 Task: Look for space in Limoeiro, Brazil from 26th August, 2023 to 10th September, 2023 for 6 adults, 2 children in price range Rs.10000 to Rs.15000. Place can be entire place or shared room with 6 bedrooms having 6 beds and 6 bathrooms. Property type can be house, flat, guest house. Amenities needed are: wifi, TV, free parkinig on premises, gym, breakfast. Booking option can be shelf check-in. Required host language is English.
Action: Mouse moved to (438, 159)
Screenshot: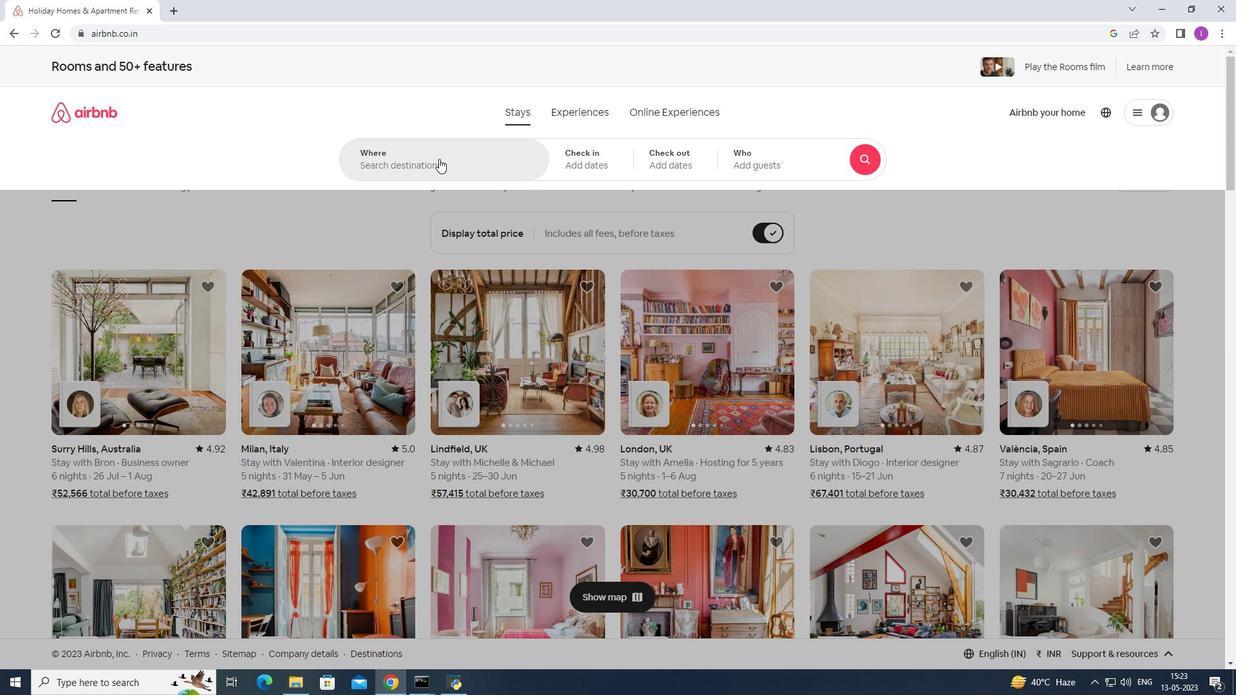 
Action: Mouse pressed left at (438, 159)
Screenshot: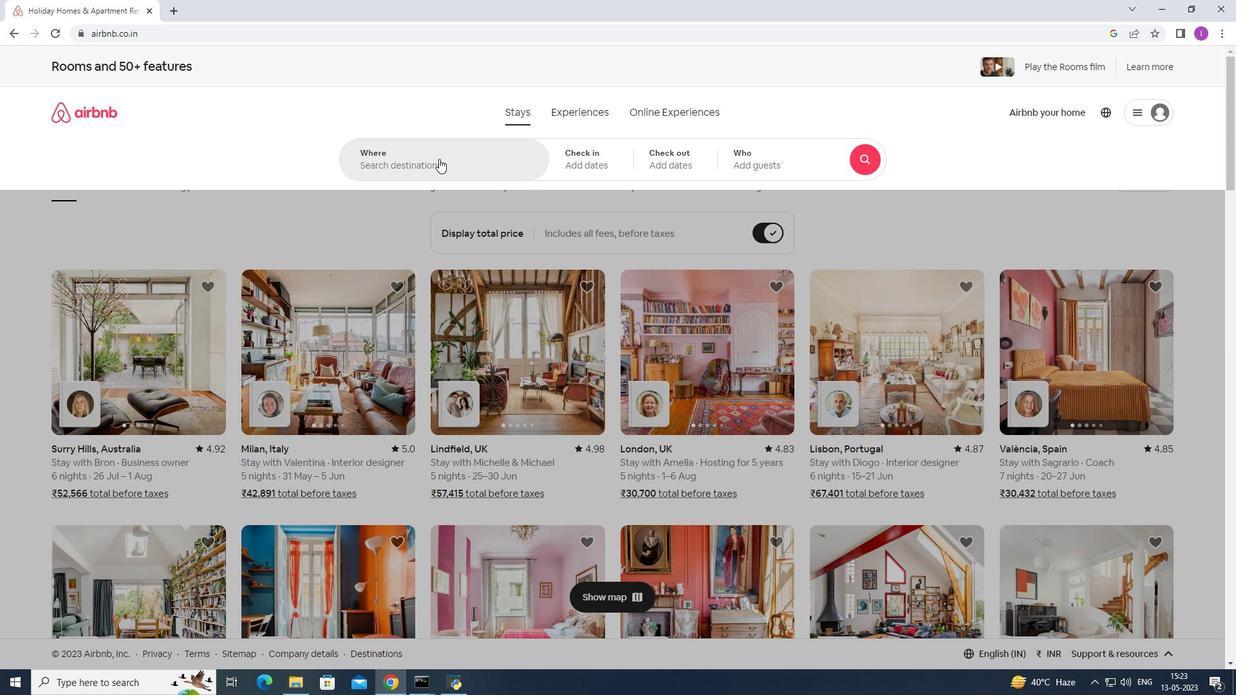 
Action: Mouse moved to (447, 147)
Screenshot: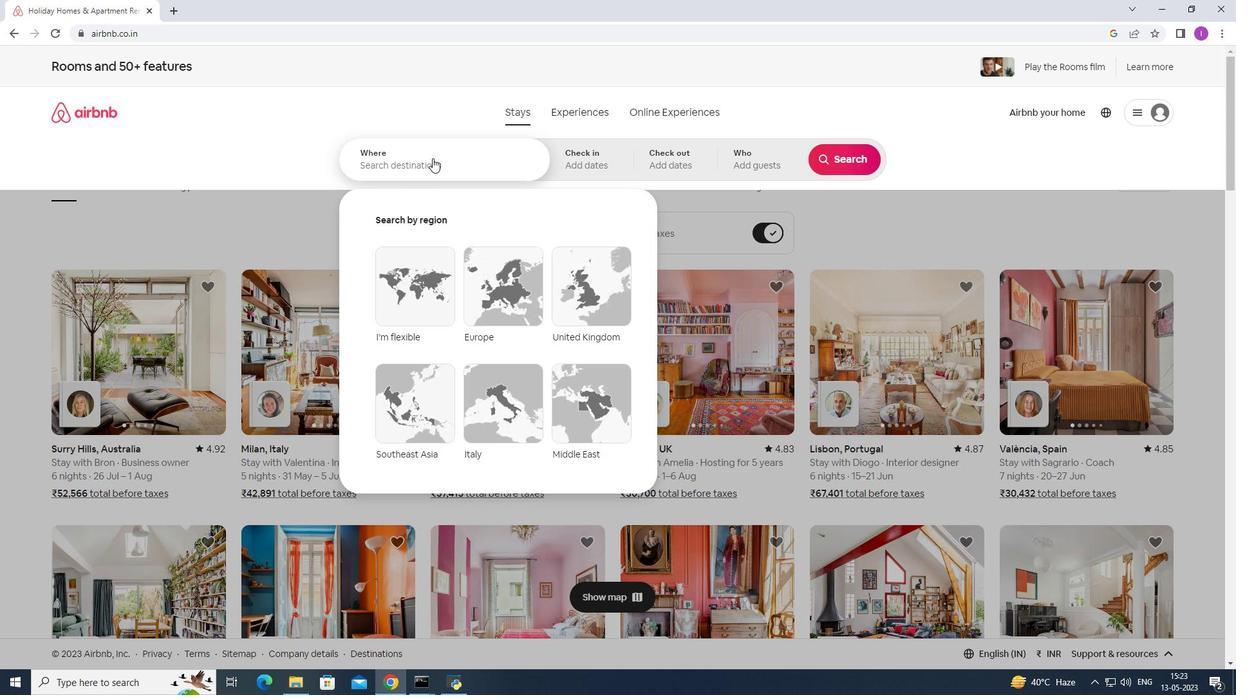 
Action: Key pressed <Key.shift><Key.shift><Key.shift><Key.shift><Key.shift><Key.shift><Key.shift><Key.shift><Key.shift><Key.shift><Key.shift><Key.shift><Key.shift><Key.shift><Key.shift><Key.shift><Key.shift><Key.shift><Key.shift><Key.shift><Key.shift><Key.shift><Key.shift><Key.shift><Key.shift><Key.shift><Key.shift><Key.shift><Key.shift>Limoeiro,<Key.shift><Key.shift><Key.shift>Brazil
Screenshot: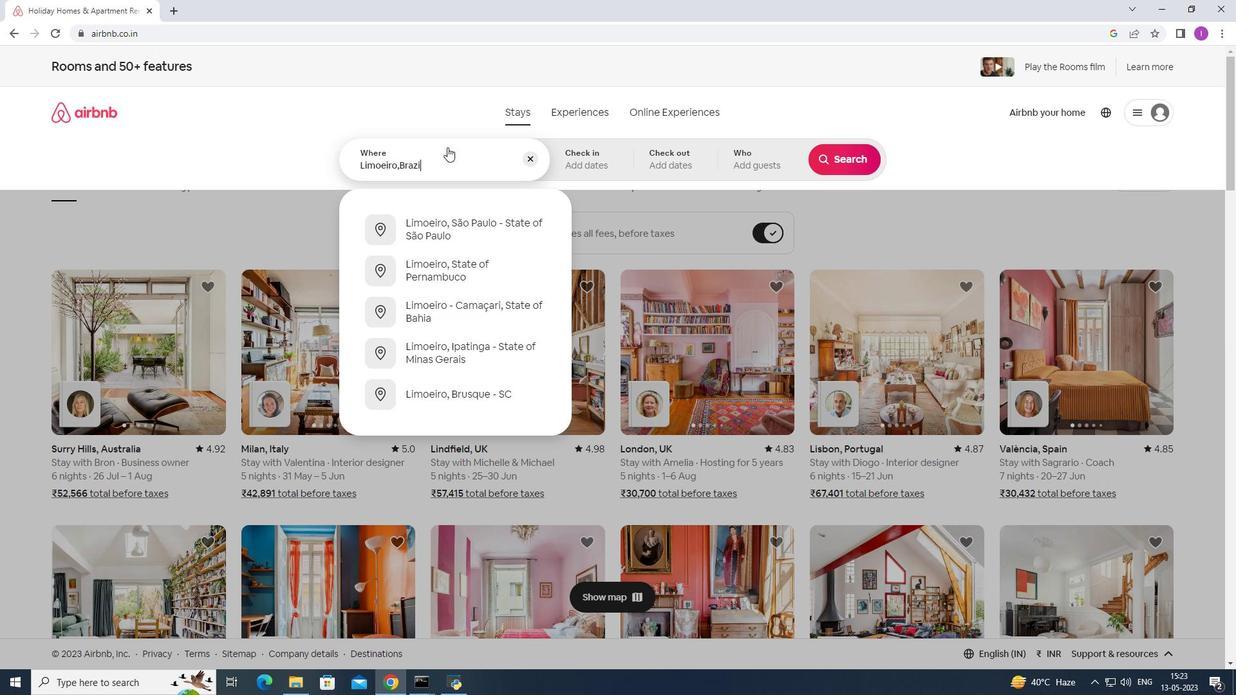 
Action: Mouse moved to (611, 153)
Screenshot: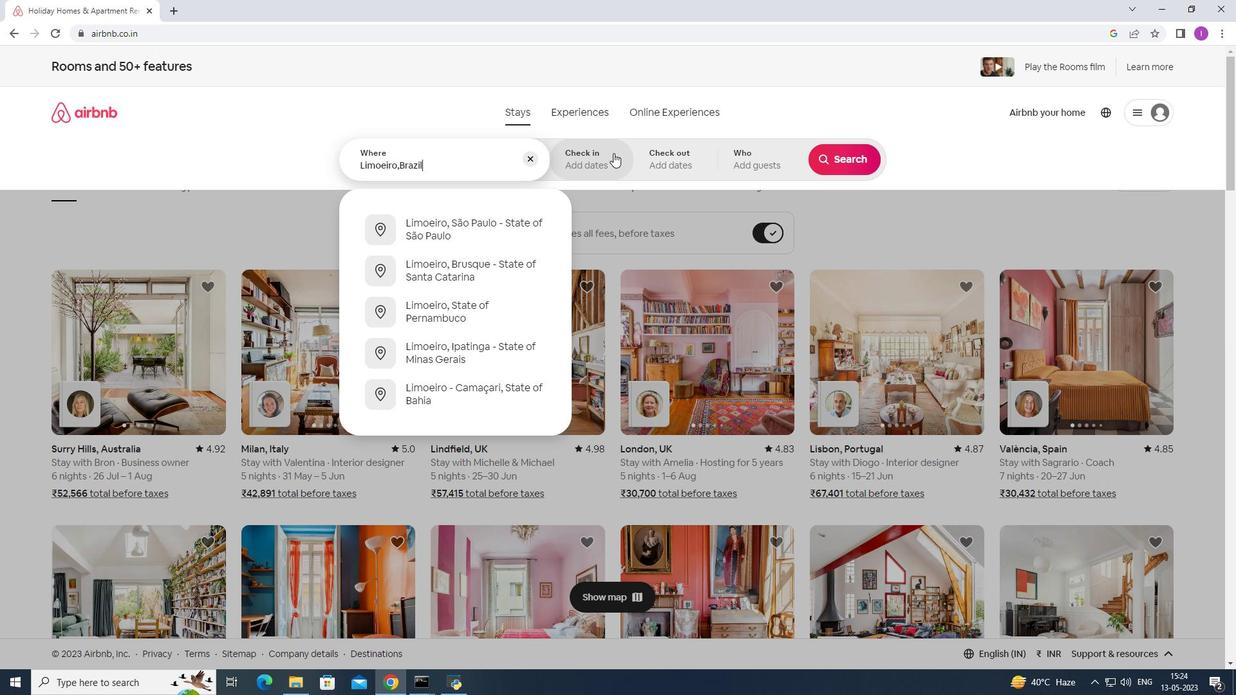 
Action: Mouse pressed left at (611, 153)
Screenshot: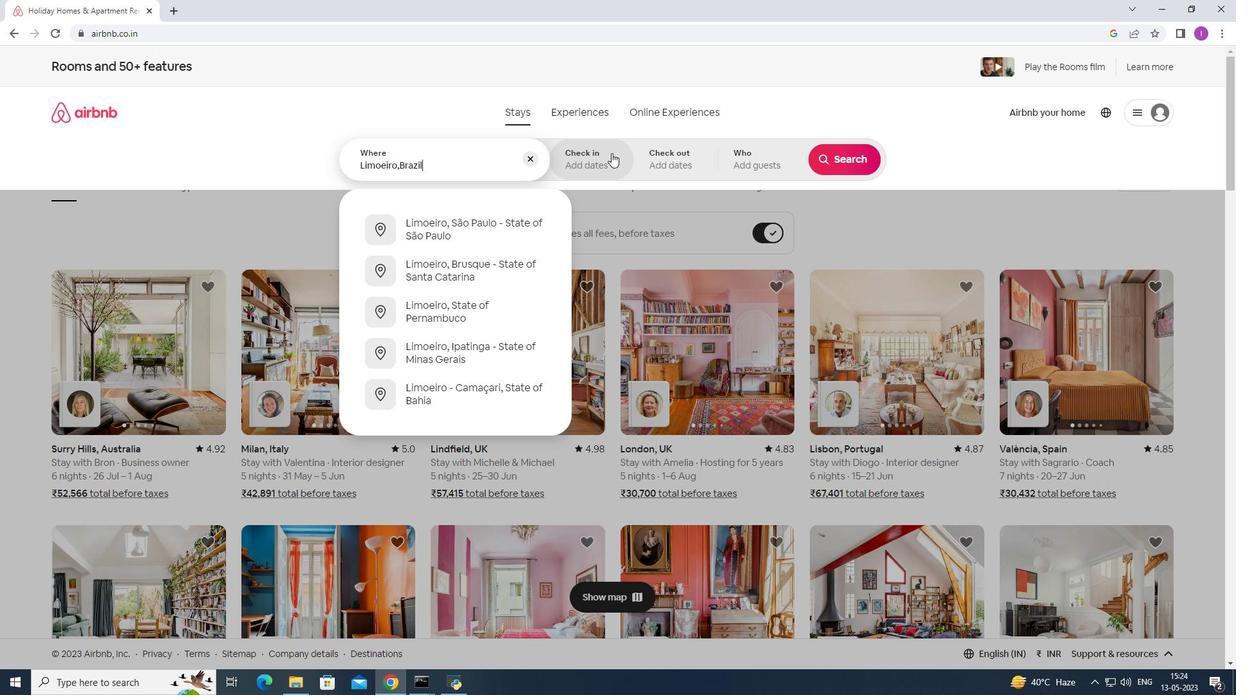 
Action: Mouse moved to (841, 267)
Screenshot: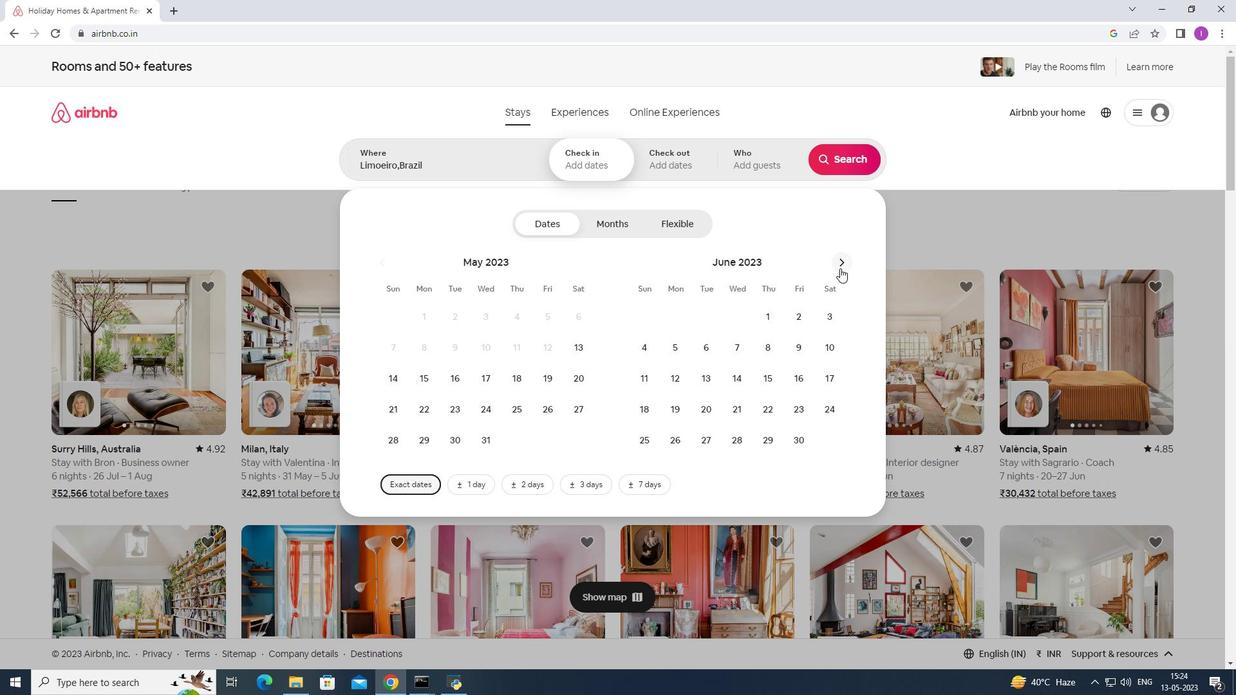 
Action: Mouse pressed left at (841, 267)
Screenshot: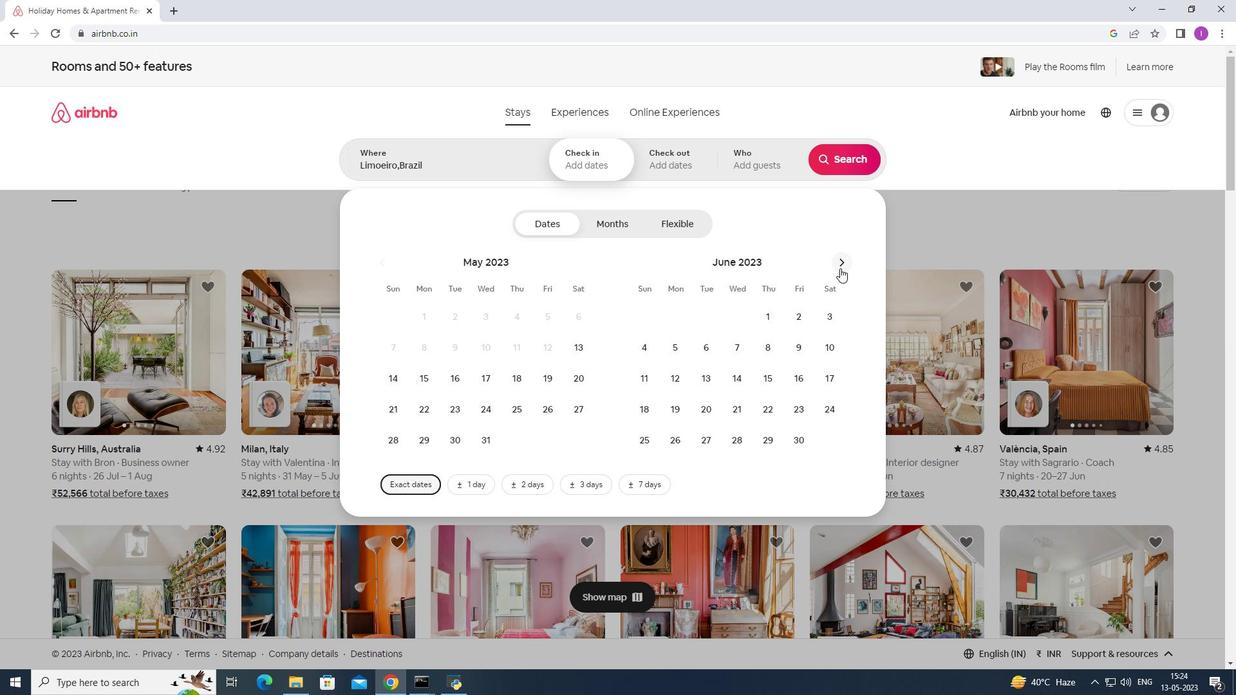 
Action: Mouse pressed left at (841, 267)
Screenshot: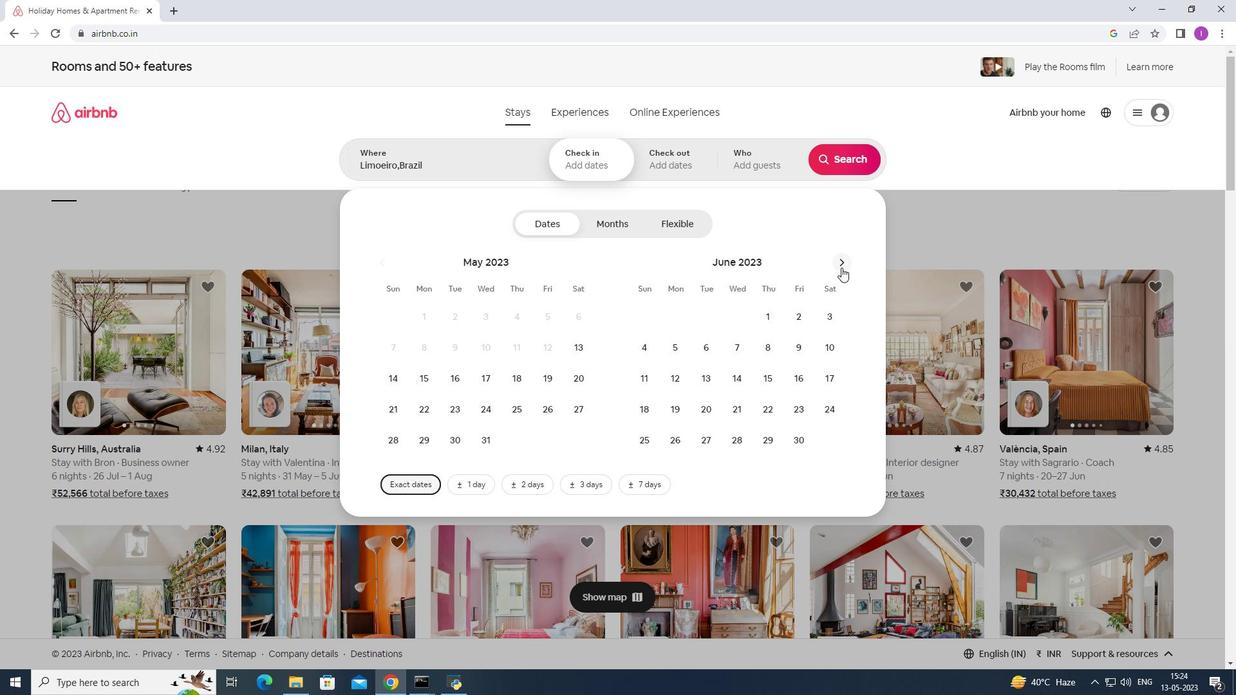 
Action: Mouse pressed left at (841, 267)
Screenshot: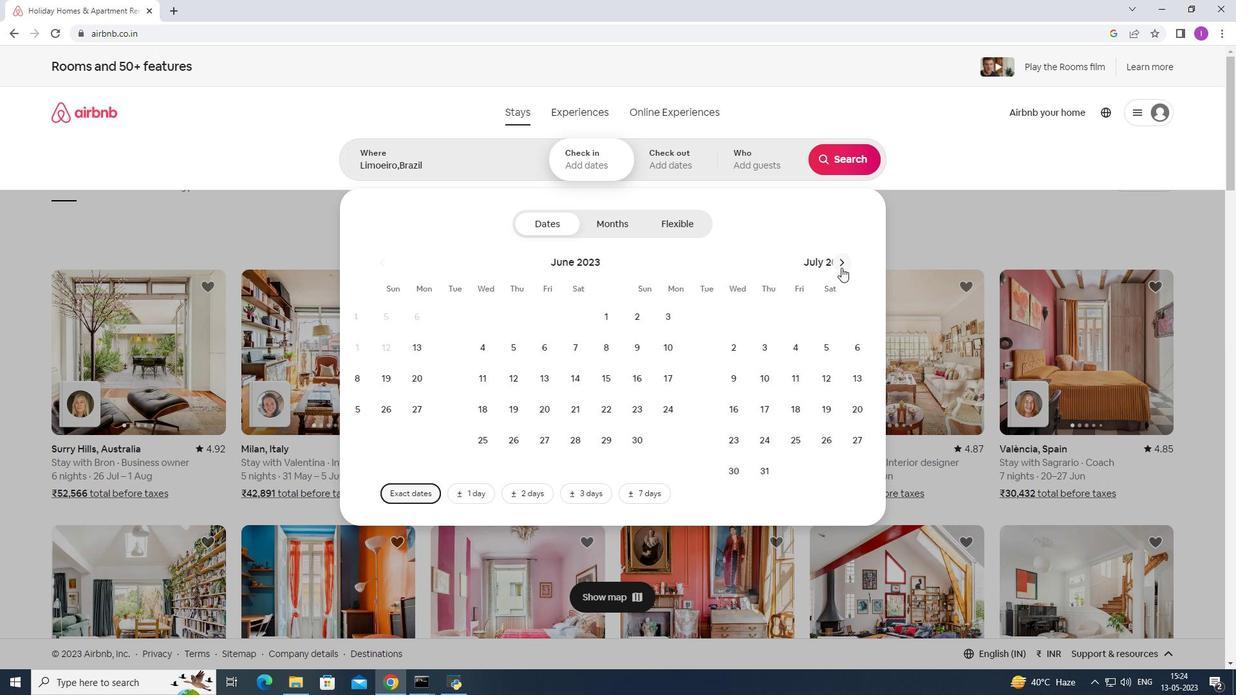 
Action: Mouse pressed left at (841, 267)
Screenshot: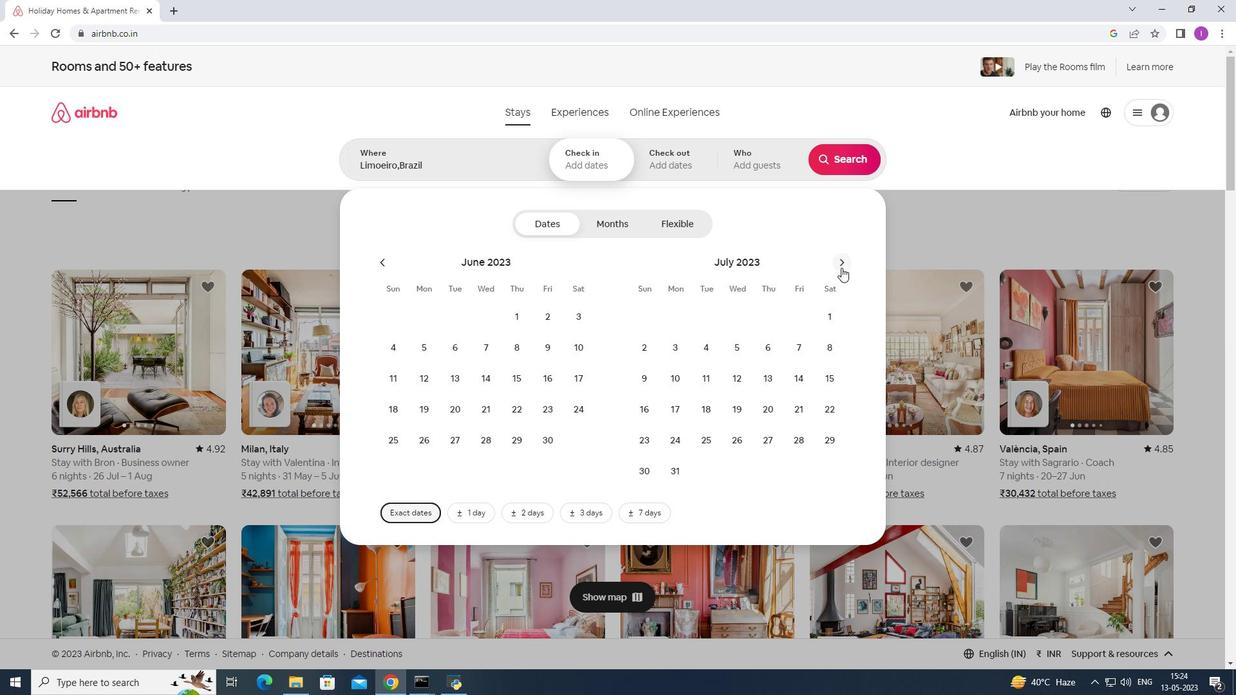 
Action: Mouse moved to (584, 410)
Screenshot: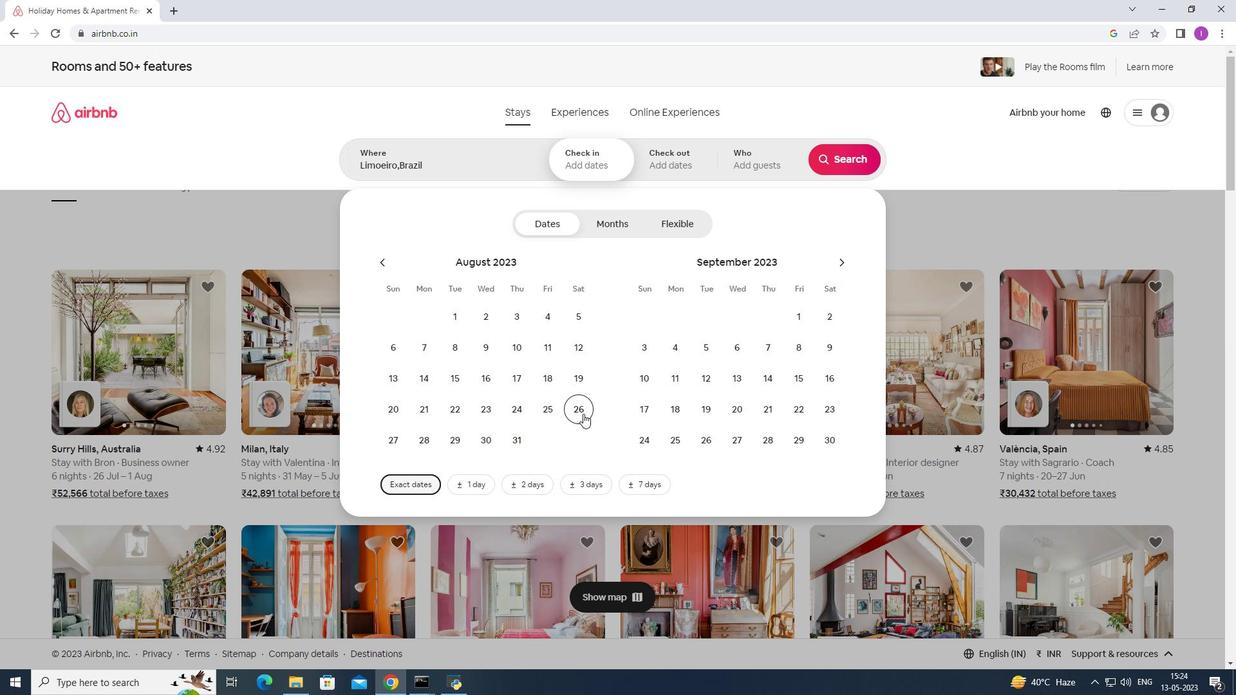 
Action: Mouse pressed left at (584, 410)
Screenshot: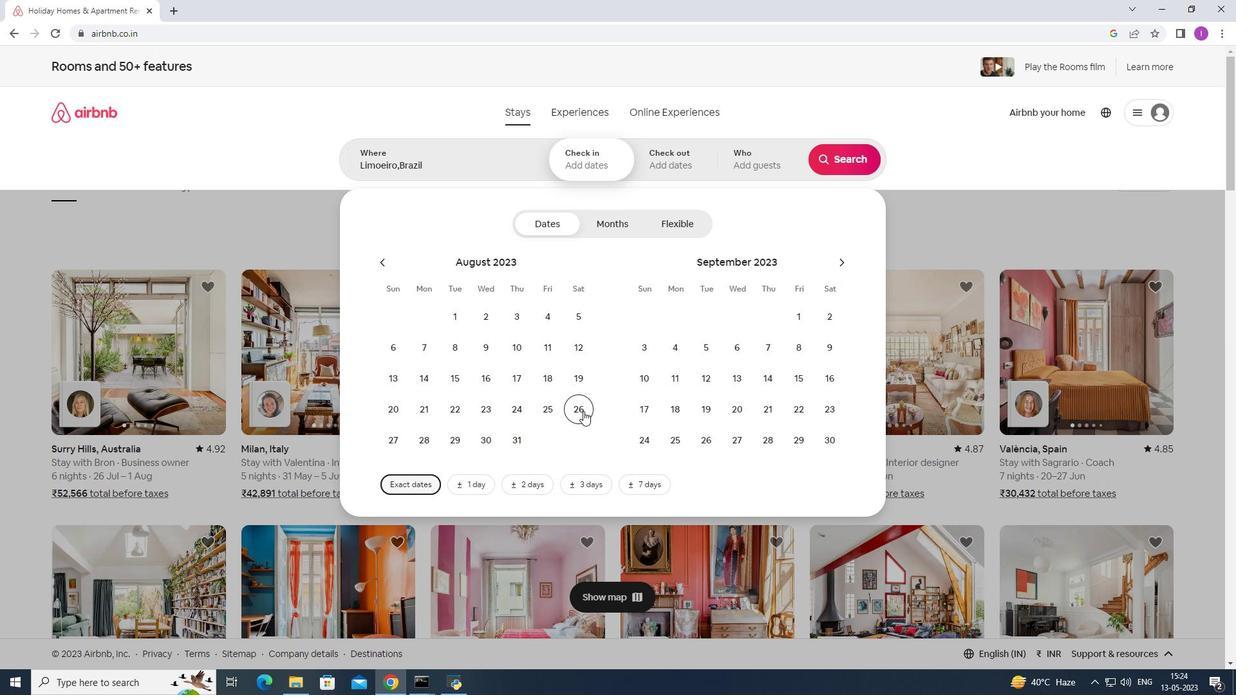 
Action: Mouse moved to (639, 385)
Screenshot: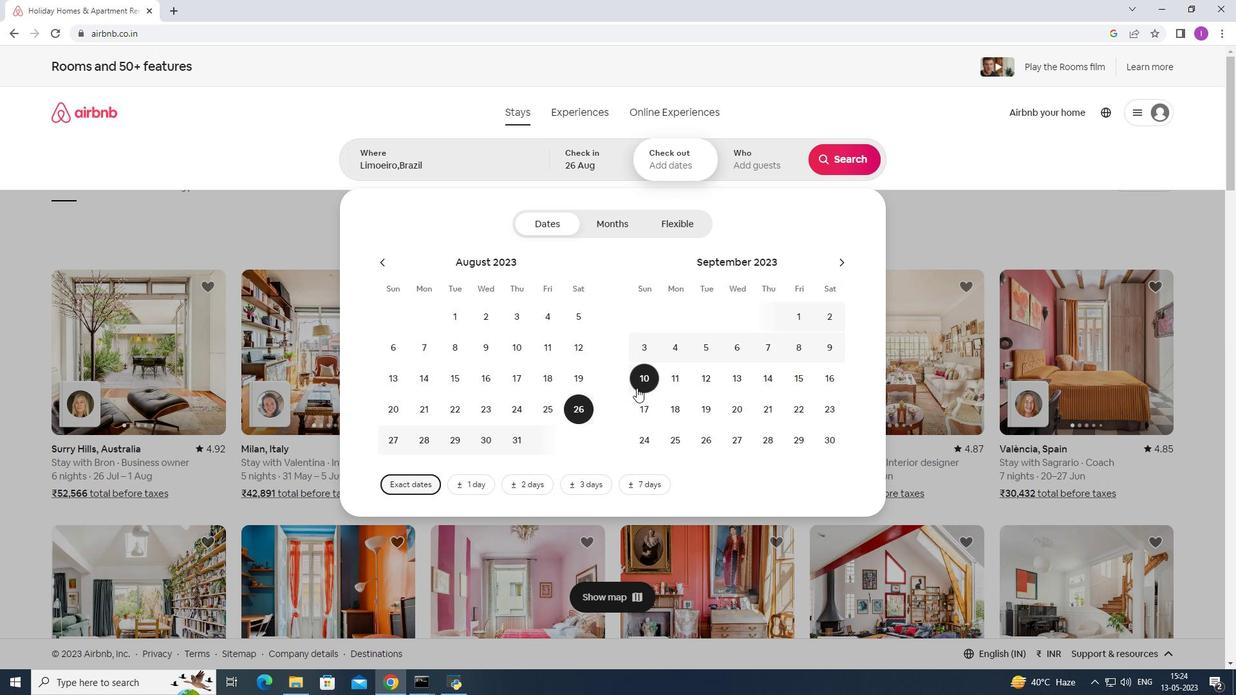 
Action: Mouse pressed left at (639, 385)
Screenshot: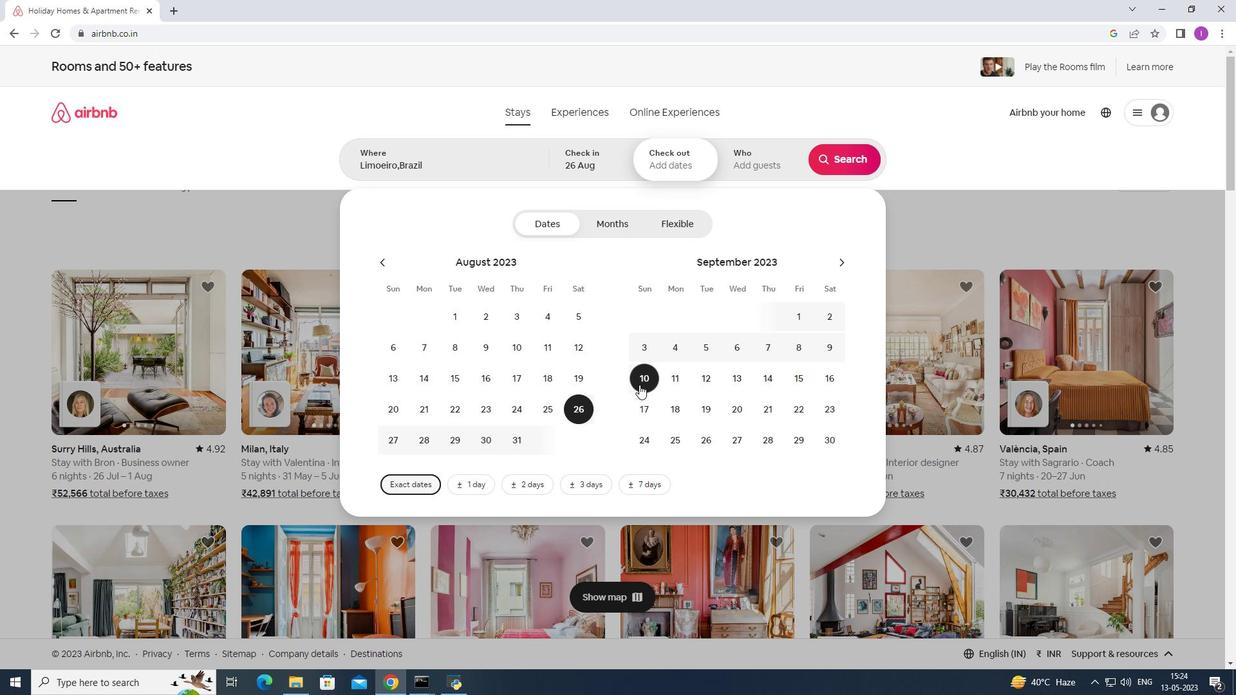 
Action: Mouse moved to (774, 169)
Screenshot: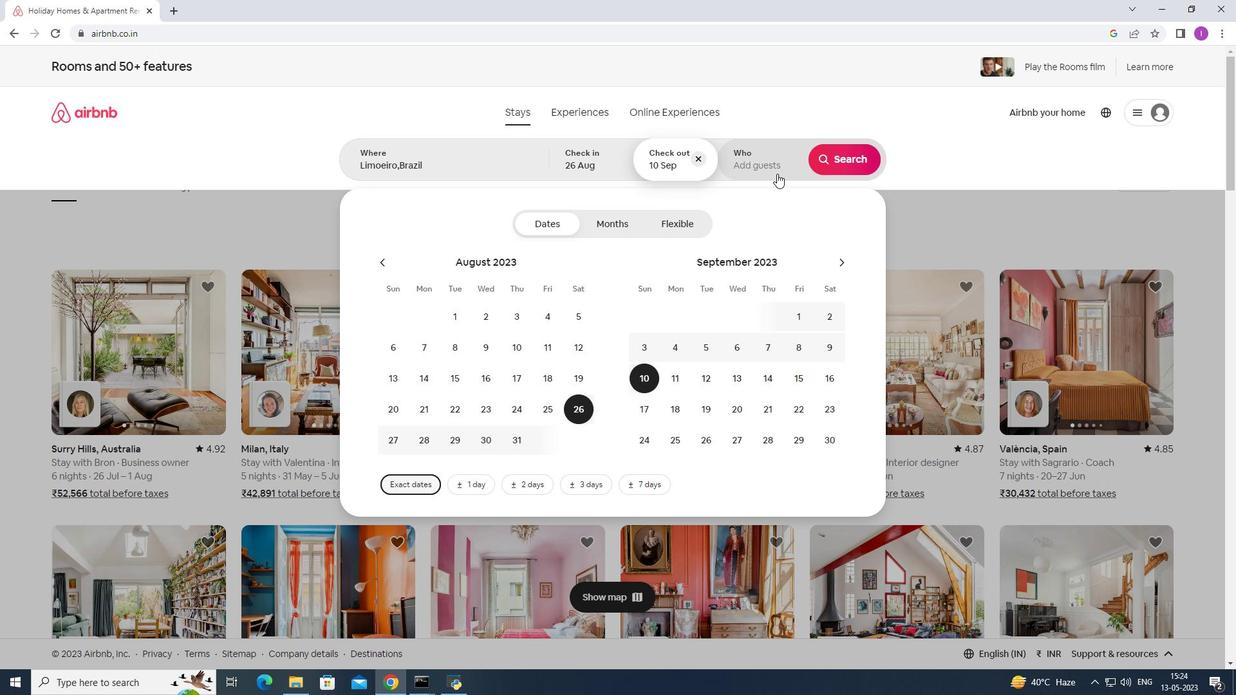 
Action: Mouse pressed left at (774, 169)
Screenshot: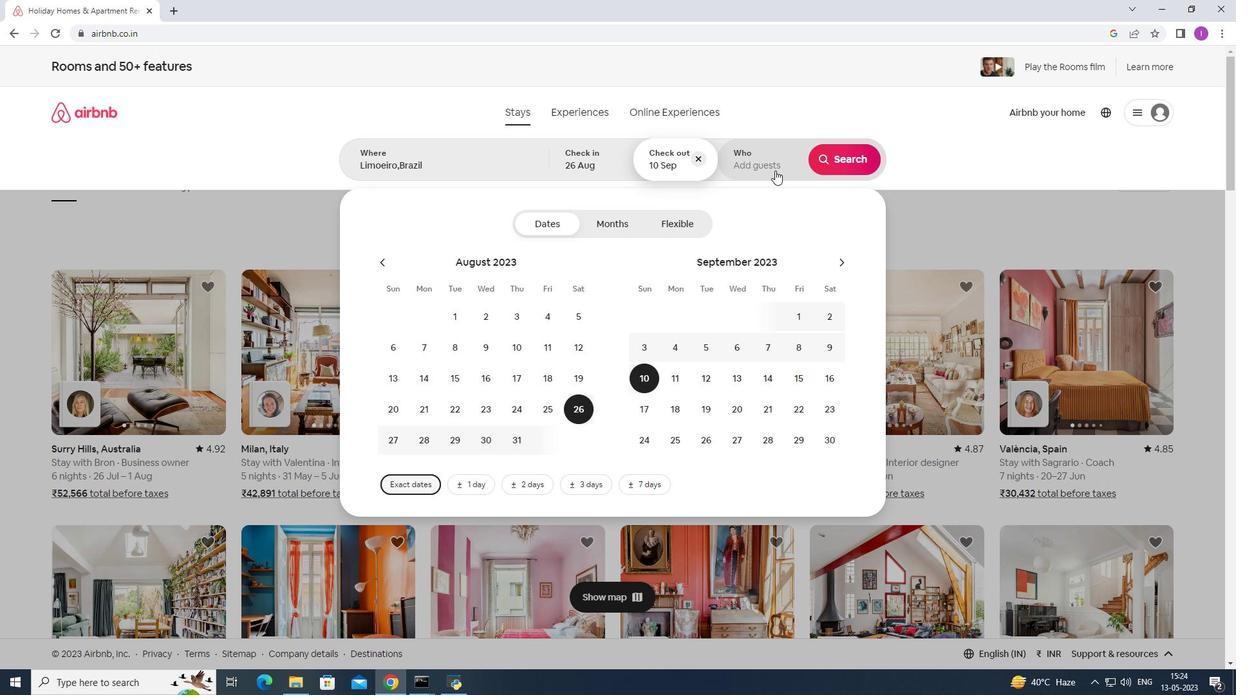 
Action: Mouse moved to (845, 228)
Screenshot: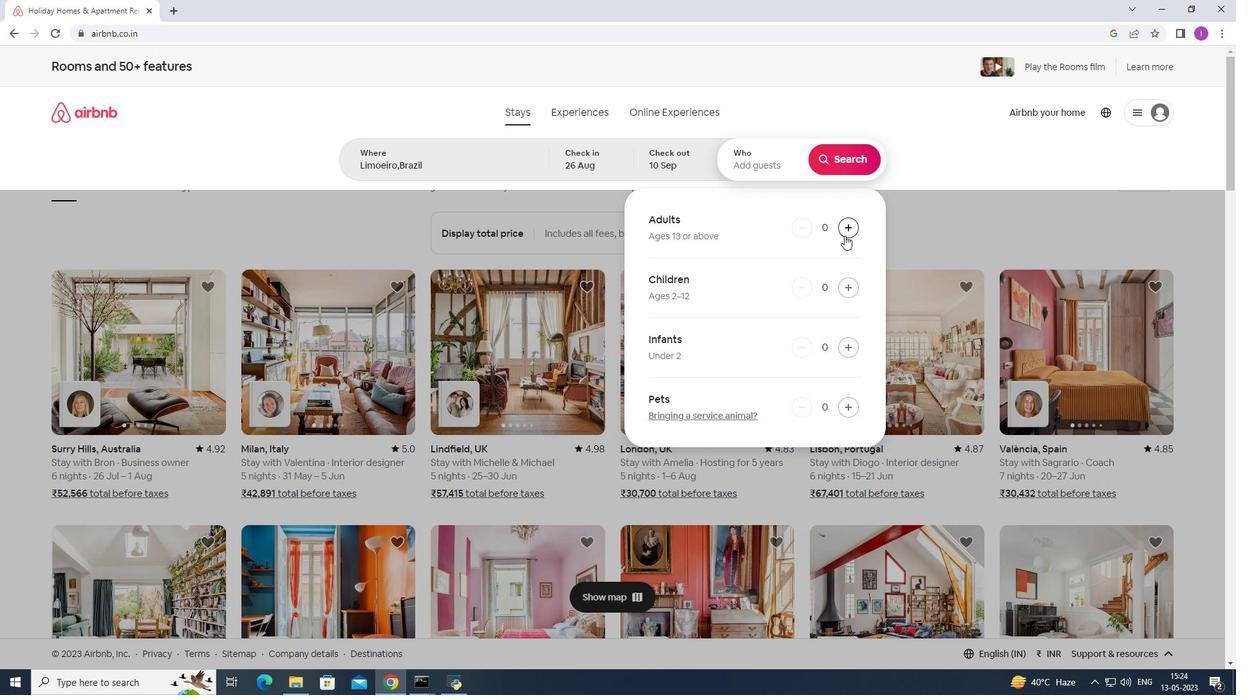 
Action: Mouse pressed left at (845, 228)
Screenshot: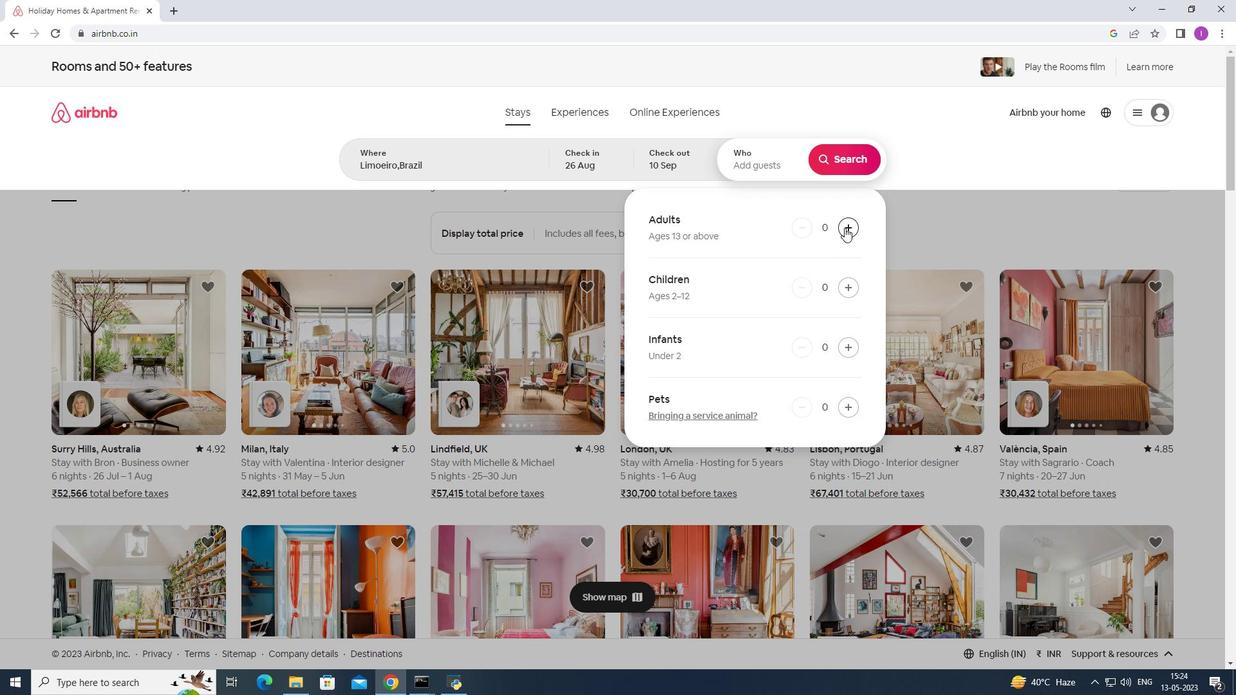
Action: Mouse pressed left at (845, 228)
Screenshot: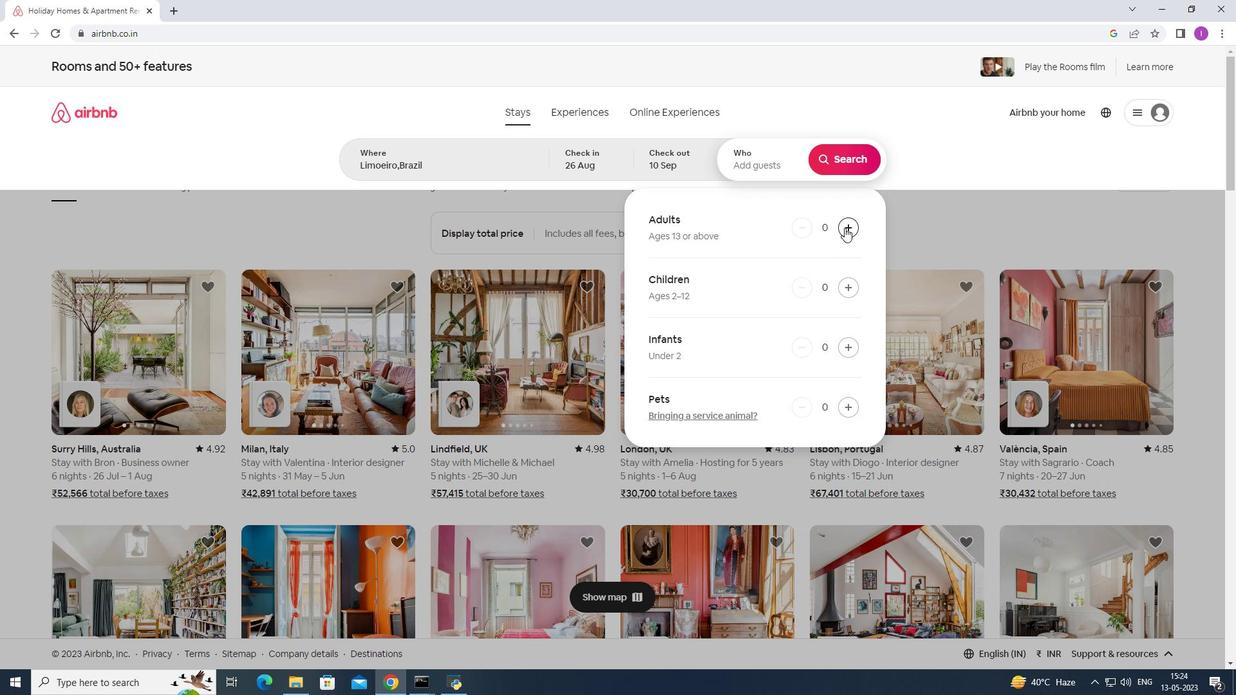 
Action: Mouse moved to (845, 228)
Screenshot: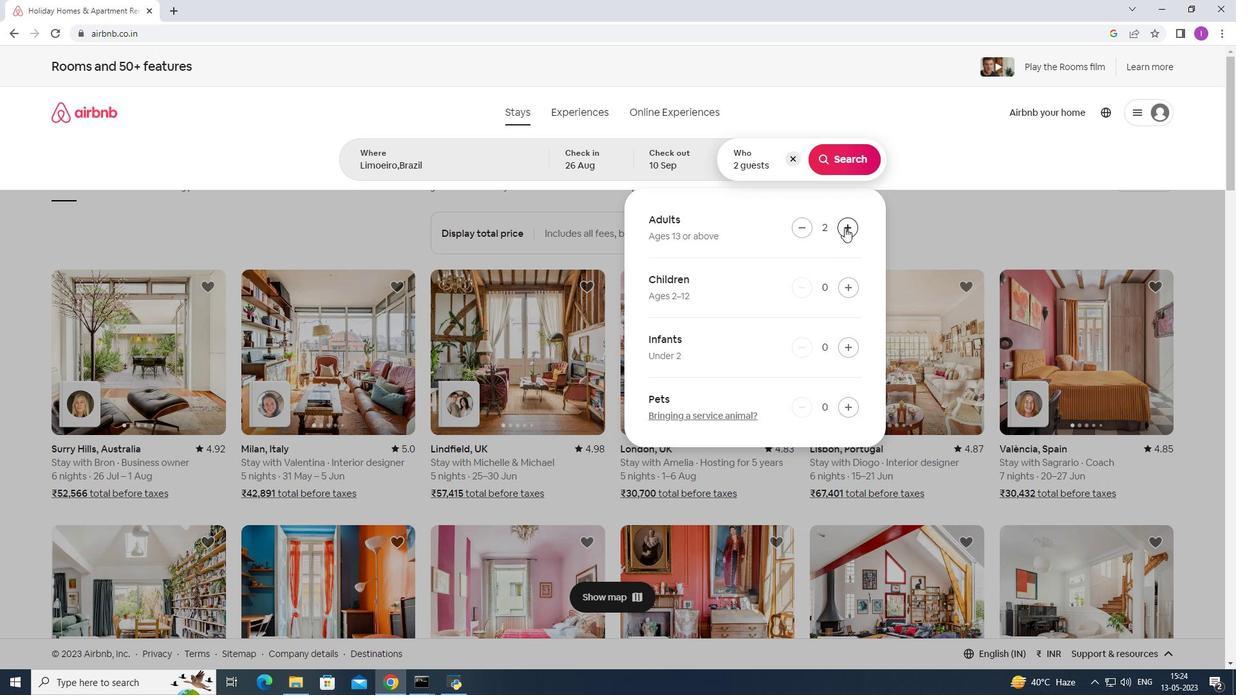 
Action: Mouse pressed left at (845, 228)
Screenshot: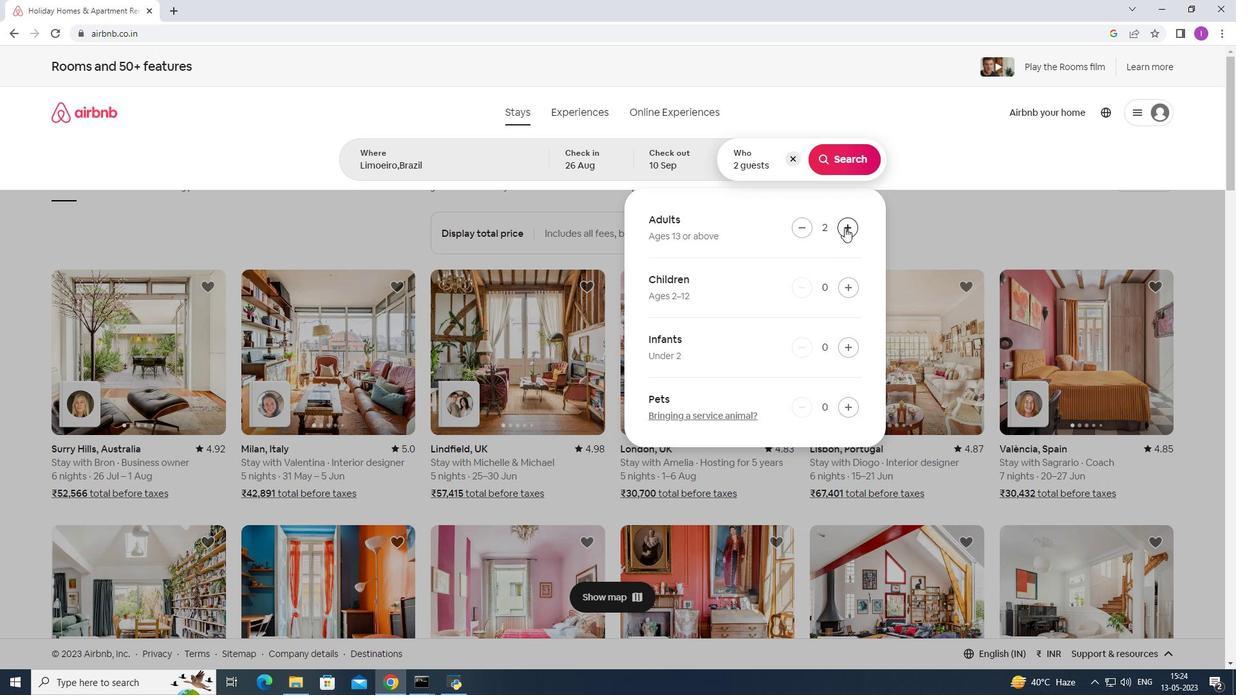
Action: Mouse pressed left at (845, 228)
Screenshot: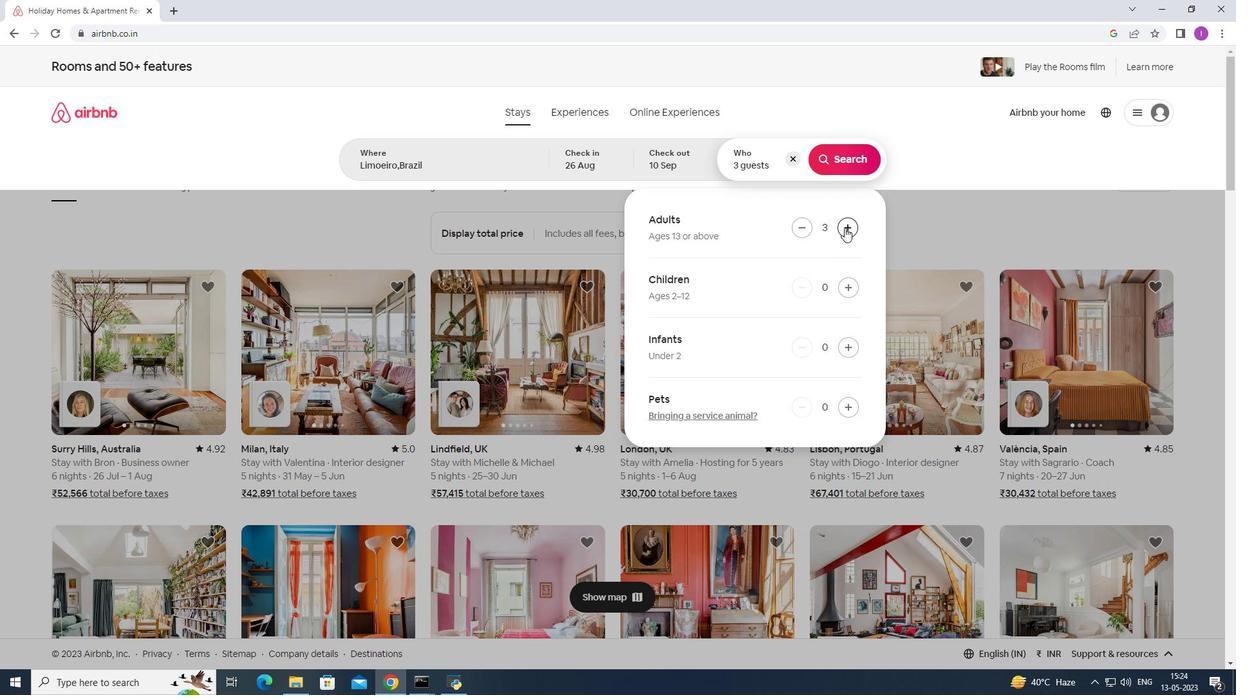 
Action: Mouse pressed left at (845, 228)
Screenshot: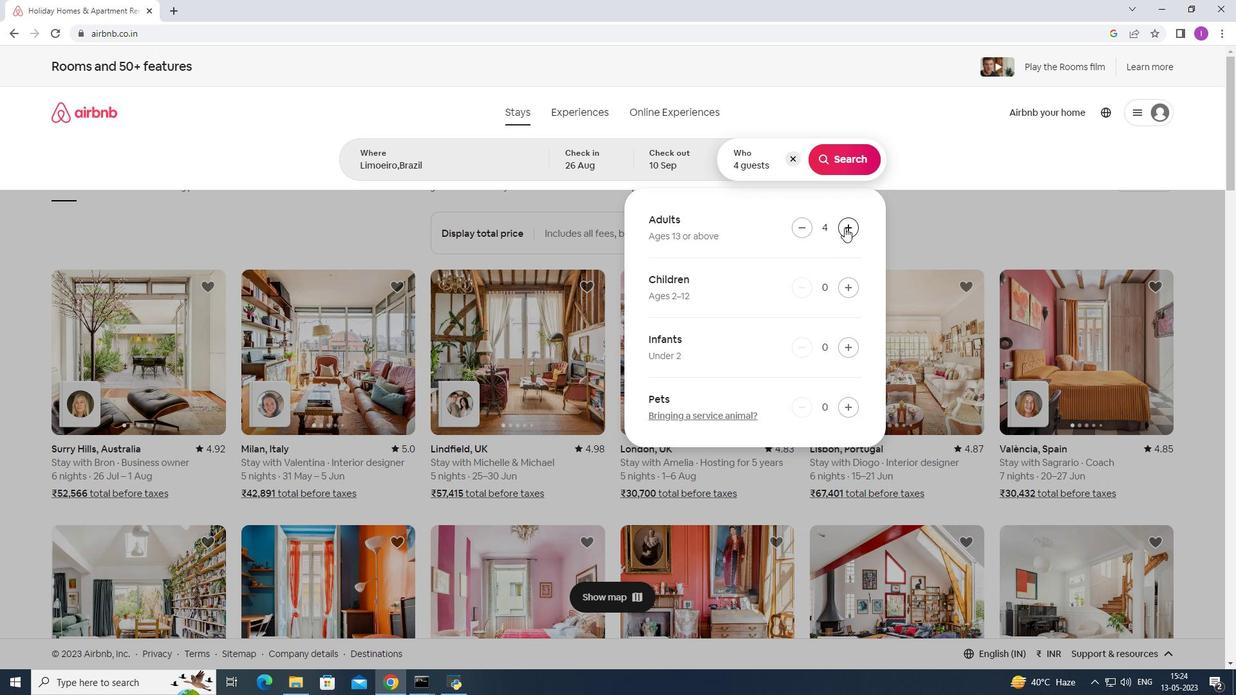 
Action: Mouse pressed left at (845, 228)
Screenshot: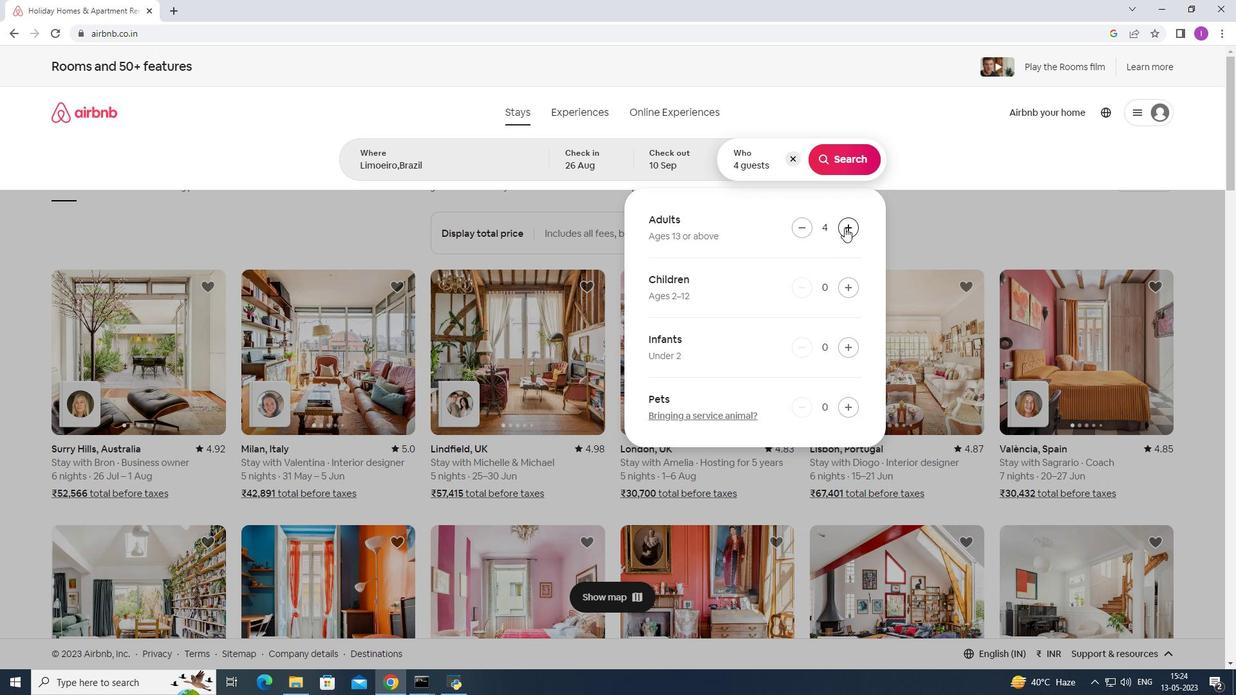 
Action: Mouse moved to (848, 294)
Screenshot: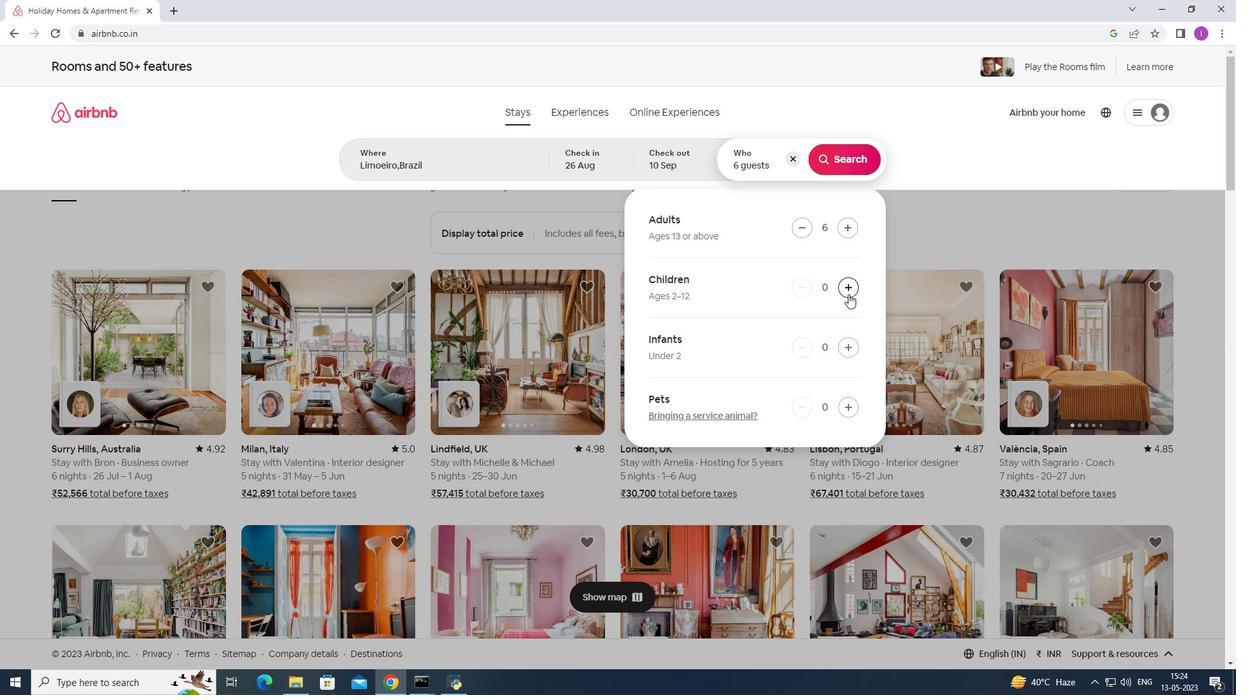 
Action: Mouse pressed left at (848, 294)
Screenshot: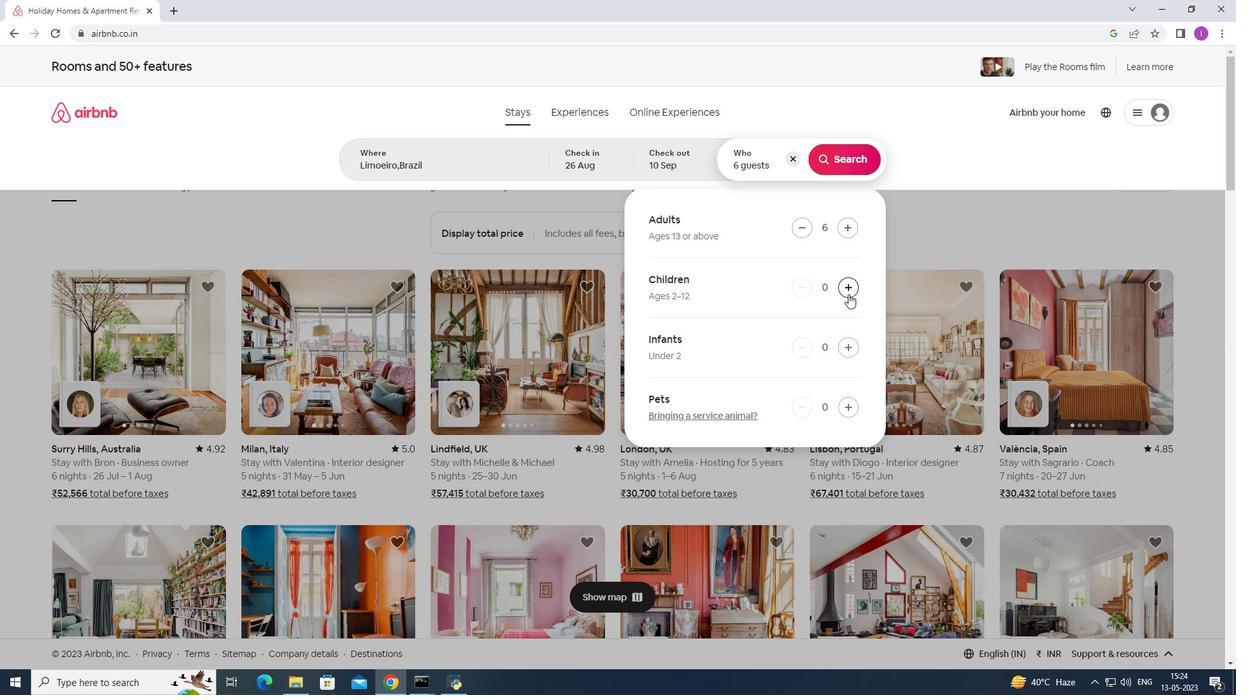 
Action: Mouse moved to (848, 293)
Screenshot: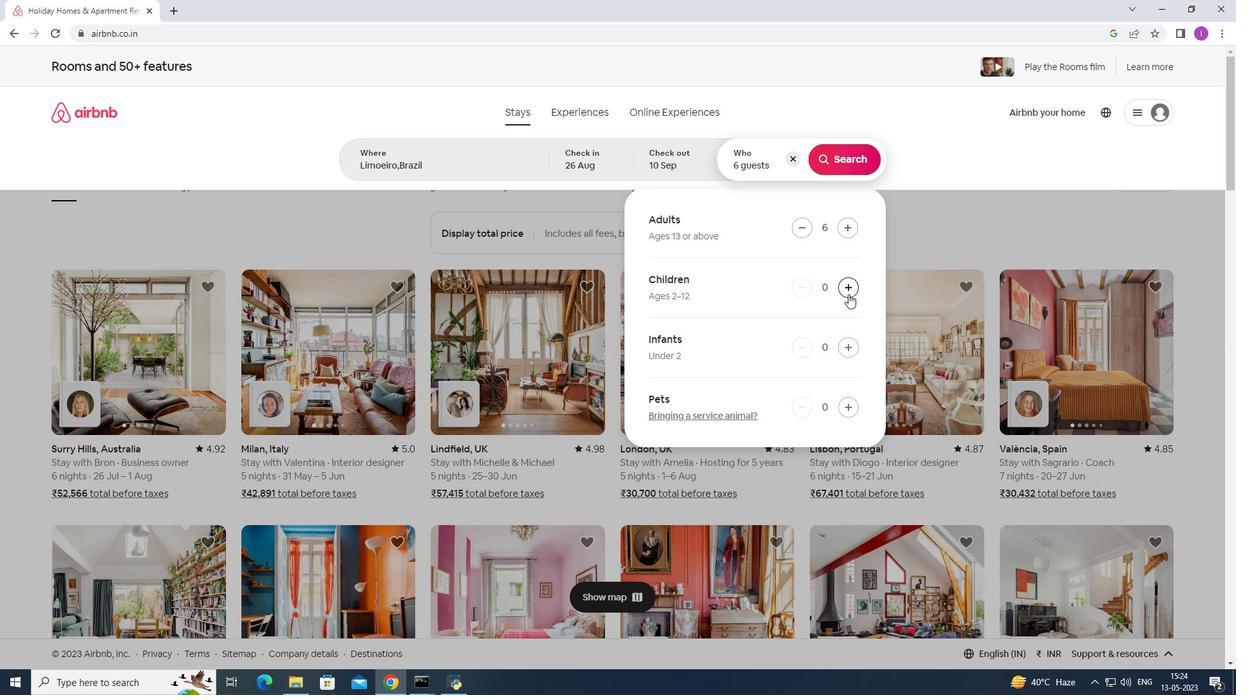 
Action: Mouse pressed left at (848, 293)
Screenshot: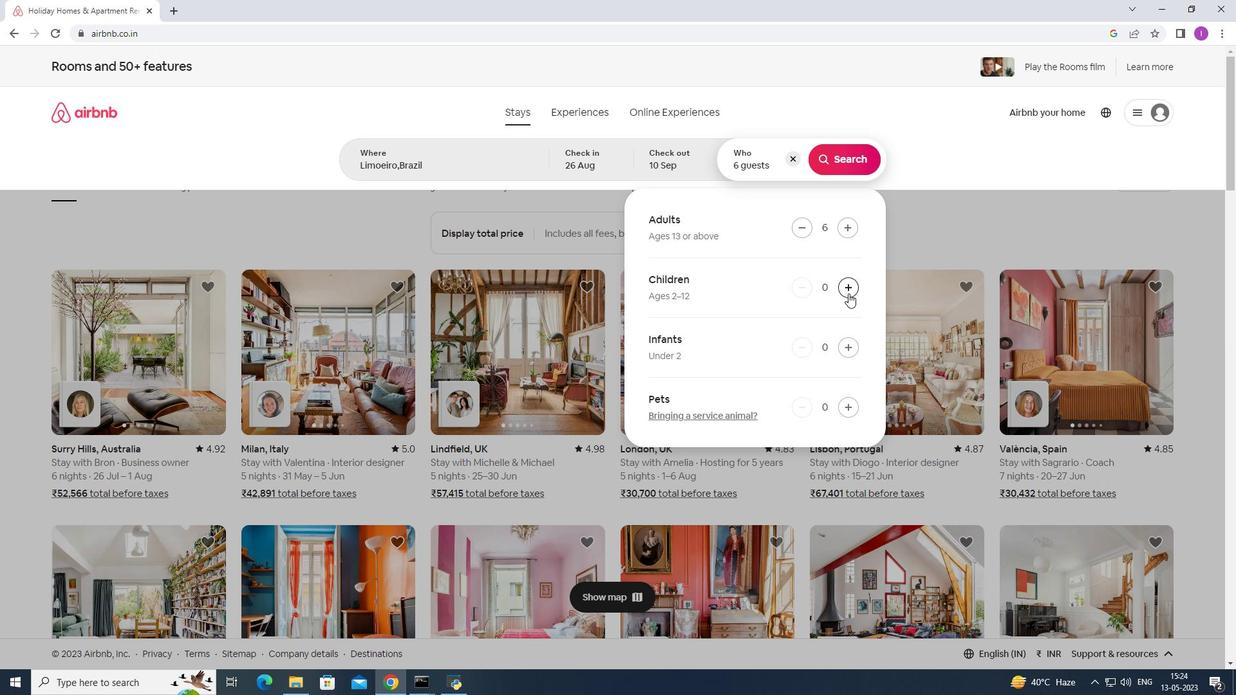
Action: Mouse moved to (836, 161)
Screenshot: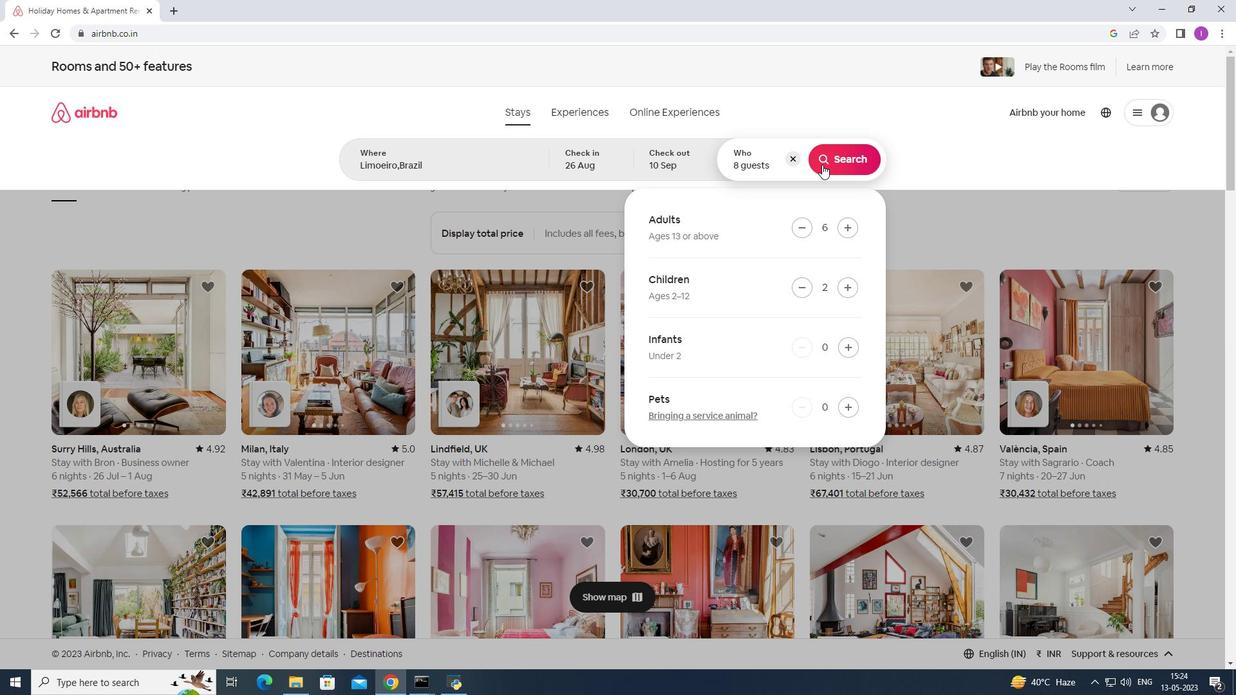 
Action: Mouse pressed left at (836, 161)
Screenshot: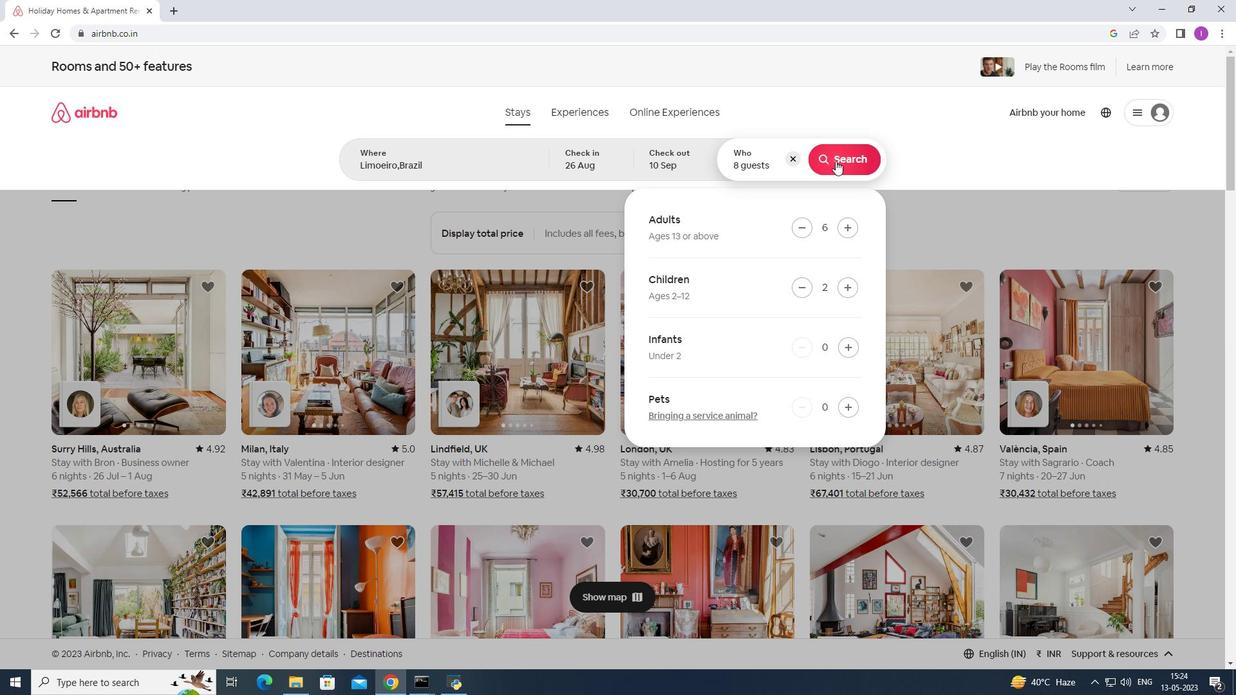 
Action: Mouse moved to (1177, 120)
Screenshot: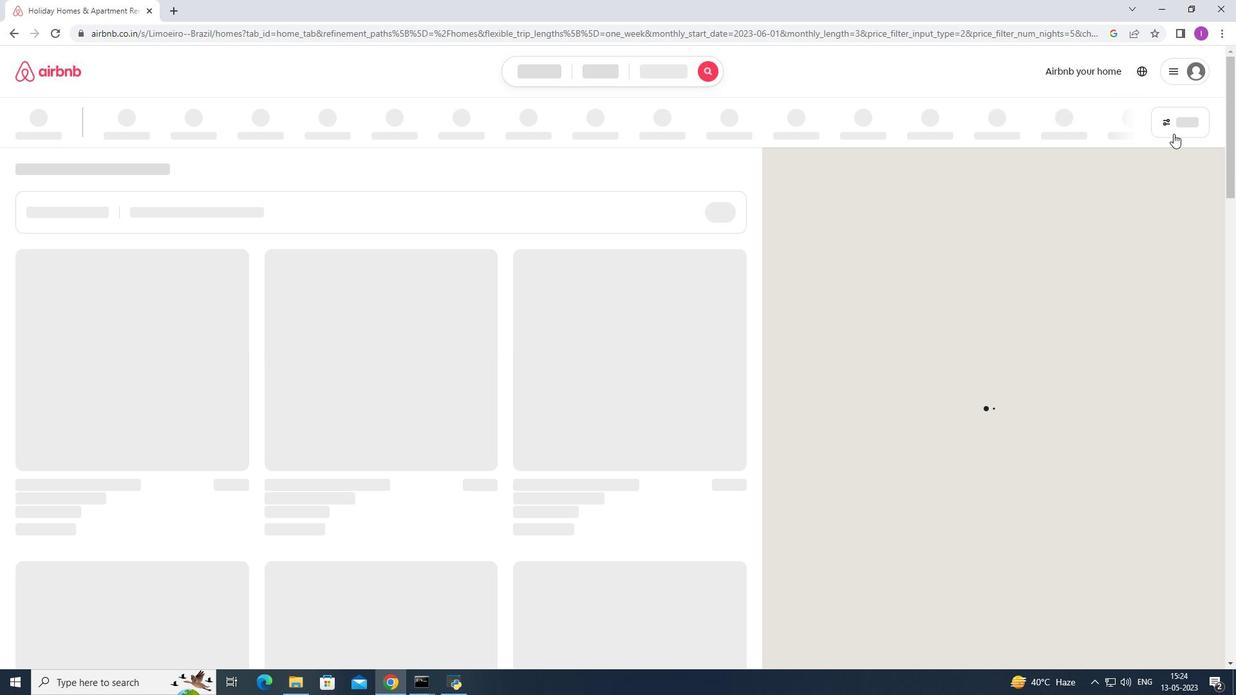 
Action: Mouse pressed left at (1177, 120)
Screenshot: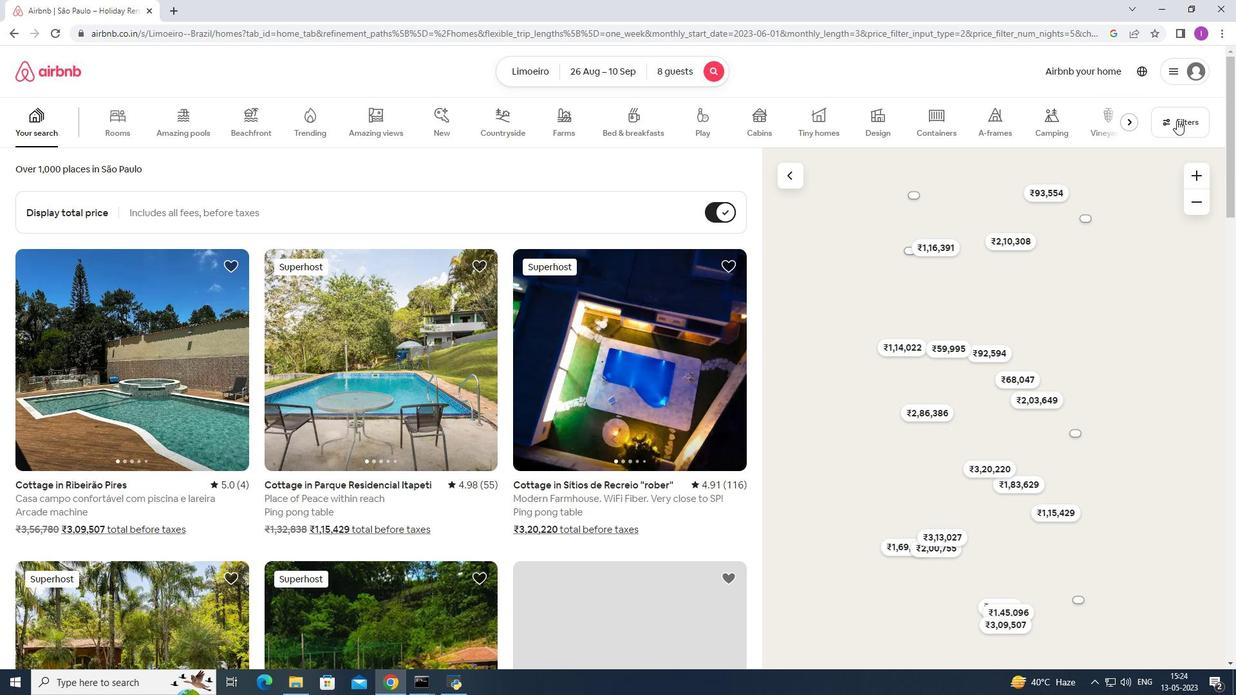 
Action: Mouse moved to (704, 434)
Screenshot: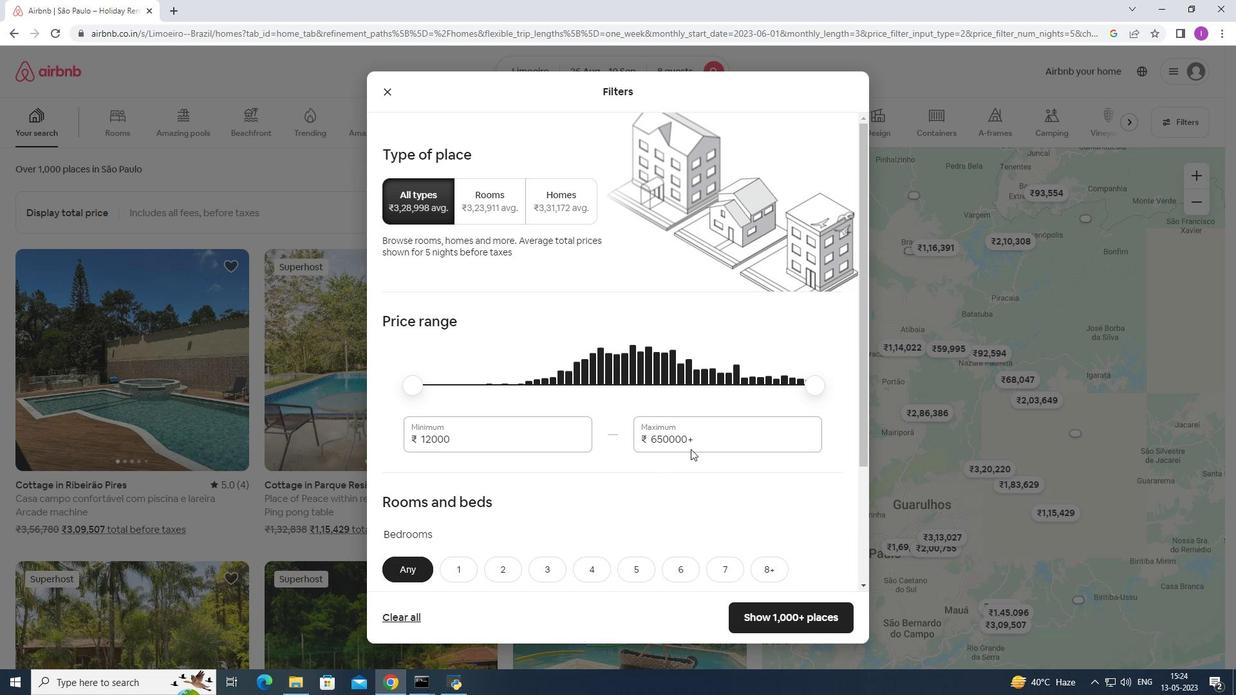 
Action: Mouse pressed left at (704, 434)
Screenshot: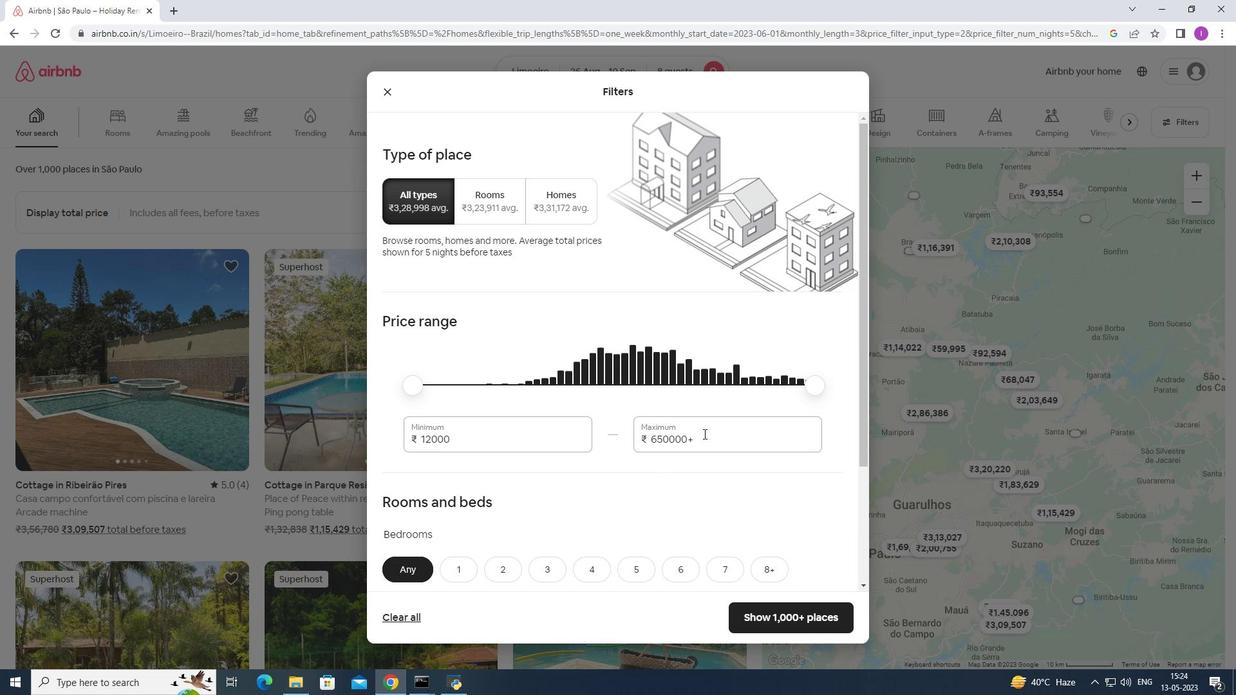 
Action: Mouse moved to (728, 444)
Screenshot: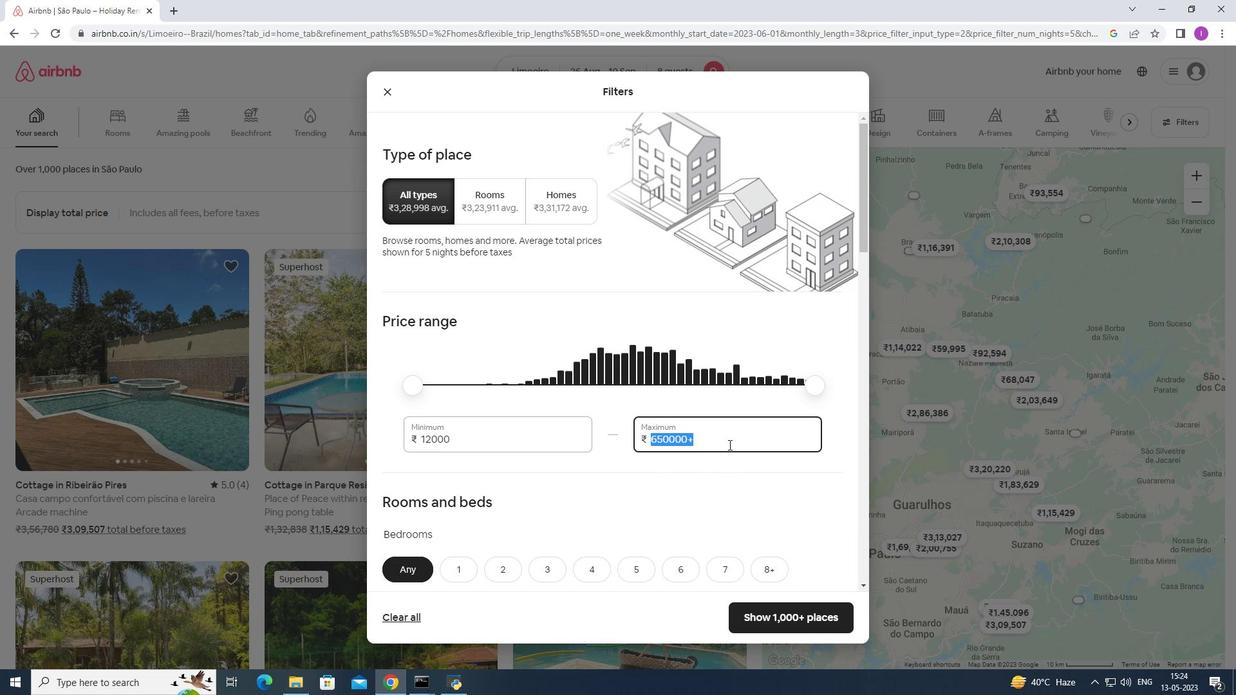 
Action: Key pressed 1
Screenshot: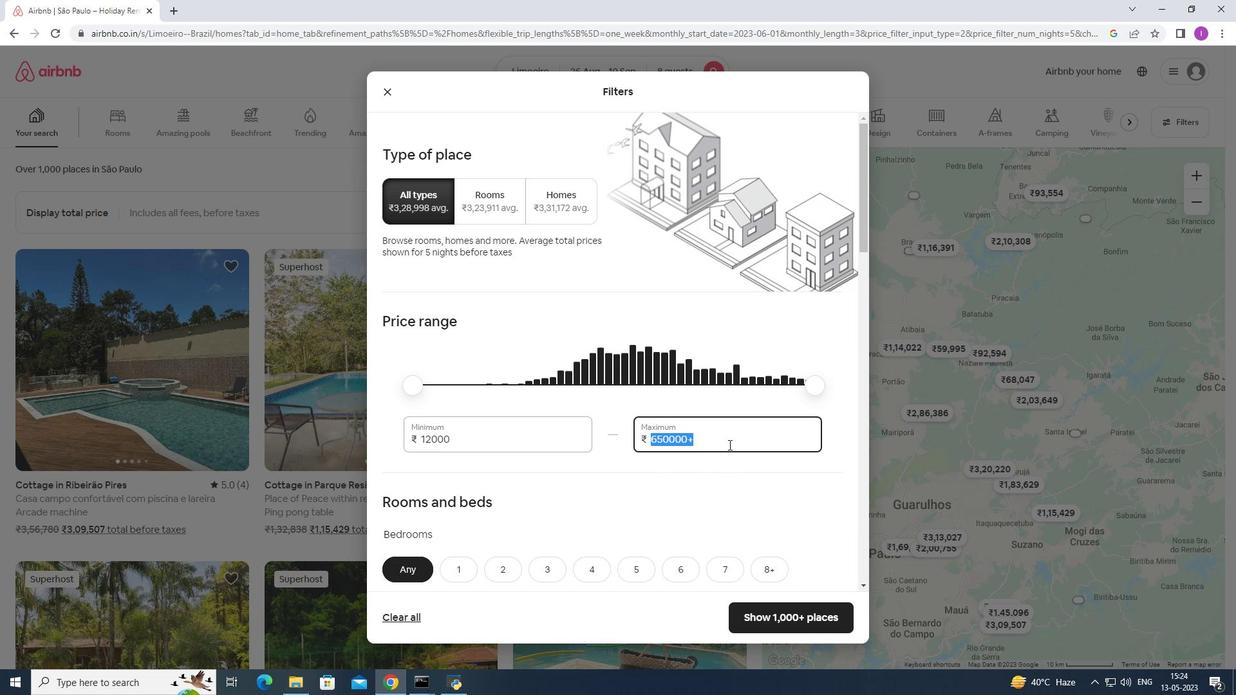 
Action: Mouse moved to (728, 441)
Screenshot: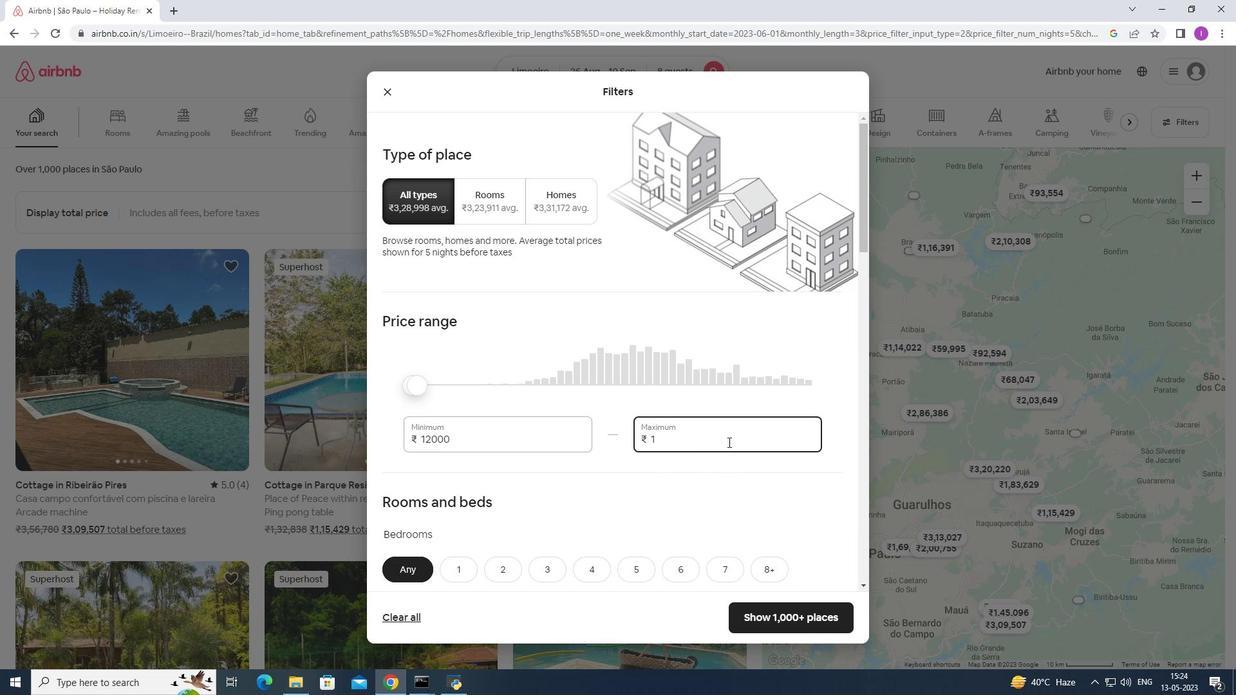 
Action: Key pressed 5
Screenshot: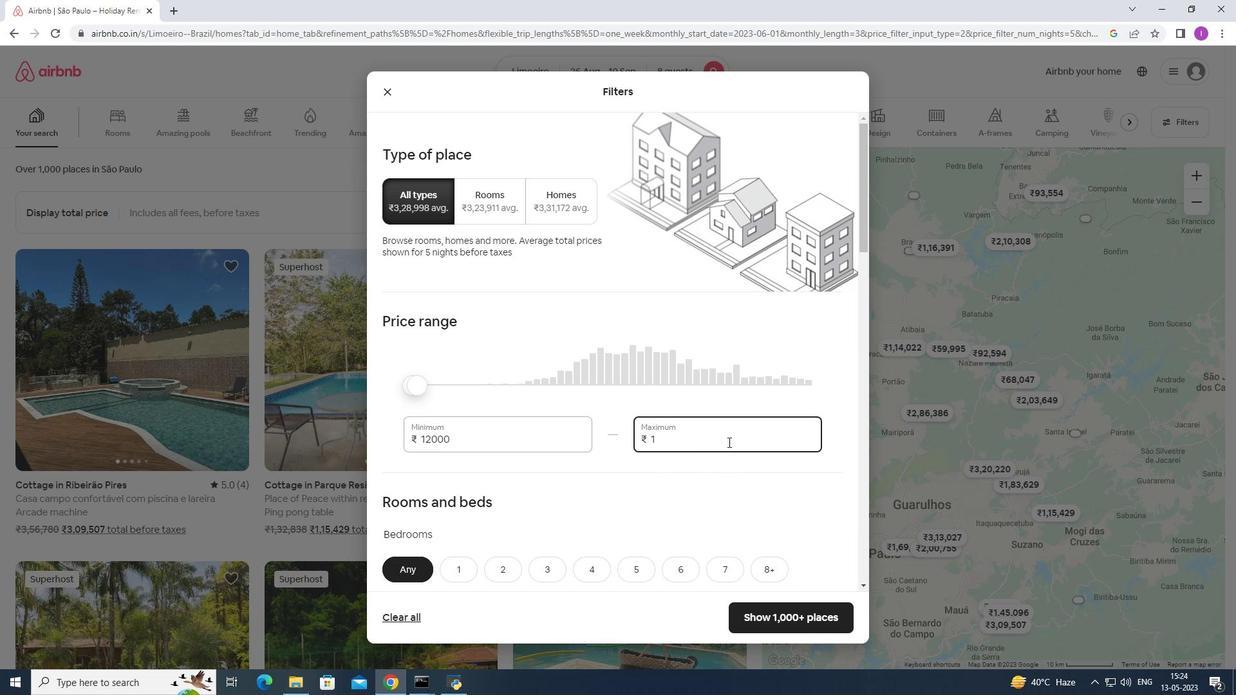 
Action: Mouse moved to (728, 440)
Screenshot: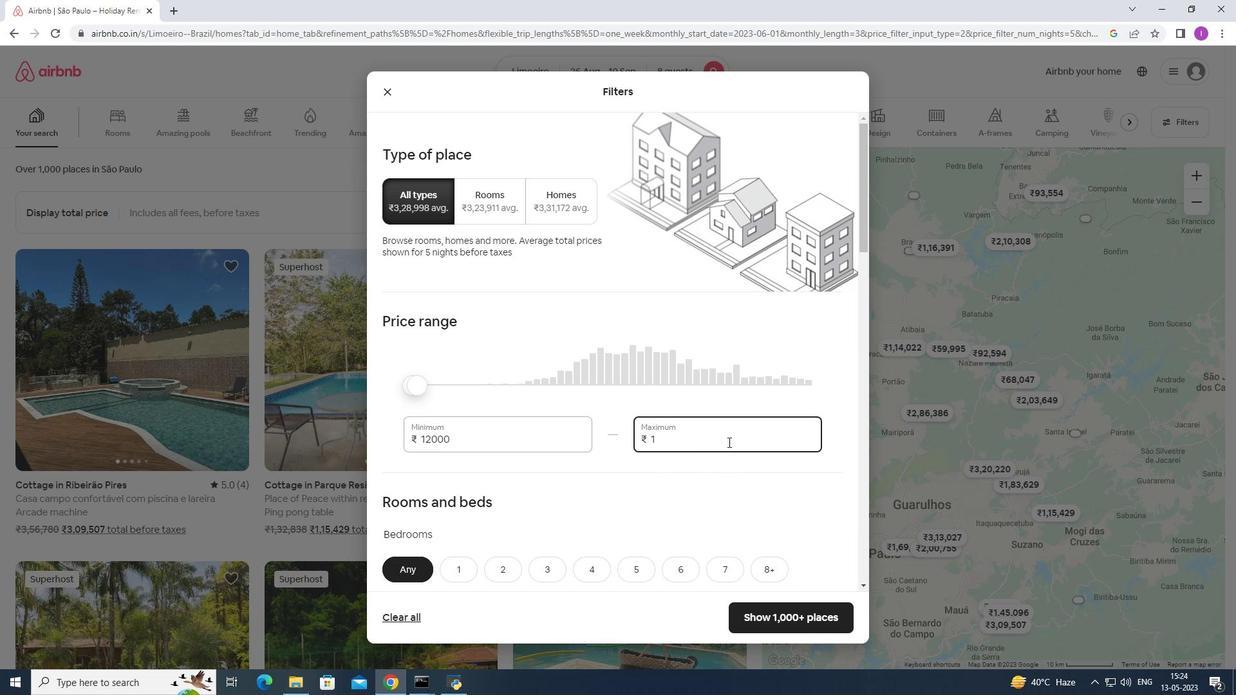 
Action: Key pressed 000
Screenshot: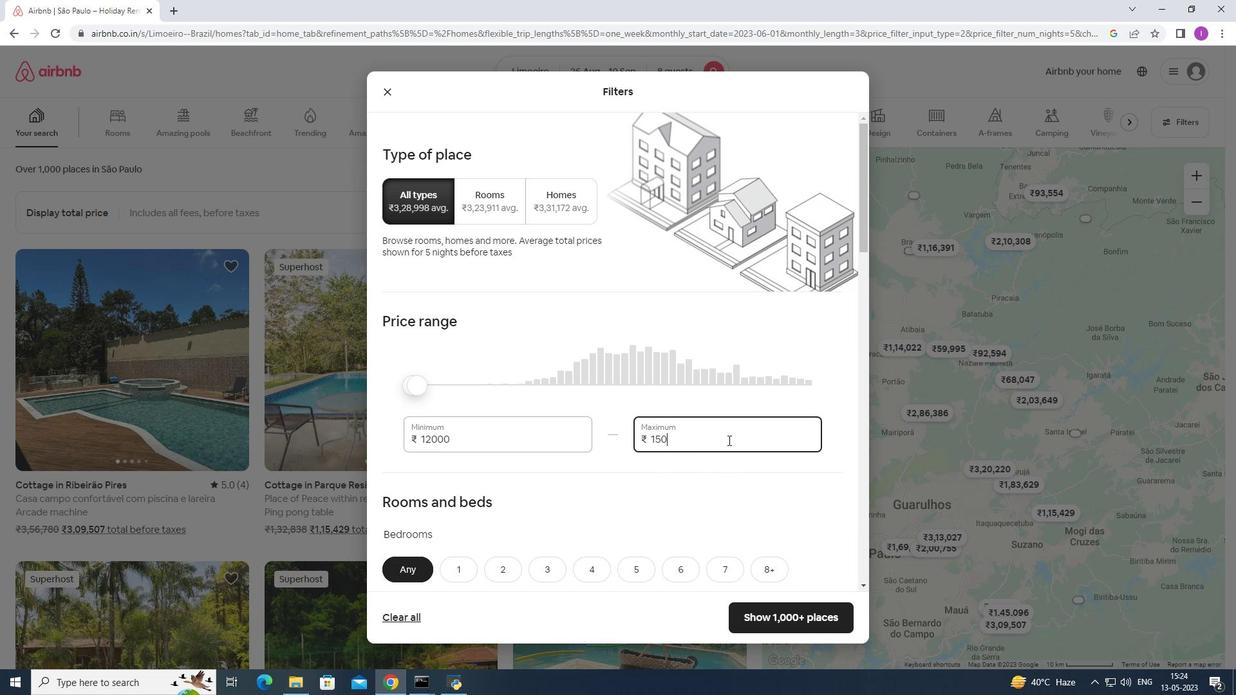 
Action: Mouse moved to (470, 439)
Screenshot: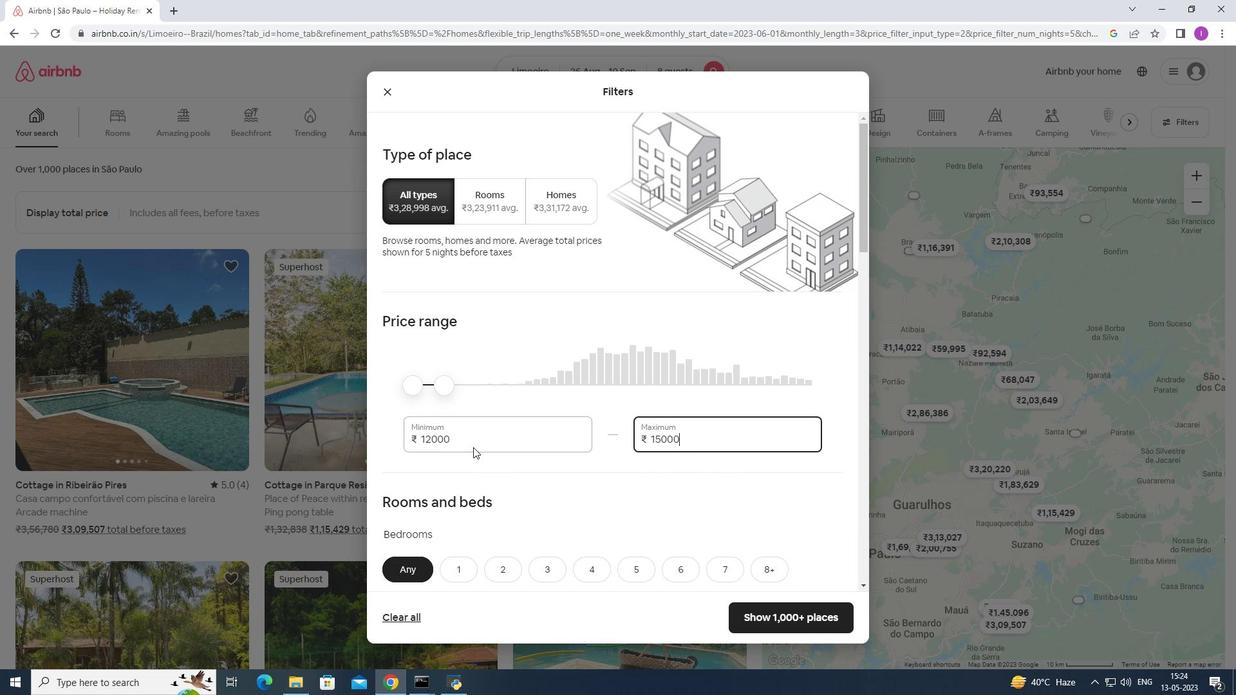 
Action: Mouse pressed left at (470, 439)
Screenshot: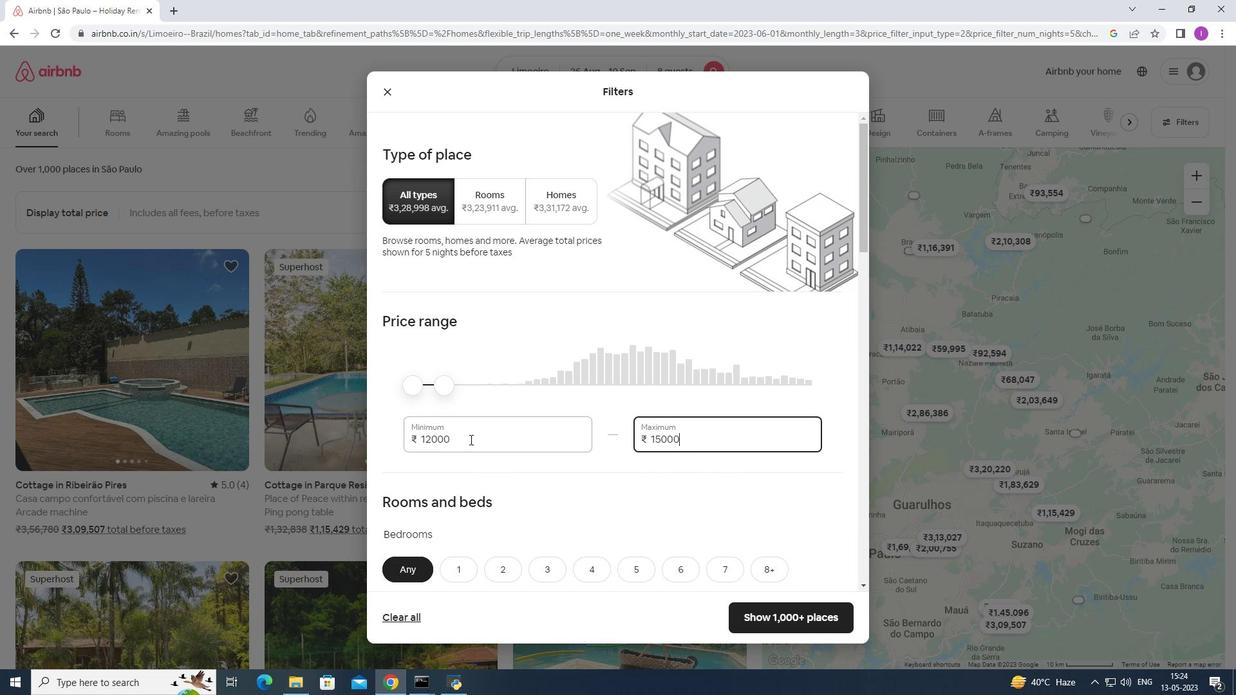
Action: Mouse moved to (507, 463)
Screenshot: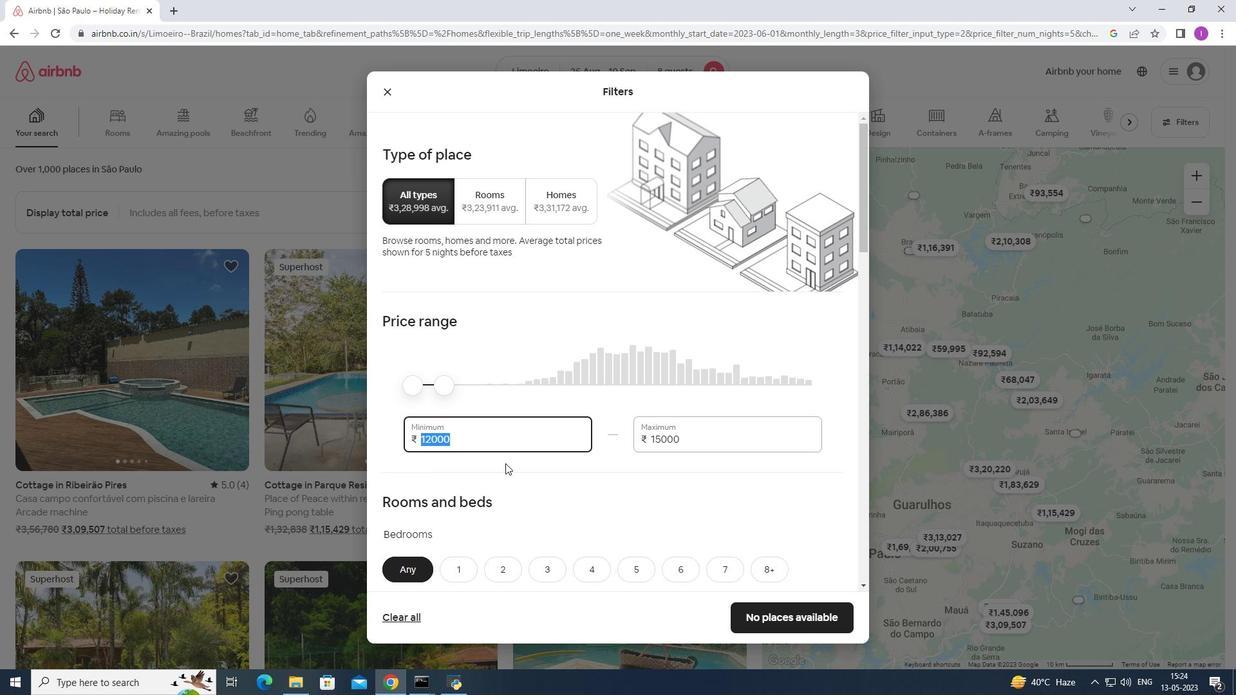 
Action: Key pressed 1
Screenshot: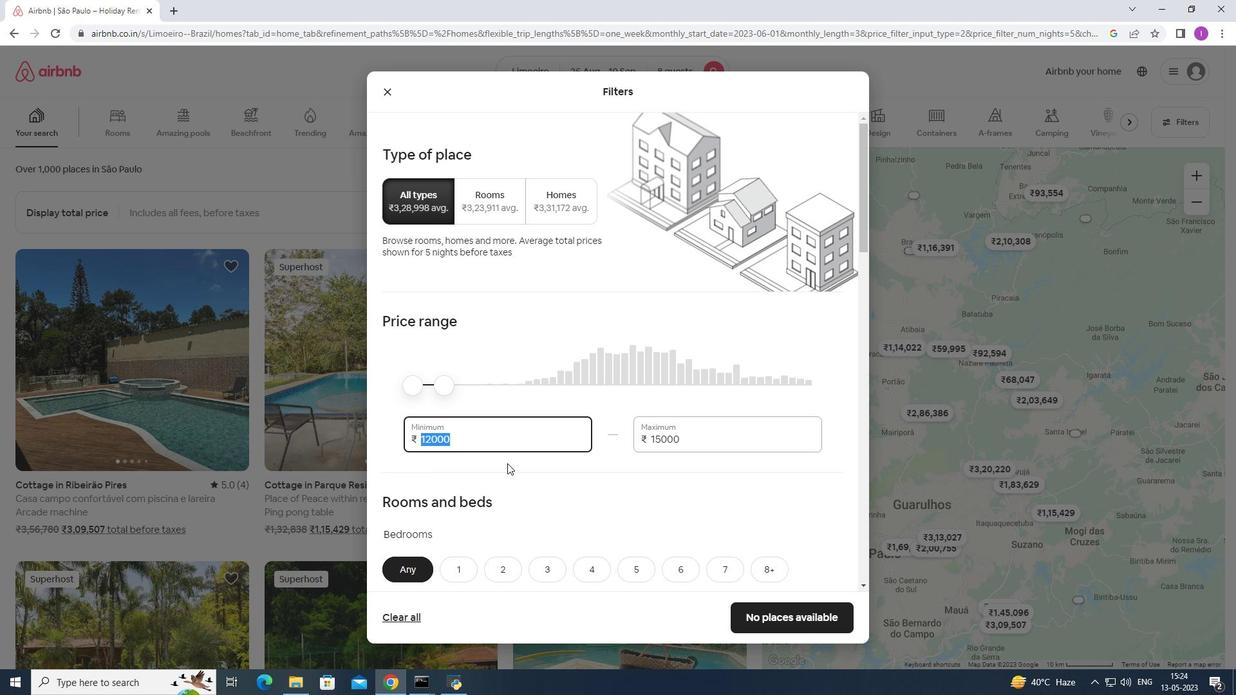
Action: Mouse moved to (507, 463)
Screenshot: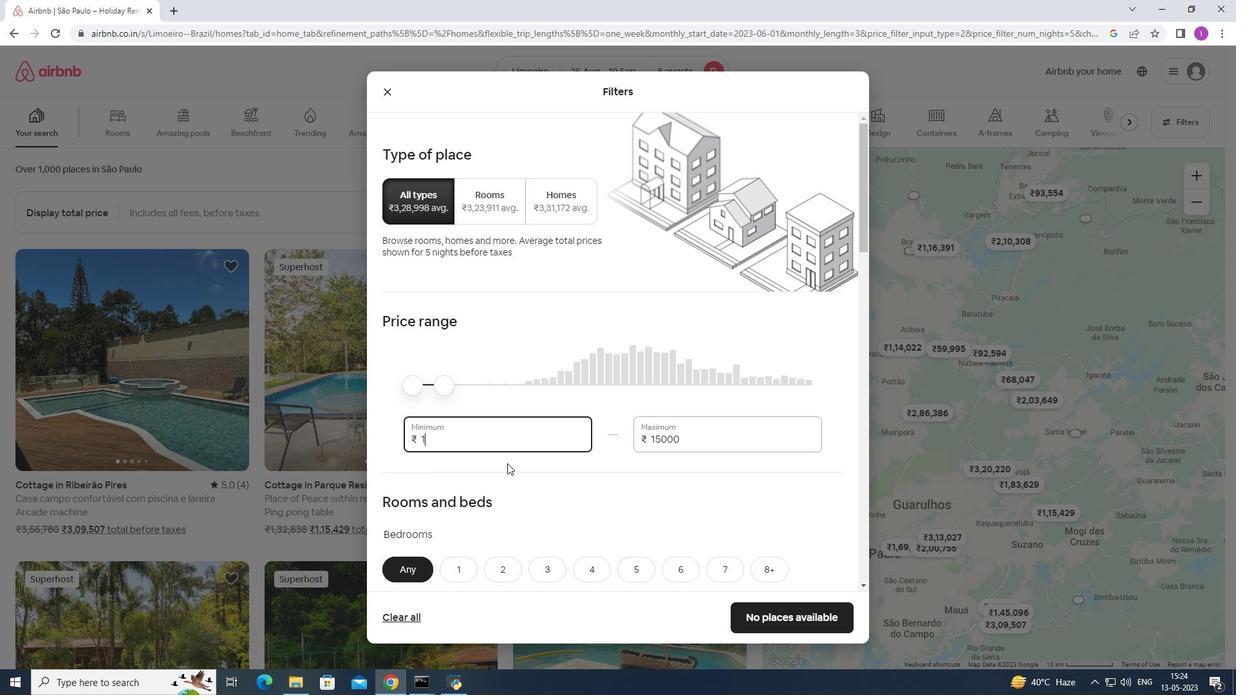 
Action: Key pressed 0
Screenshot: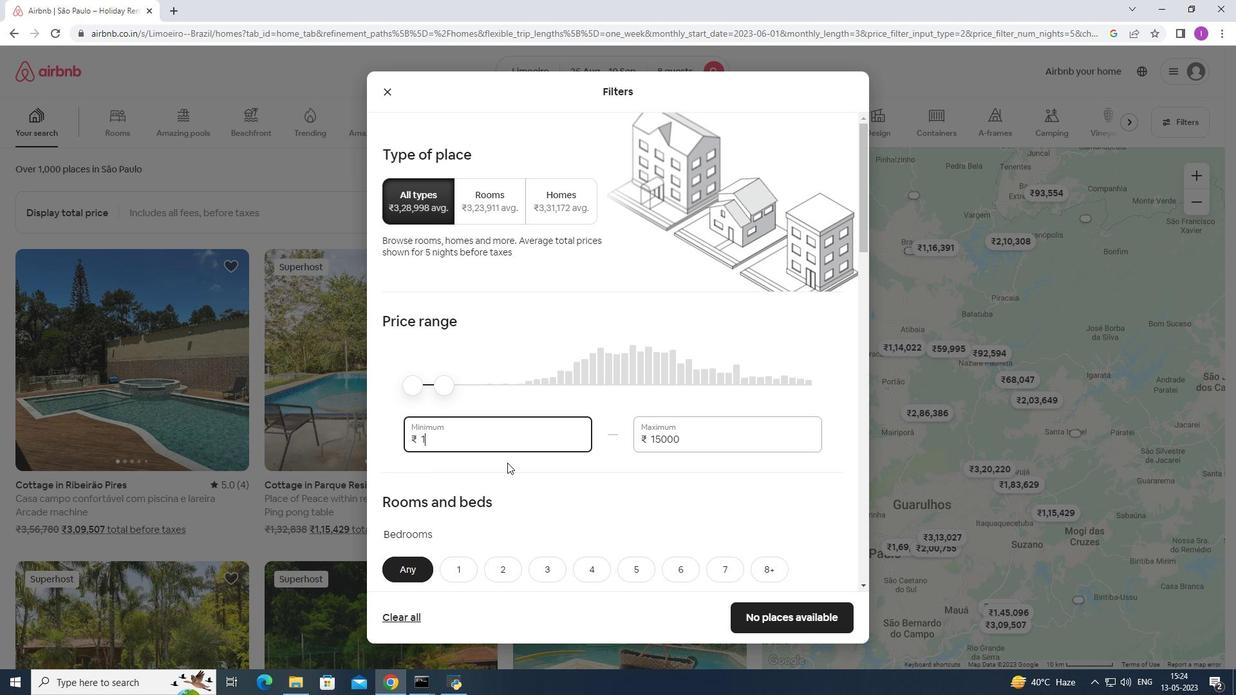 
Action: Mouse moved to (508, 463)
Screenshot: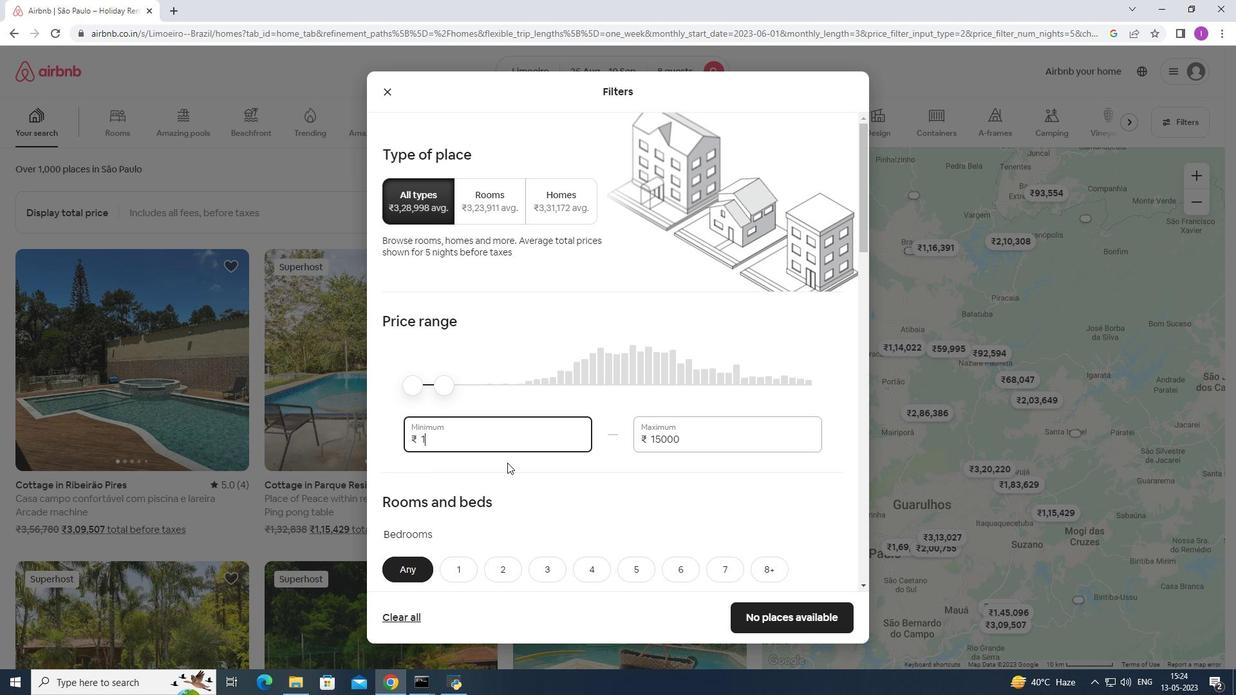 
Action: Key pressed 00
Screenshot: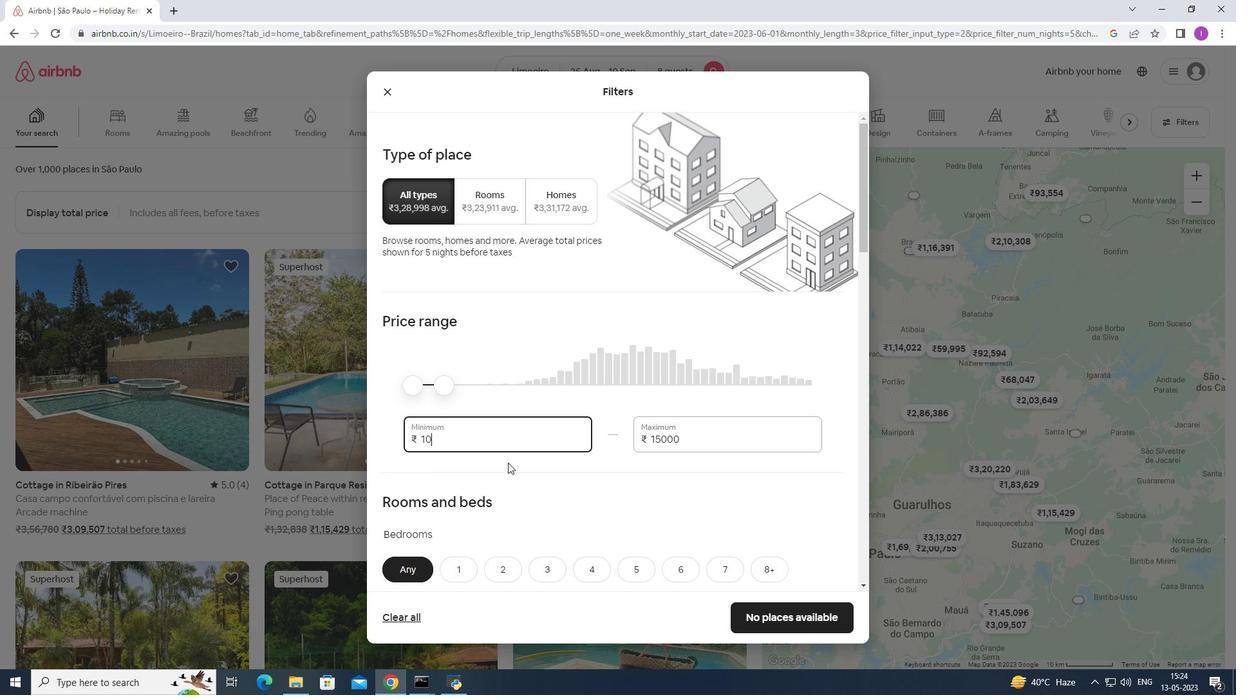 
Action: Mouse moved to (508, 461)
Screenshot: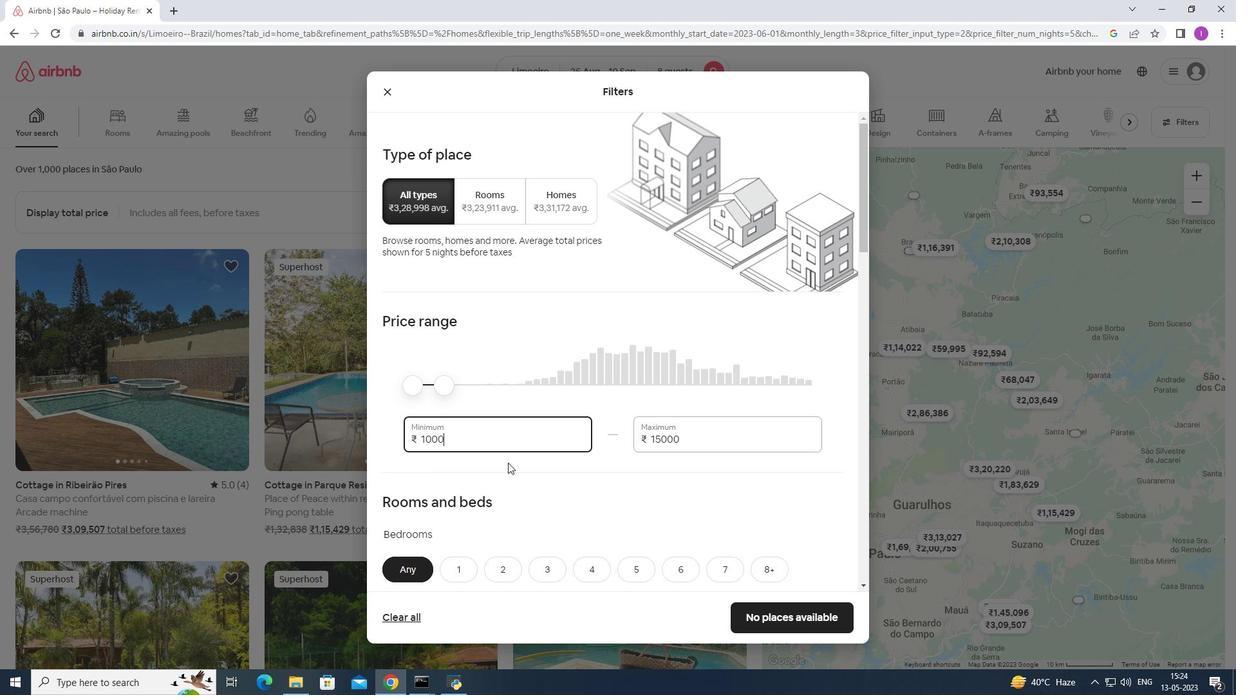 
Action: Key pressed 0
Screenshot: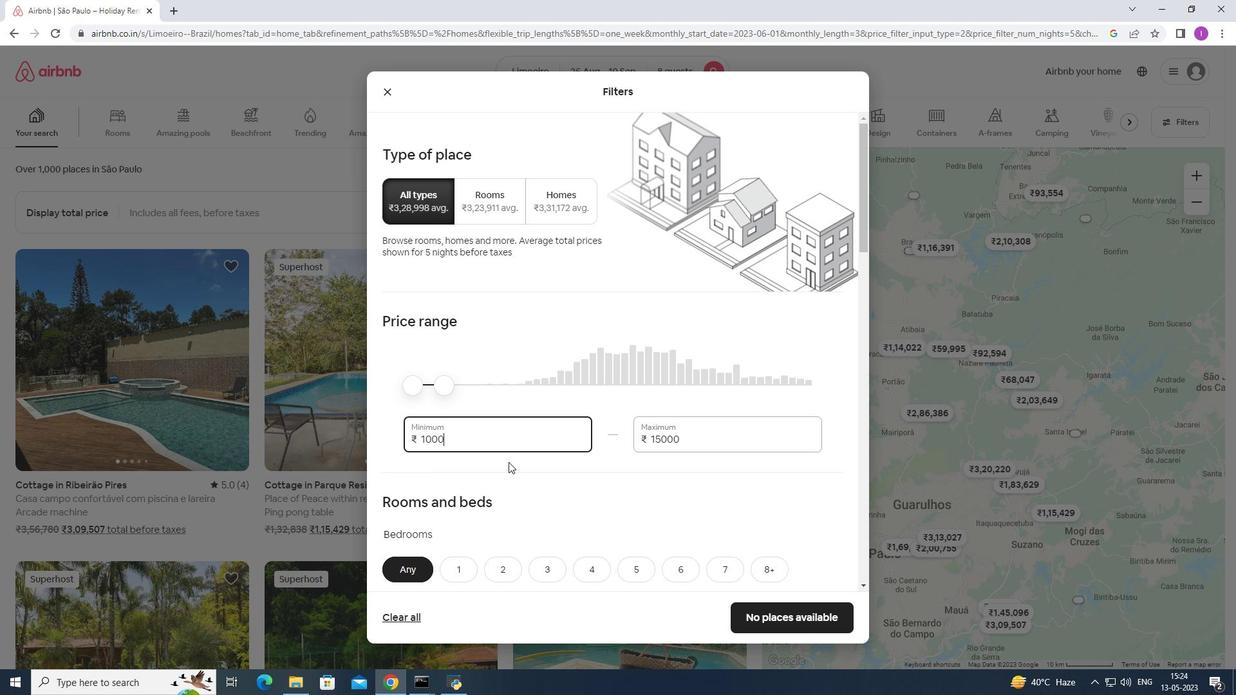 
Action: Mouse moved to (544, 509)
Screenshot: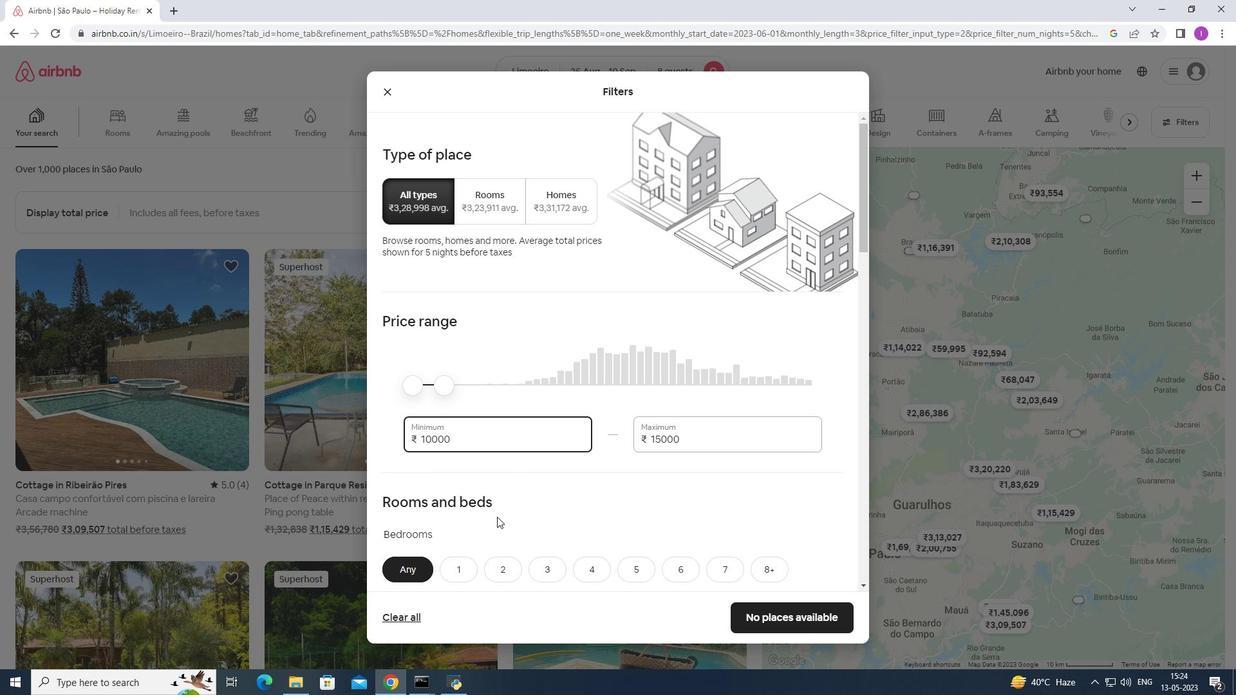 
Action: Mouse scrolled (544, 508) with delta (0, 0)
Screenshot: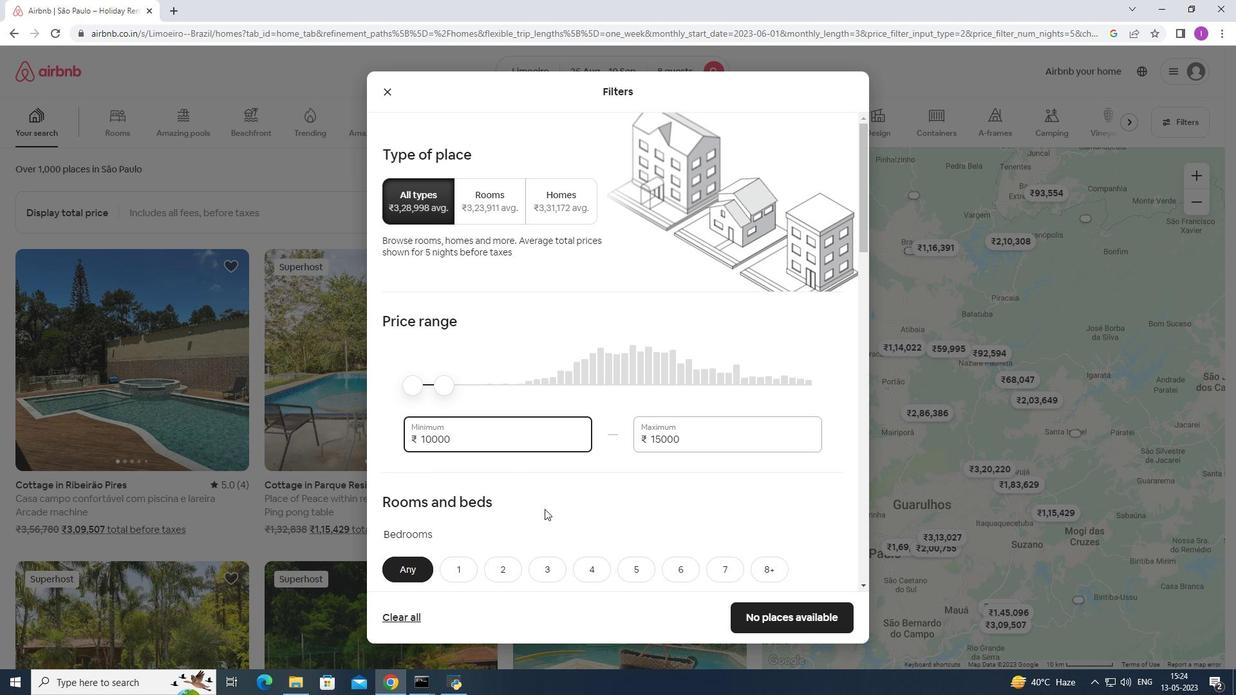 
Action: Mouse scrolled (544, 508) with delta (0, 0)
Screenshot: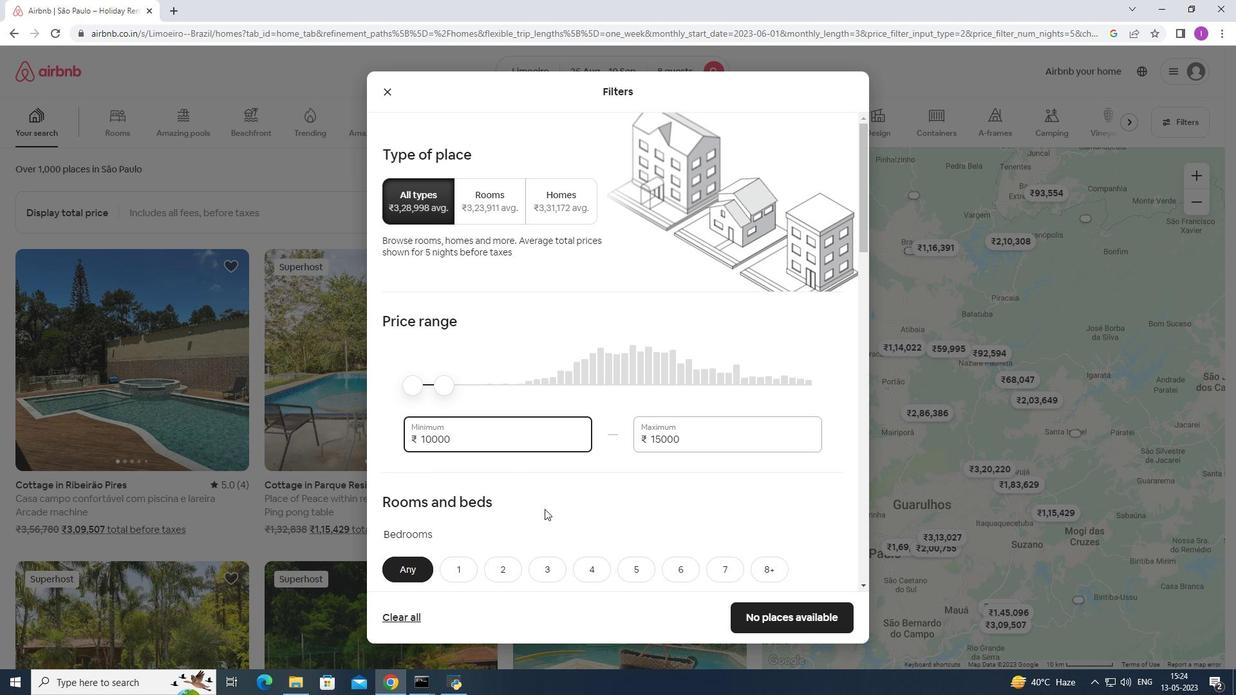 
Action: Mouse scrolled (544, 508) with delta (0, 0)
Screenshot: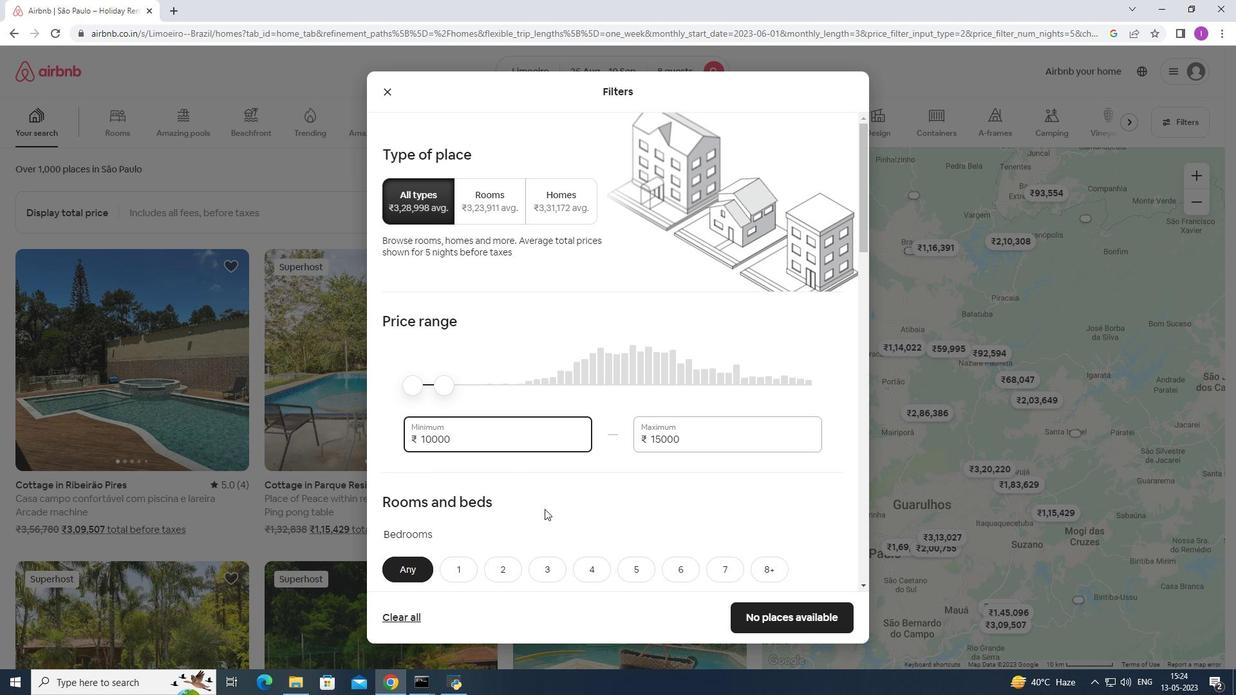 
Action: Mouse moved to (673, 379)
Screenshot: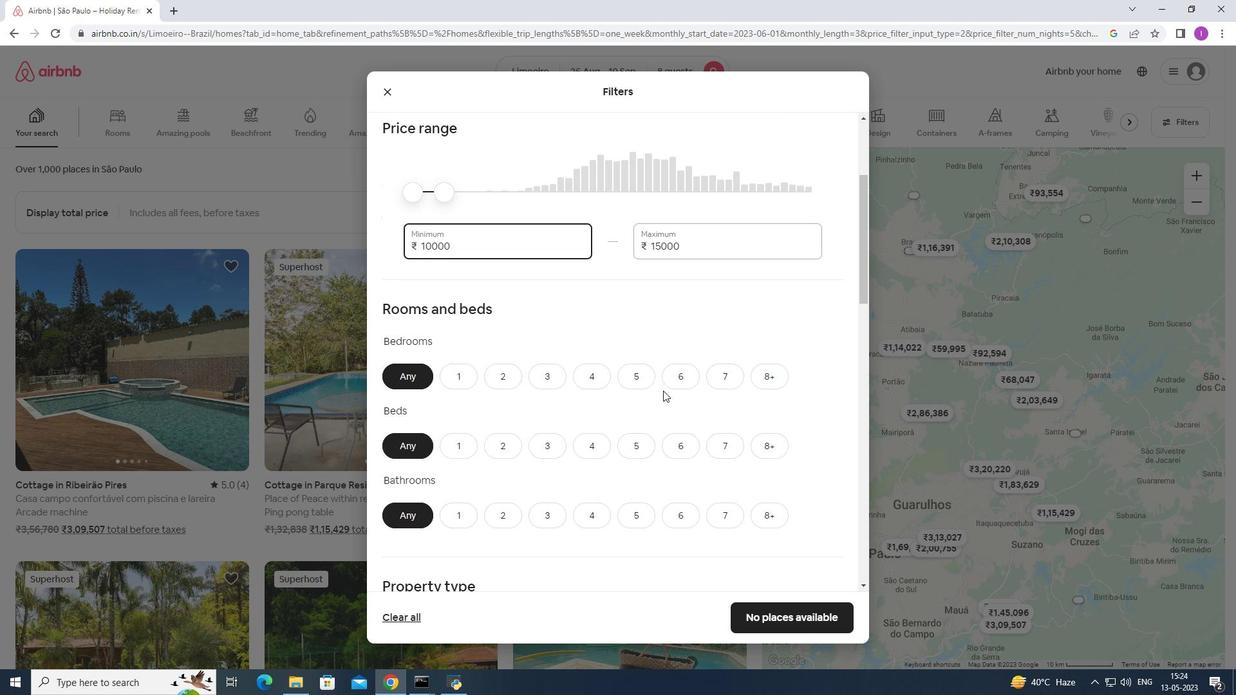 
Action: Mouse pressed left at (673, 379)
Screenshot: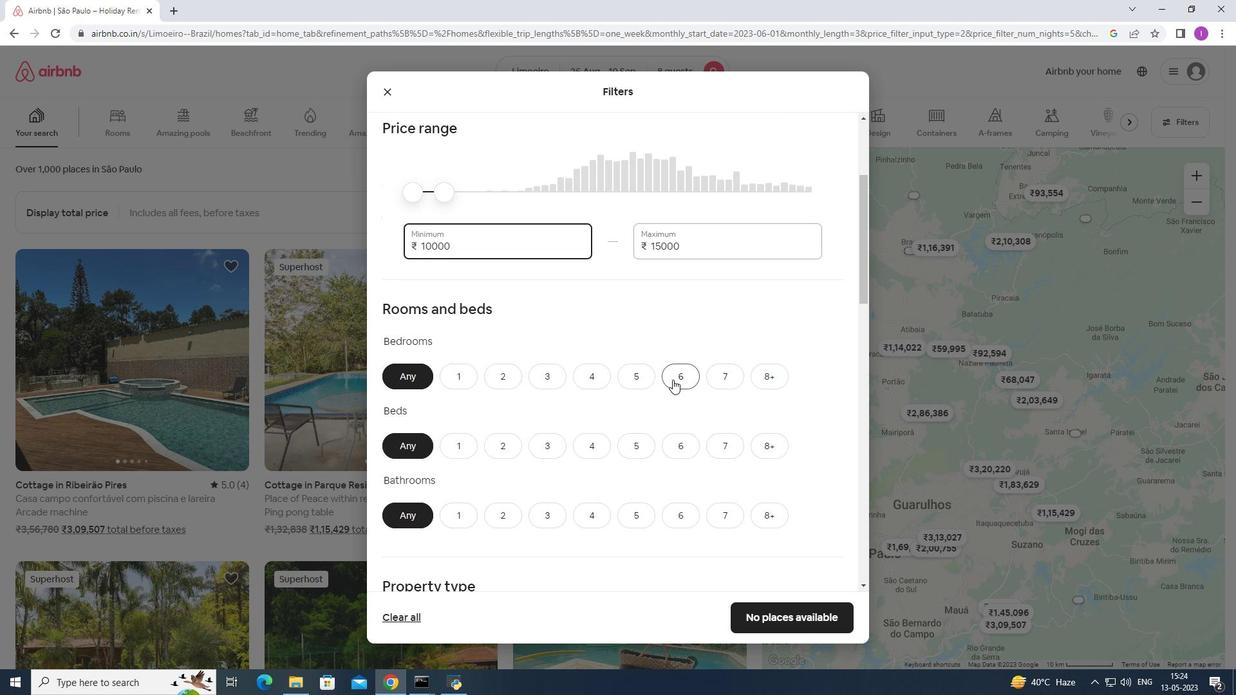 
Action: Mouse moved to (675, 443)
Screenshot: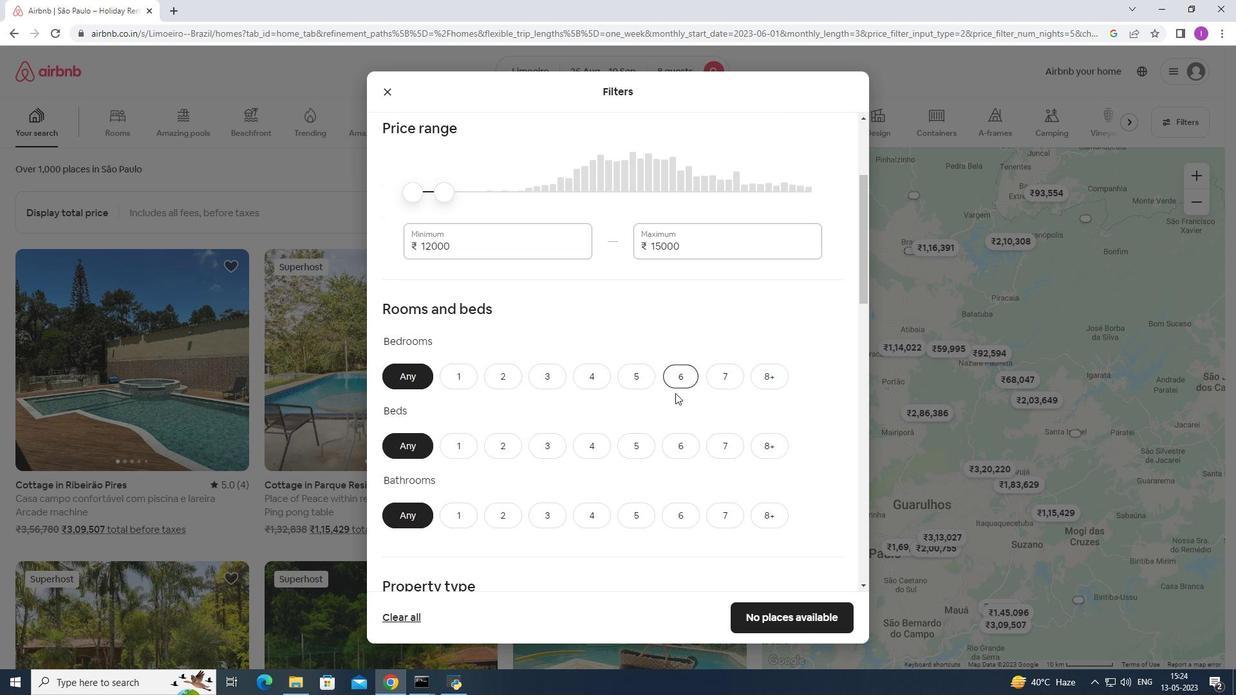 
Action: Mouse pressed left at (675, 443)
Screenshot: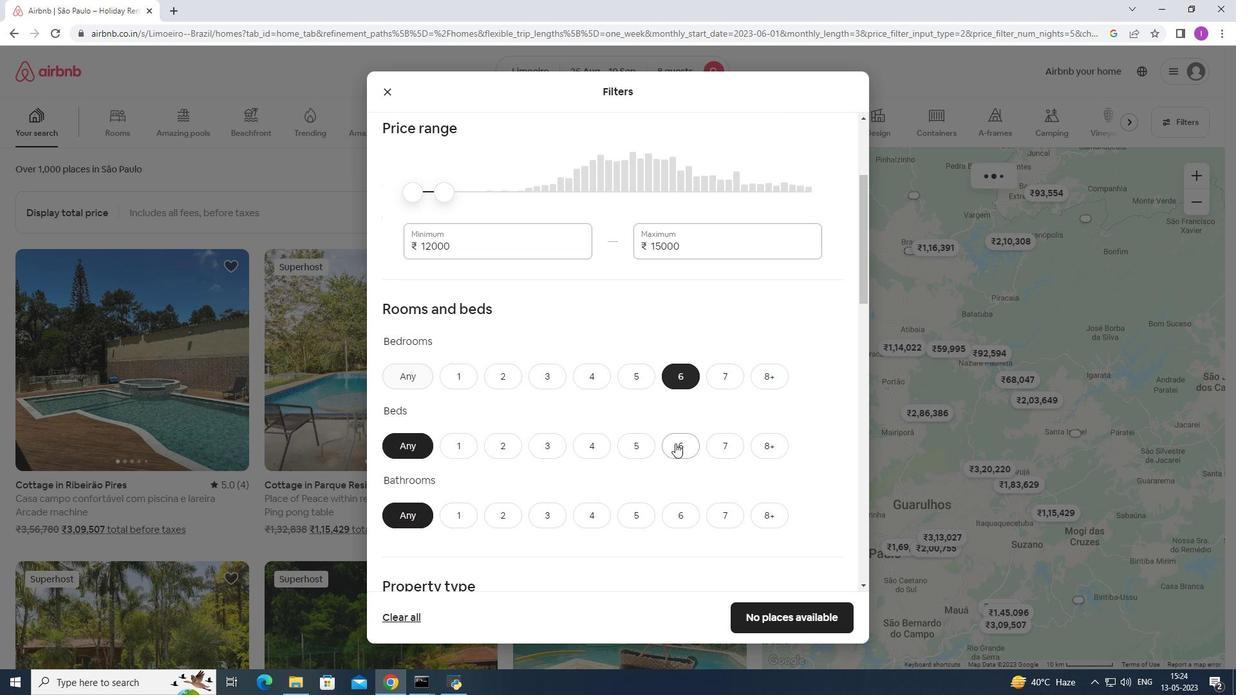 
Action: Mouse moved to (670, 506)
Screenshot: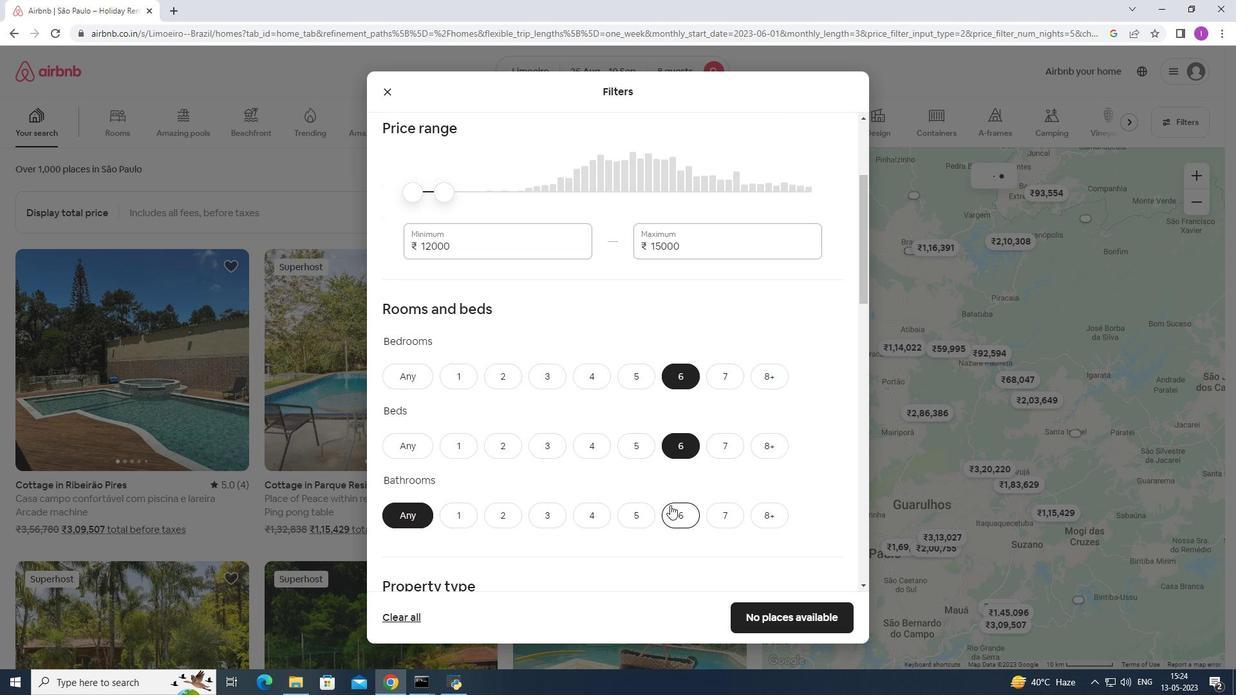 
Action: Mouse pressed left at (670, 506)
Screenshot: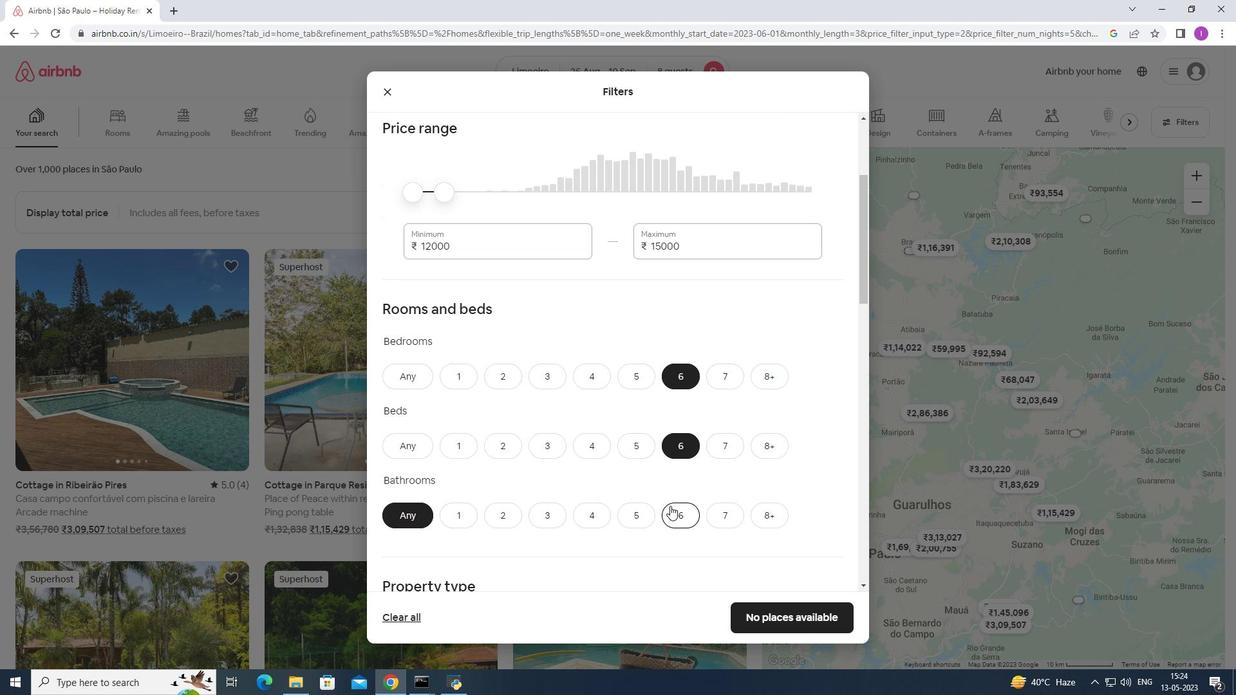 
Action: Mouse moved to (578, 432)
Screenshot: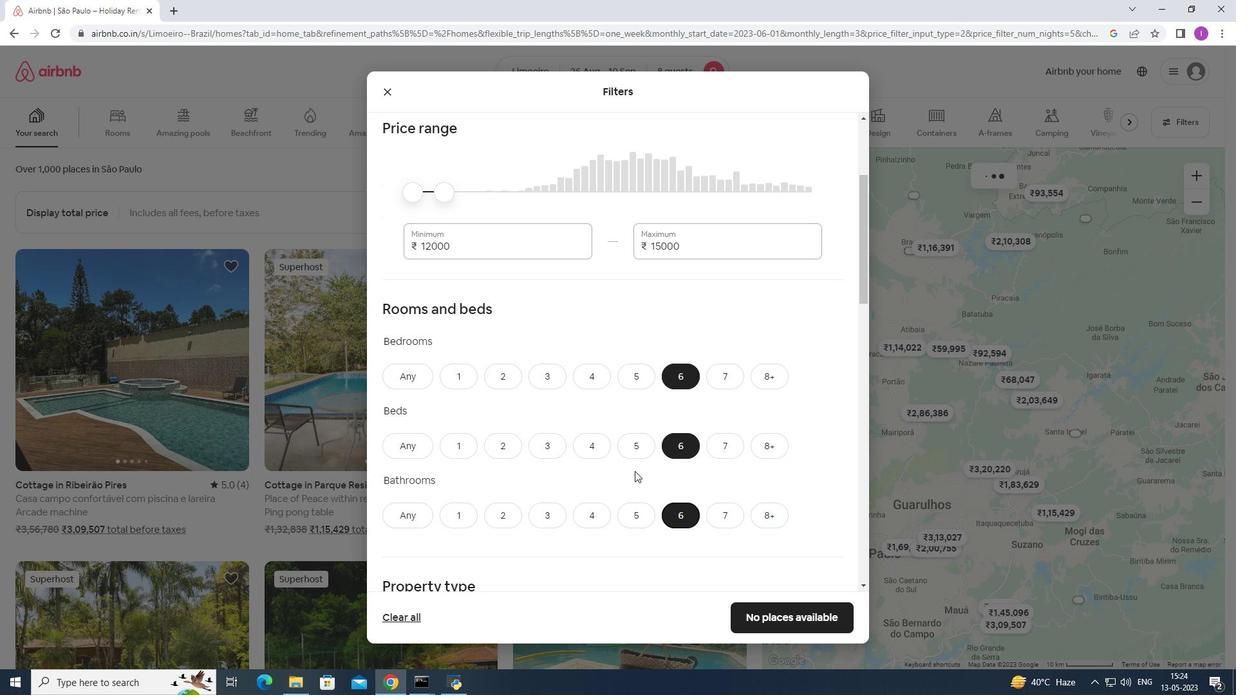 
Action: Mouse scrolled (578, 431) with delta (0, 0)
Screenshot: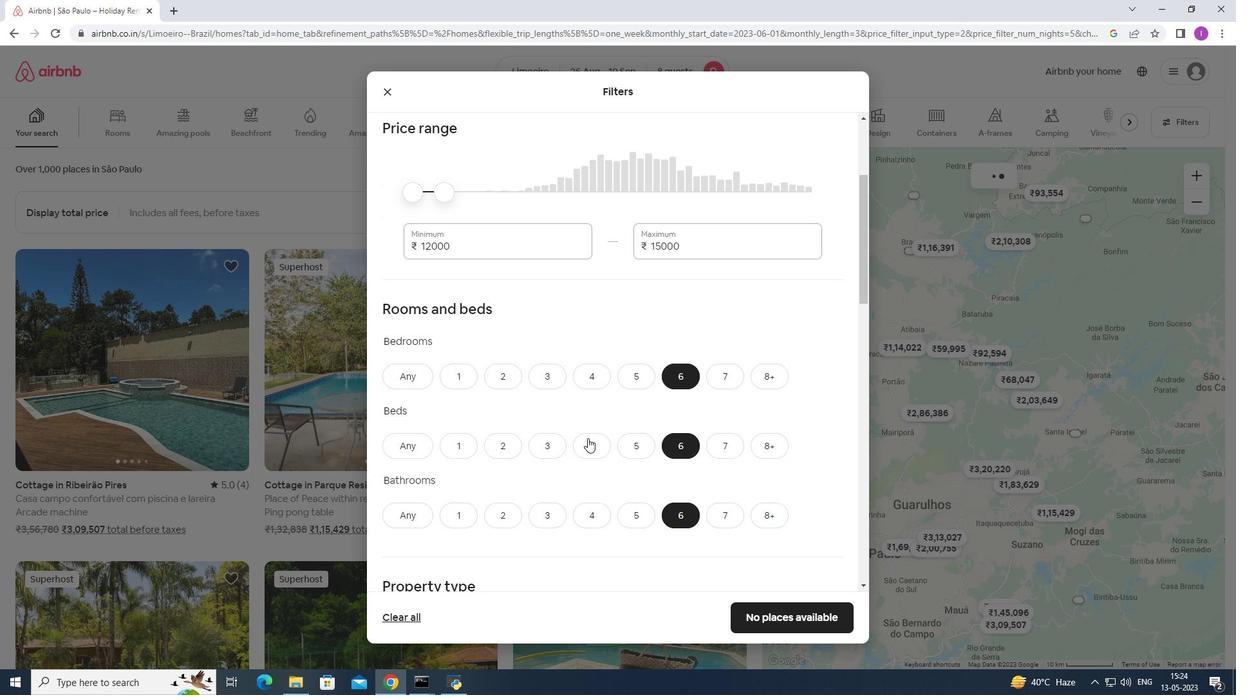 
Action: Mouse scrolled (578, 431) with delta (0, 0)
Screenshot: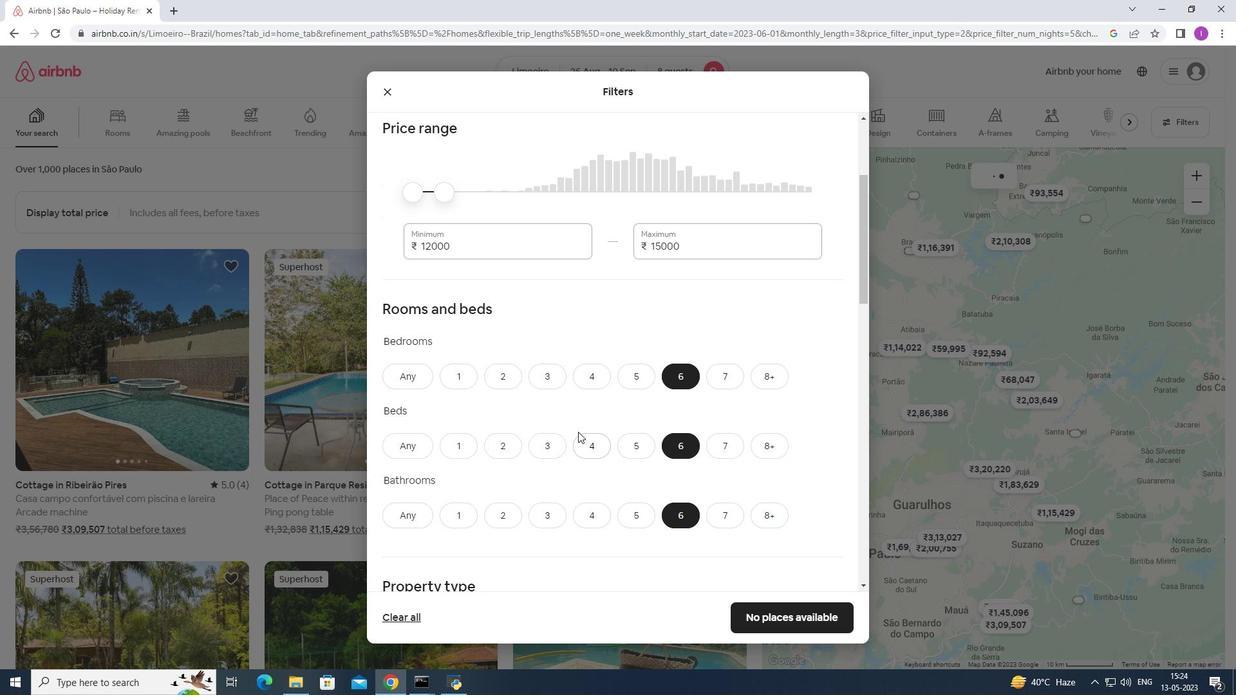 
Action: Mouse moved to (577, 432)
Screenshot: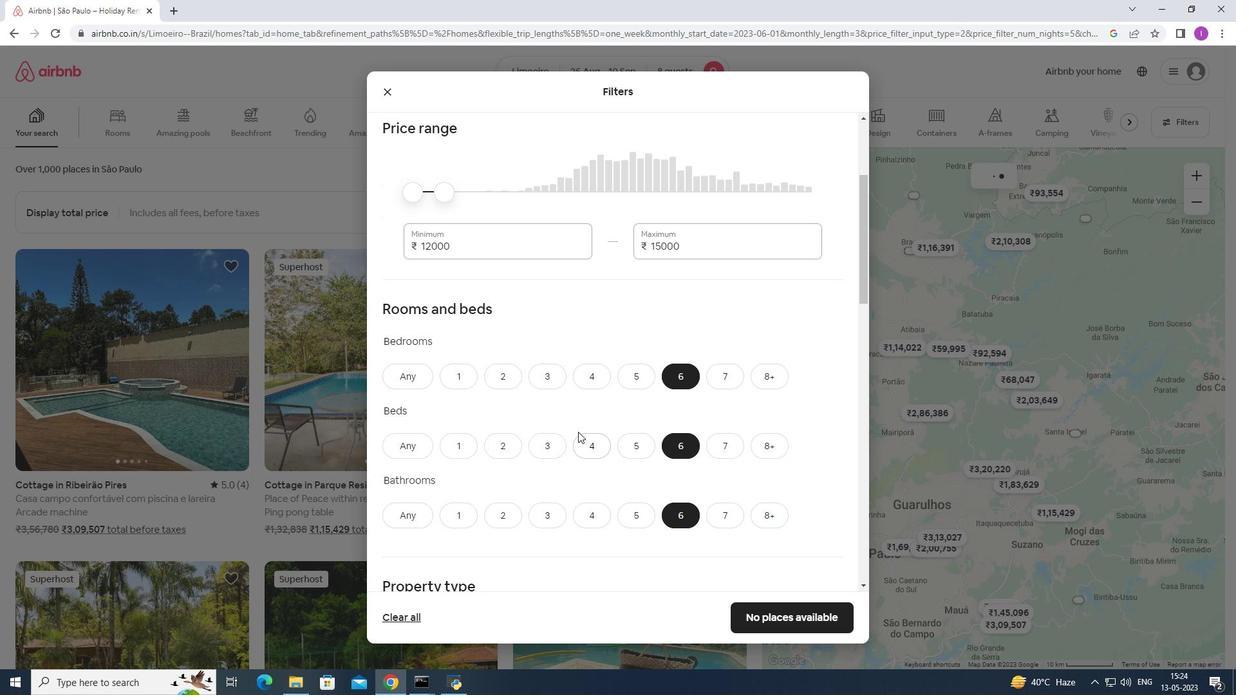 
Action: Mouse scrolled (577, 431) with delta (0, 0)
Screenshot: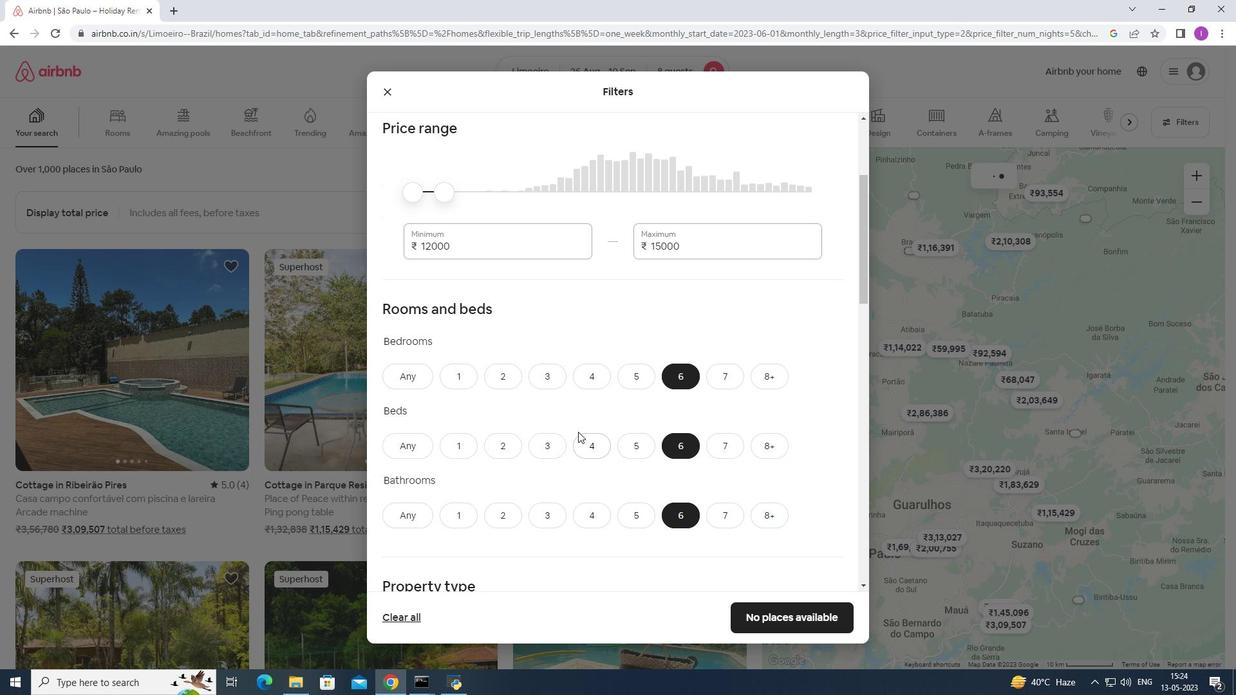 
Action: Mouse moved to (488, 448)
Screenshot: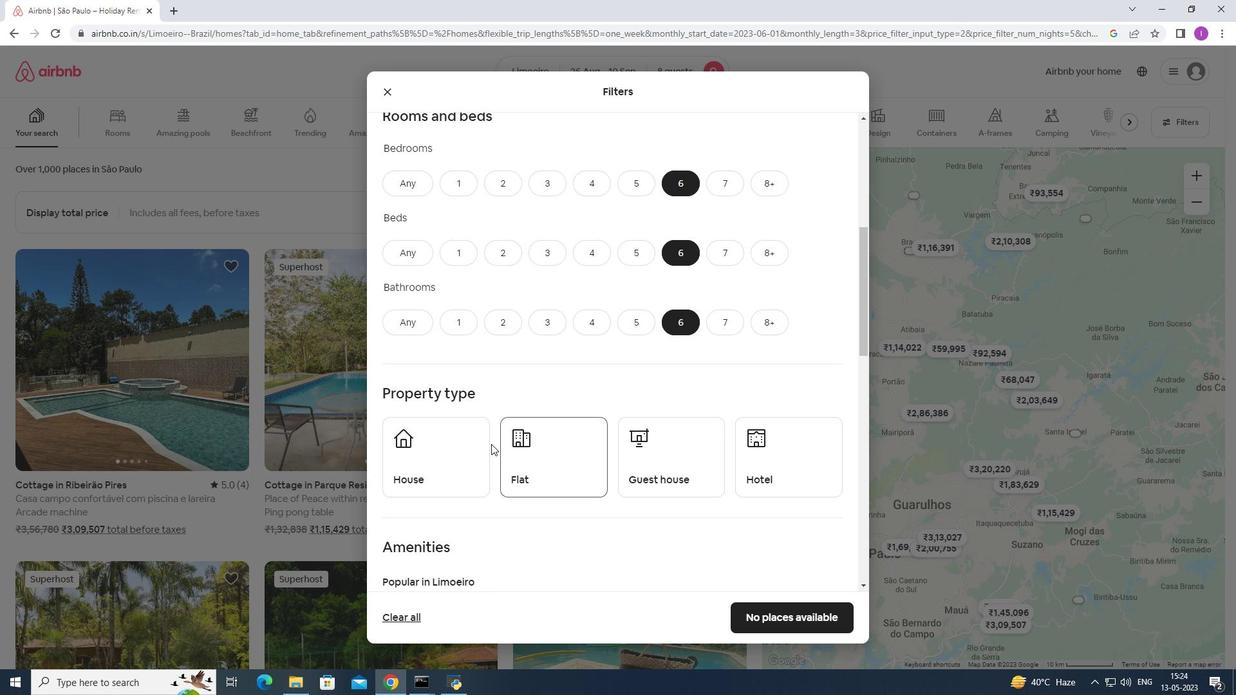 
Action: Mouse pressed left at (488, 448)
Screenshot: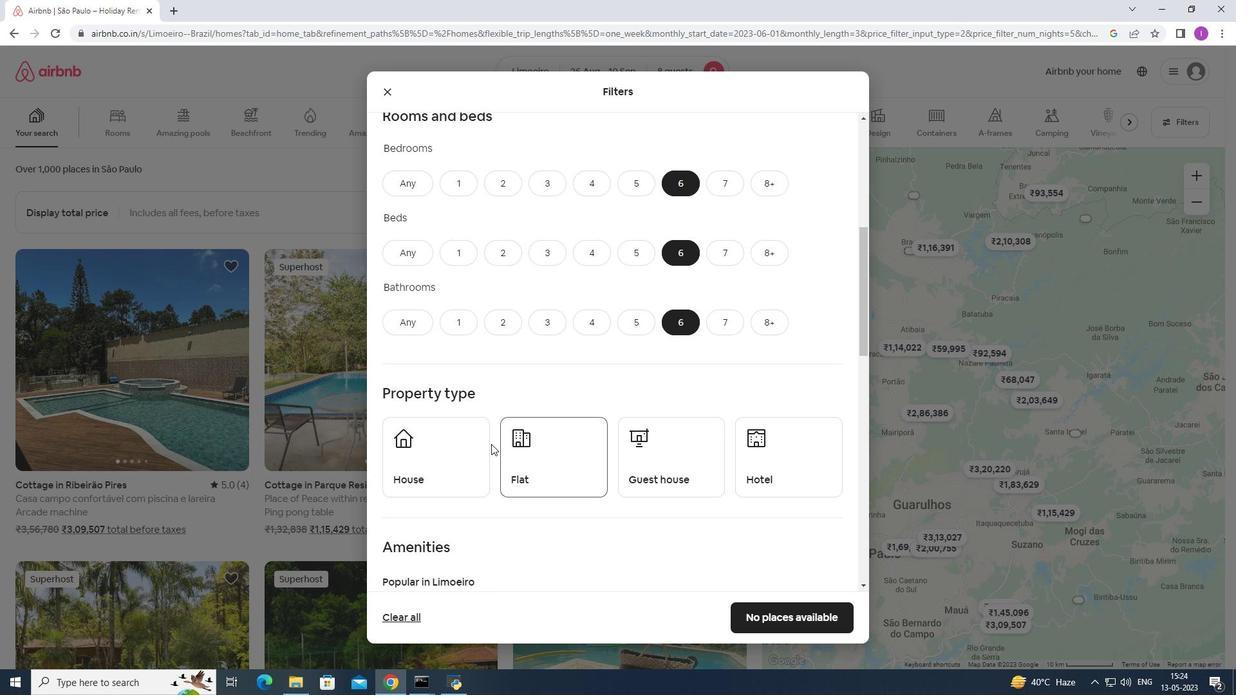 
Action: Mouse moved to (551, 448)
Screenshot: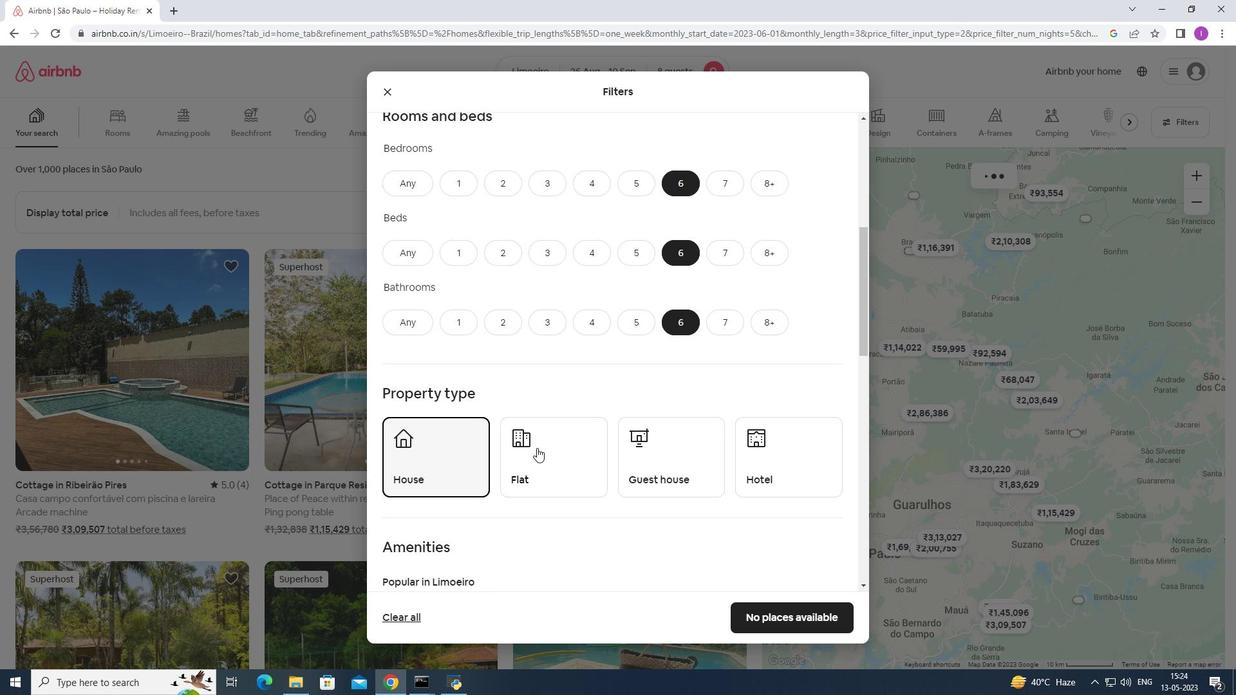 
Action: Mouse pressed left at (551, 448)
Screenshot: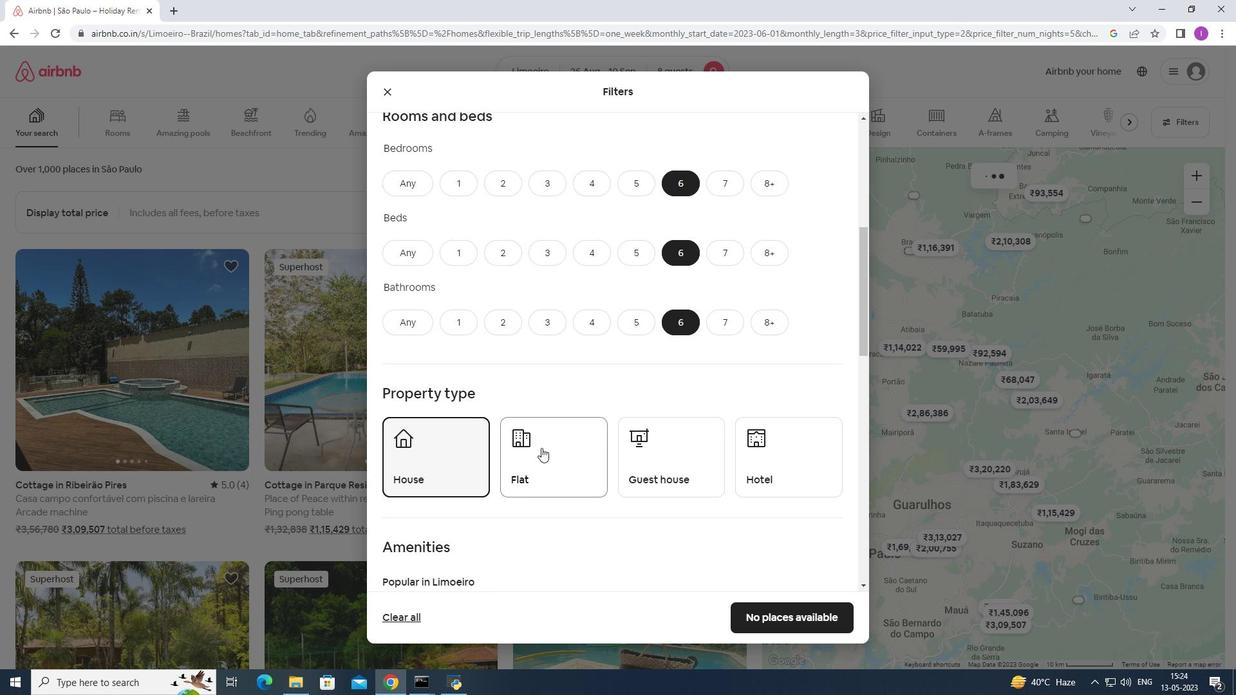 
Action: Mouse moved to (653, 461)
Screenshot: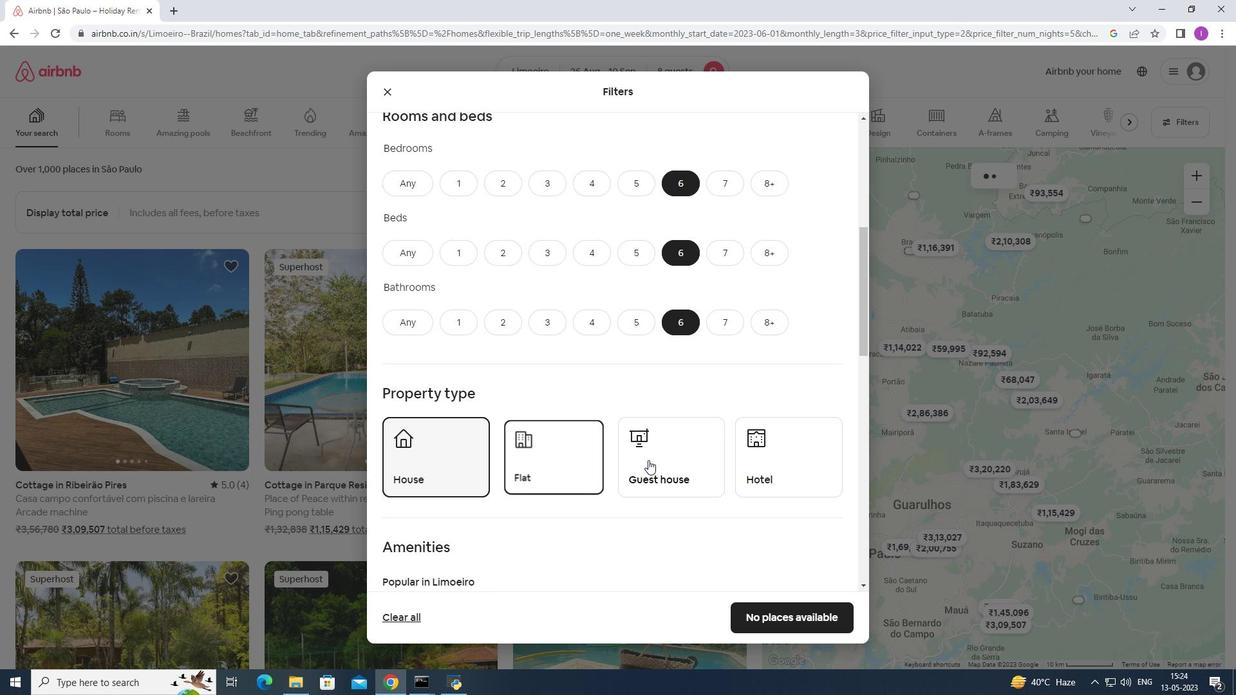 
Action: Mouse pressed left at (653, 461)
Screenshot: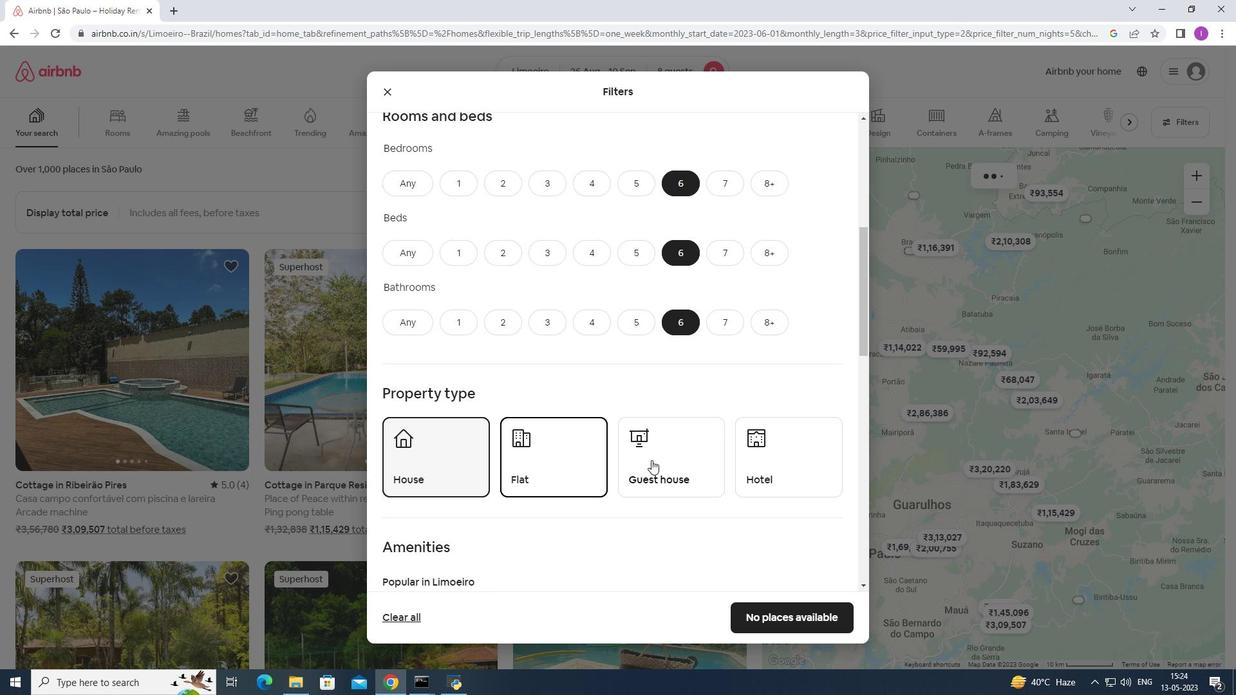 
Action: Mouse moved to (732, 470)
Screenshot: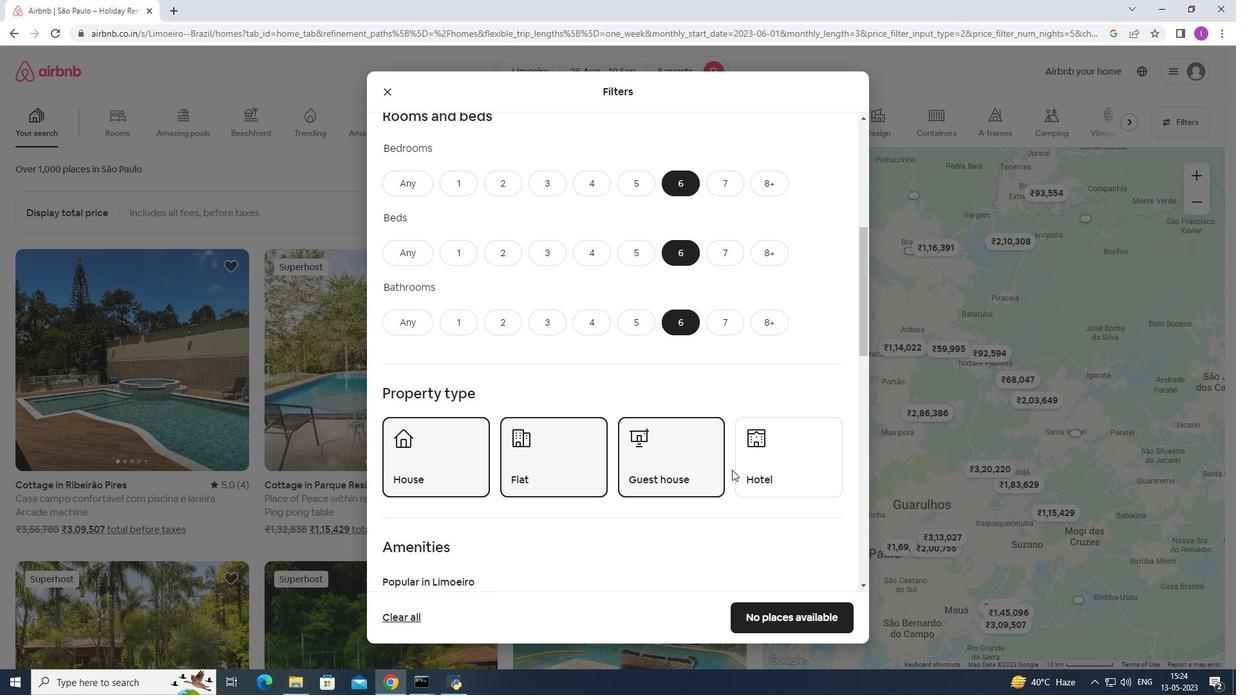 
Action: Mouse scrolled (732, 469) with delta (0, 0)
Screenshot: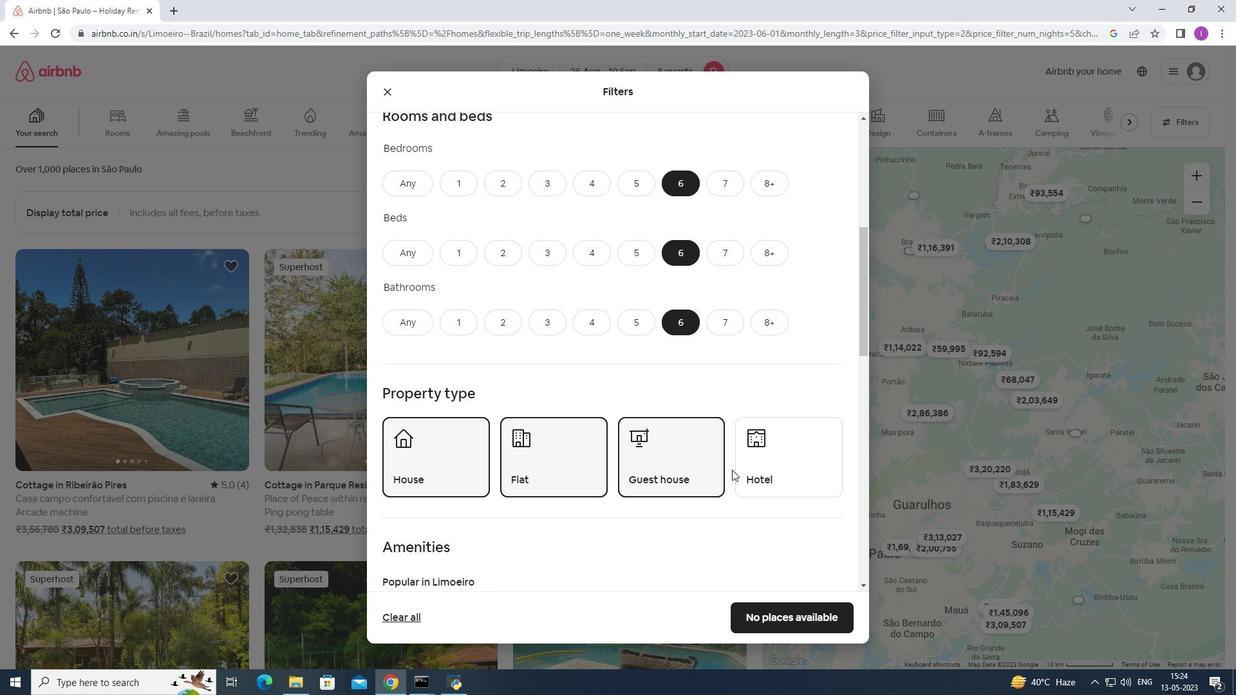 
Action: Mouse moved to (732, 472)
Screenshot: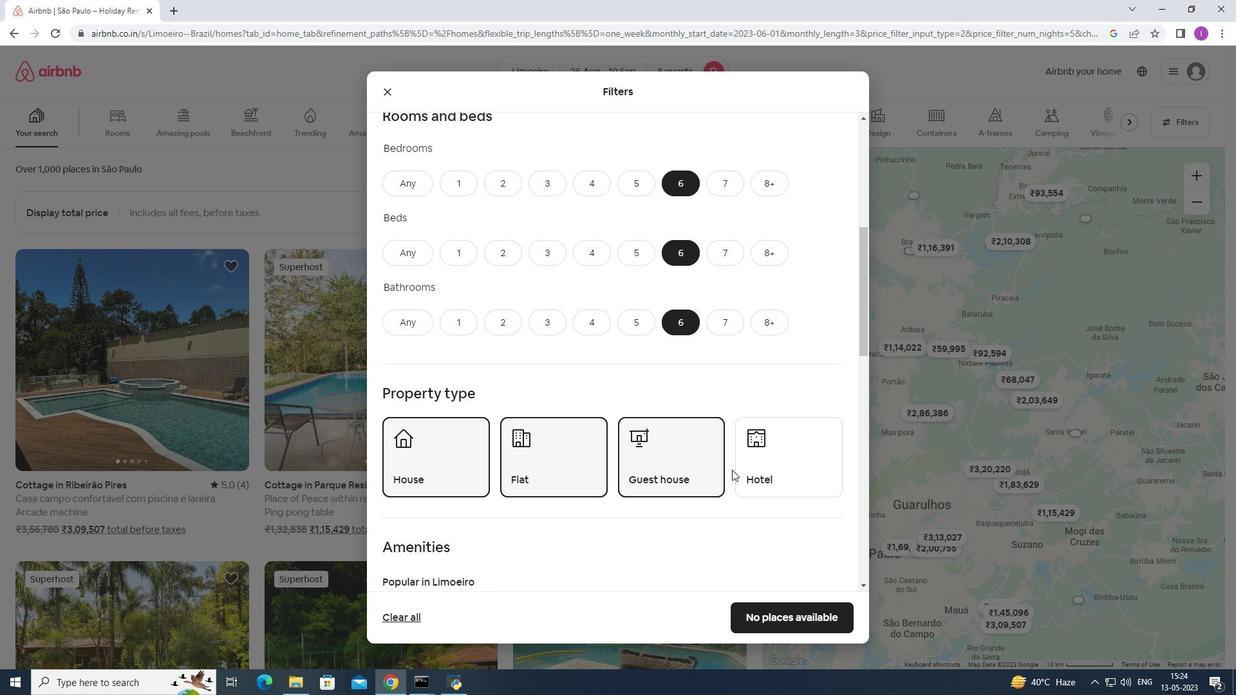 
Action: Mouse scrolled (732, 471) with delta (0, 0)
Screenshot: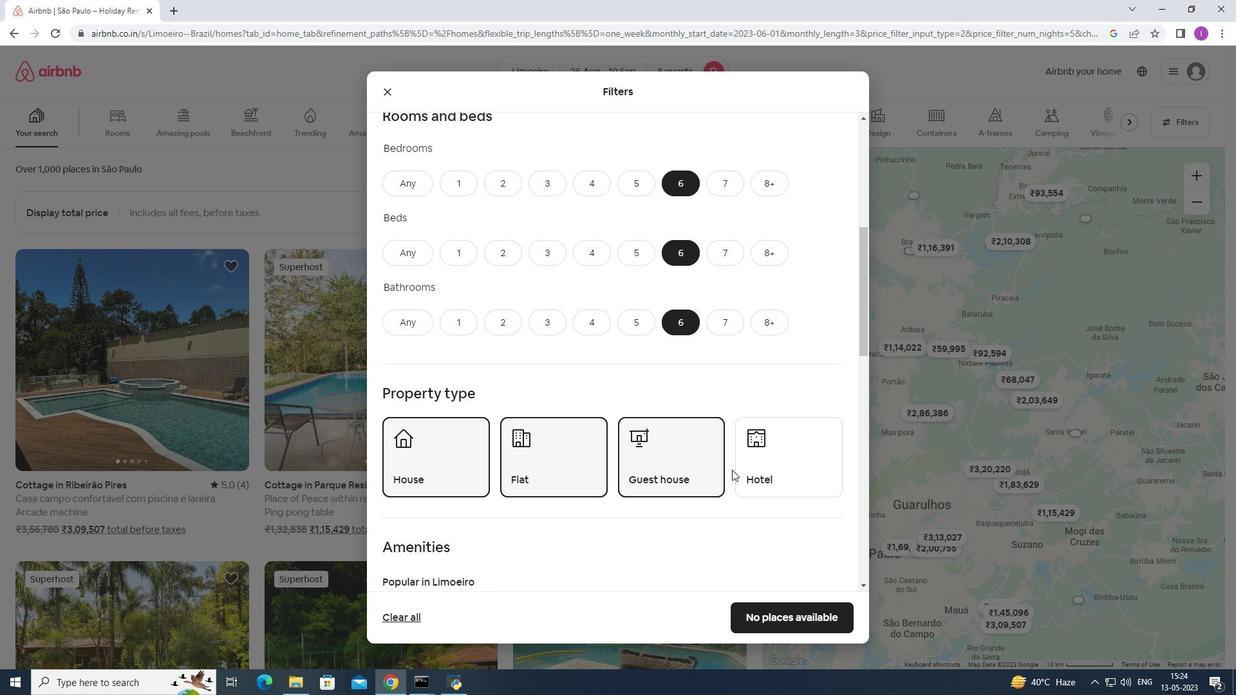 
Action: Mouse moved to (728, 478)
Screenshot: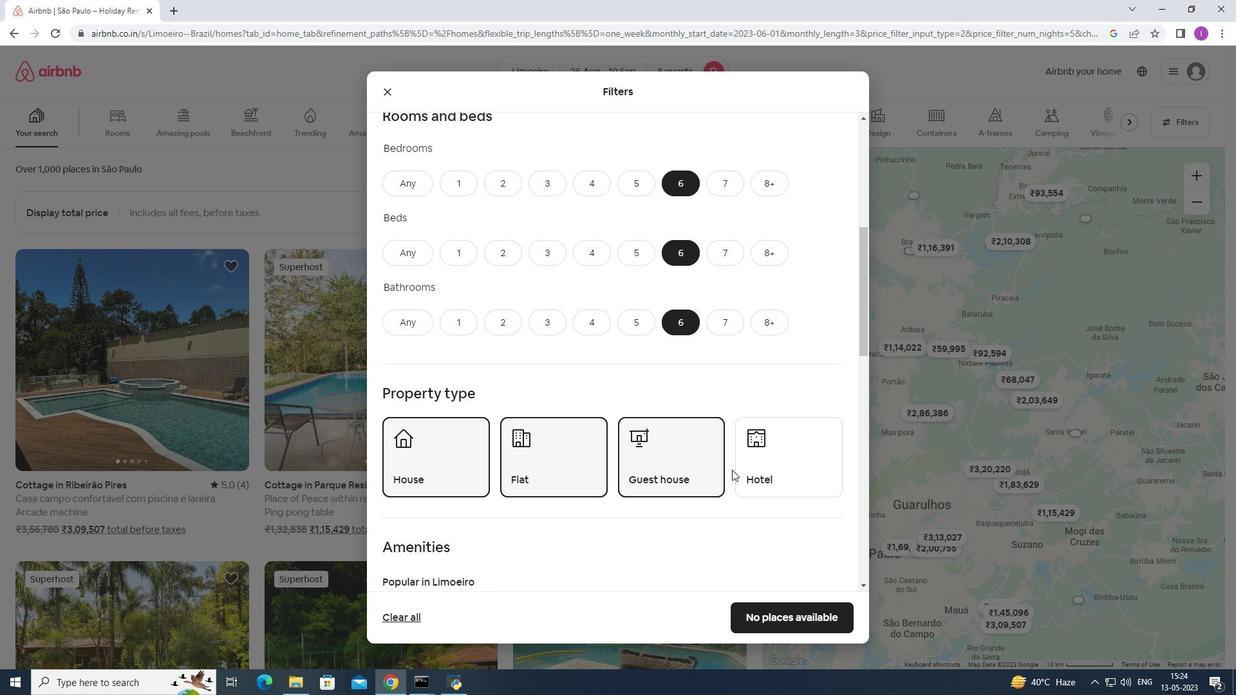
Action: Mouse scrolled (729, 477) with delta (0, 0)
Screenshot: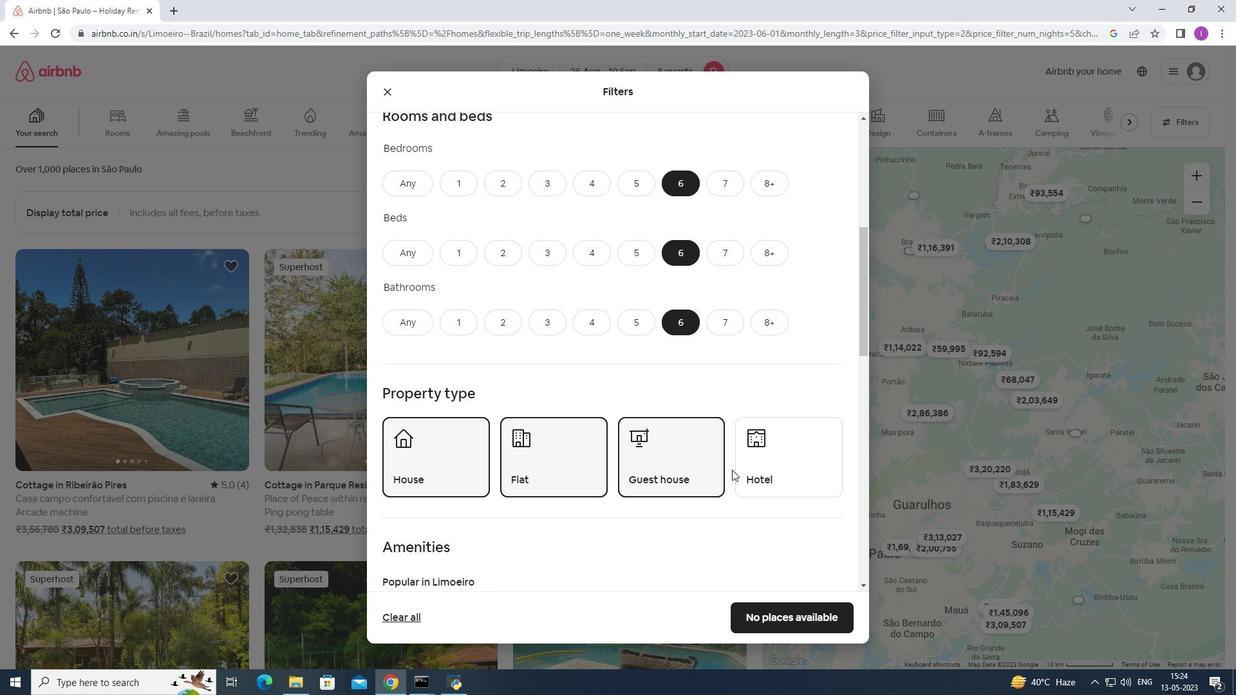 
Action: Mouse moved to (622, 462)
Screenshot: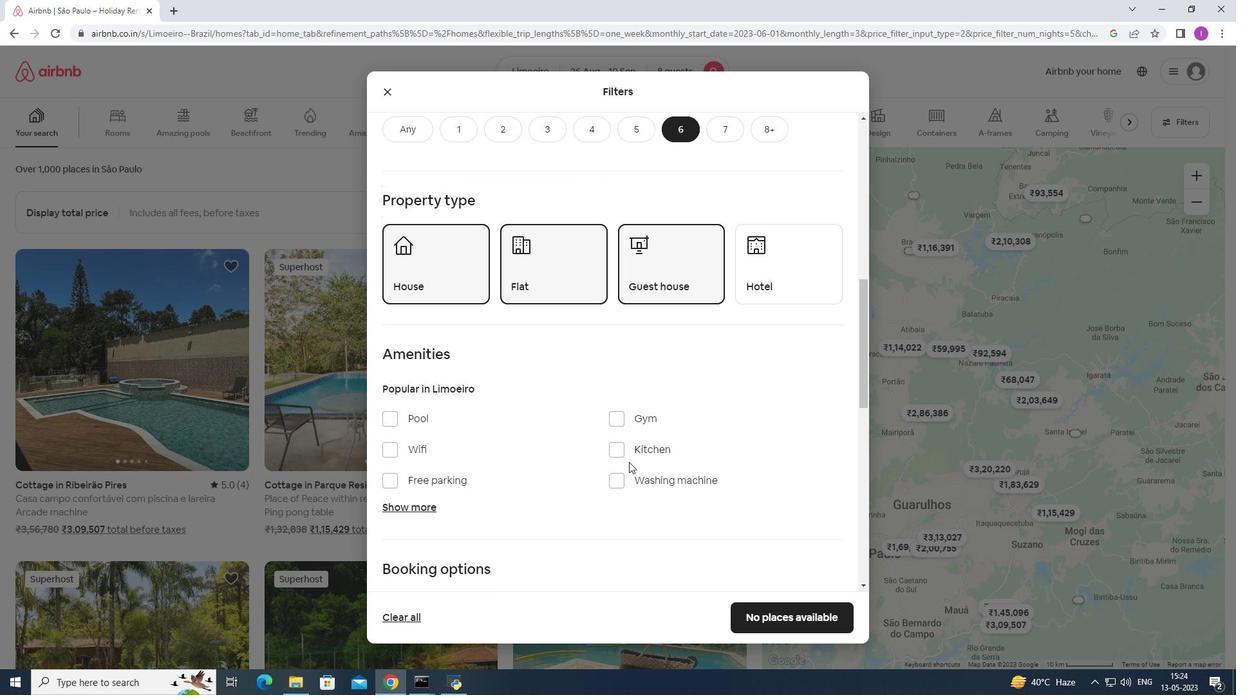 
Action: Mouse scrolled (622, 461) with delta (0, 0)
Screenshot: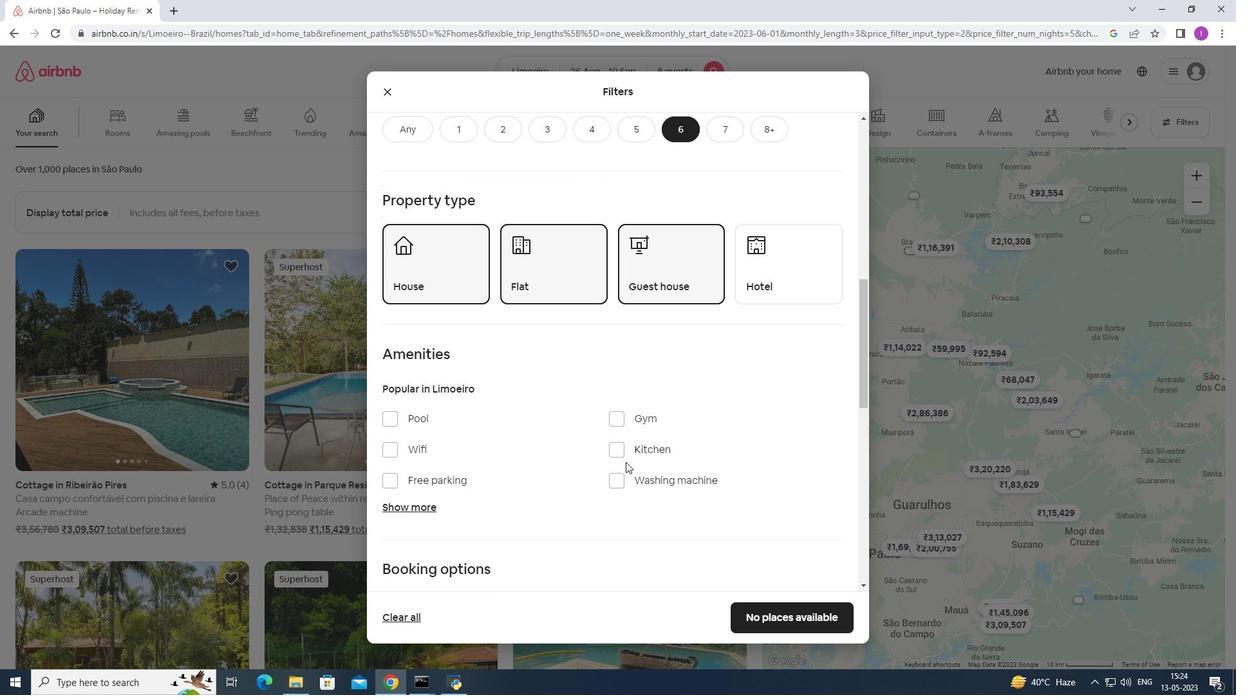 
Action: Mouse scrolled (622, 461) with delta (0, 0)
Screenshot: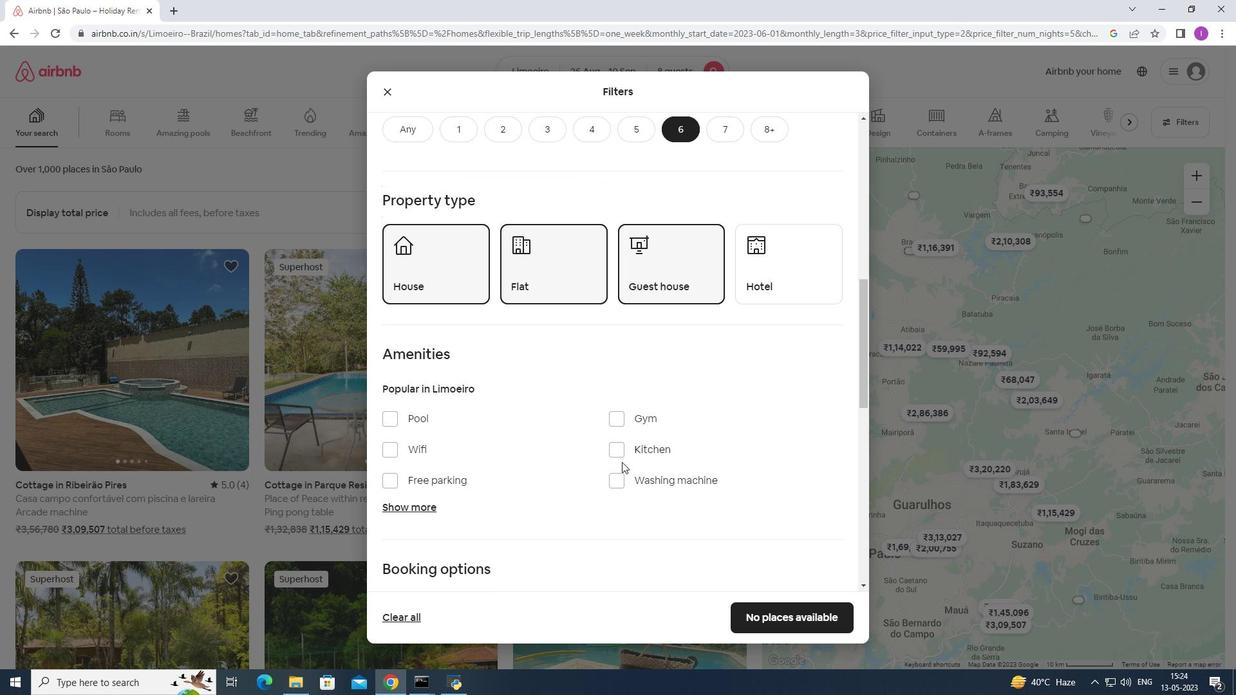 
Action: Mouse moved to (396, 324)
Screenshot: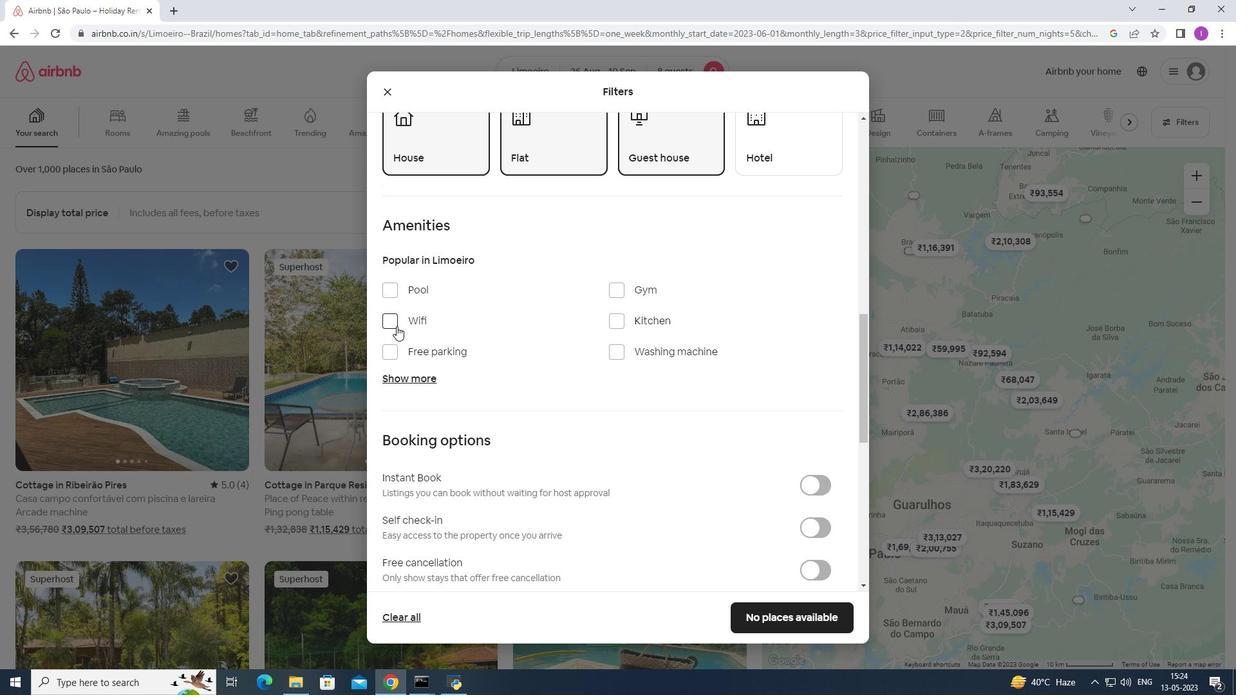 
Action: Mouse pressed left at (396, 324)
Screenshot: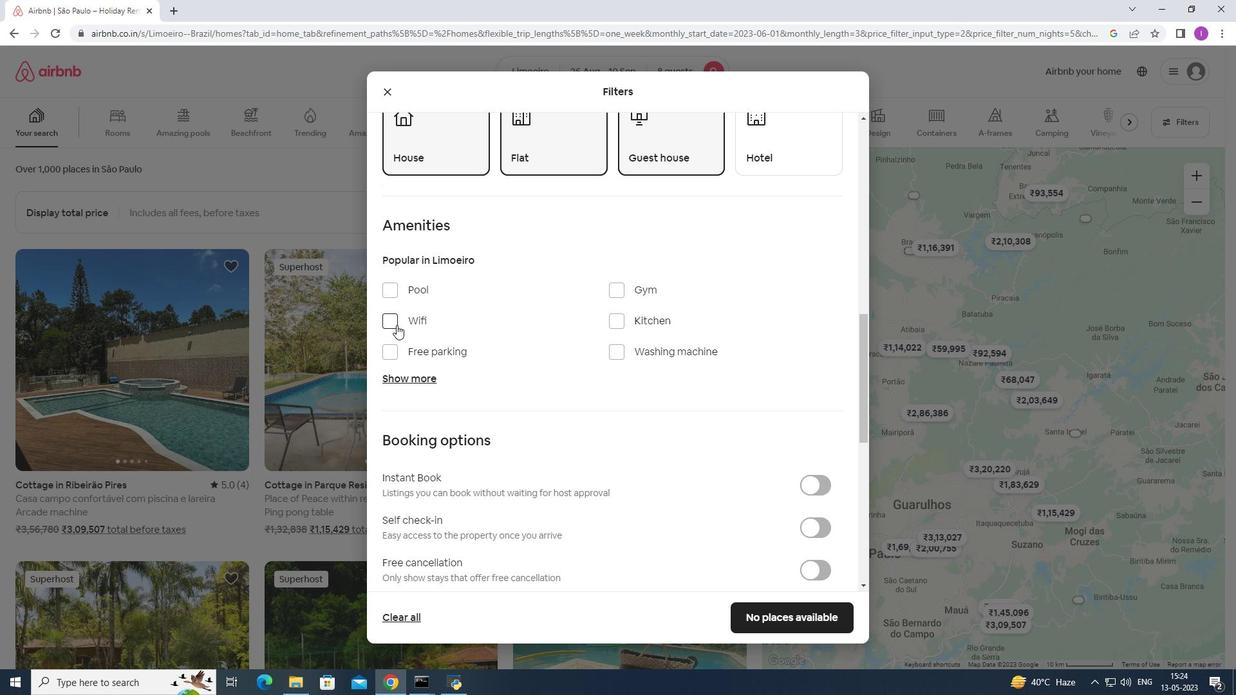 
Action: Mouse moved to (394, 353)
Screenshot: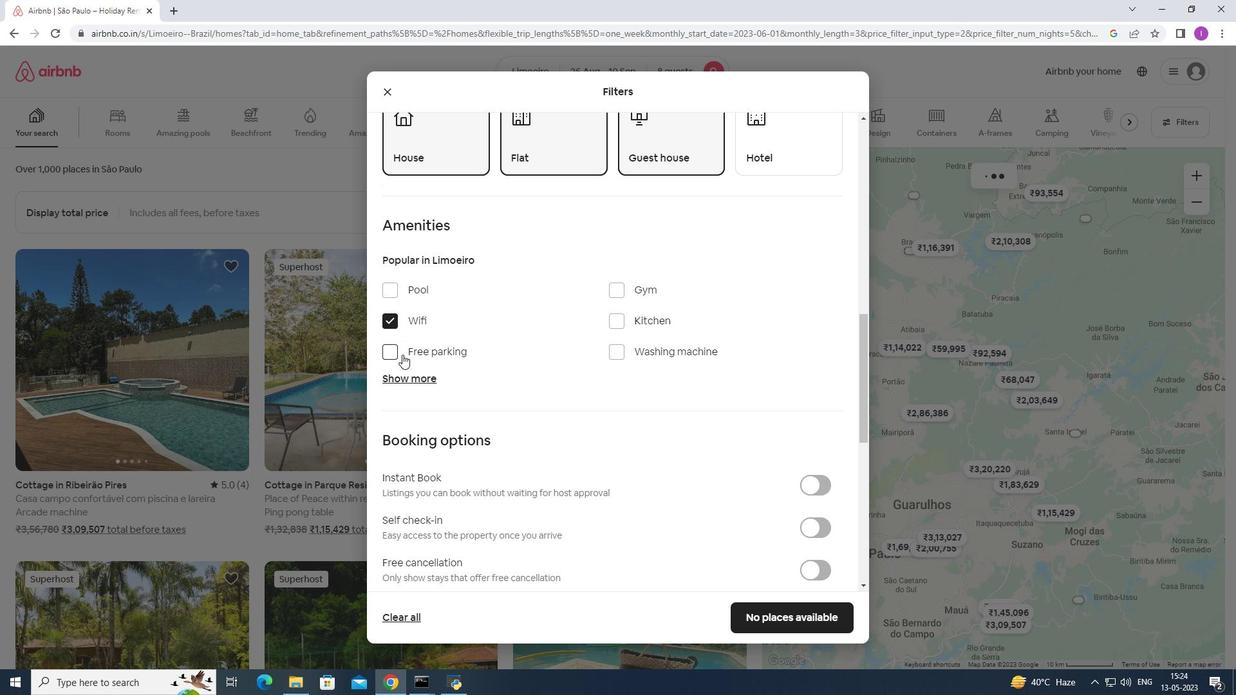
Action: Mouse pressed left at (394, 353)
Screenshot: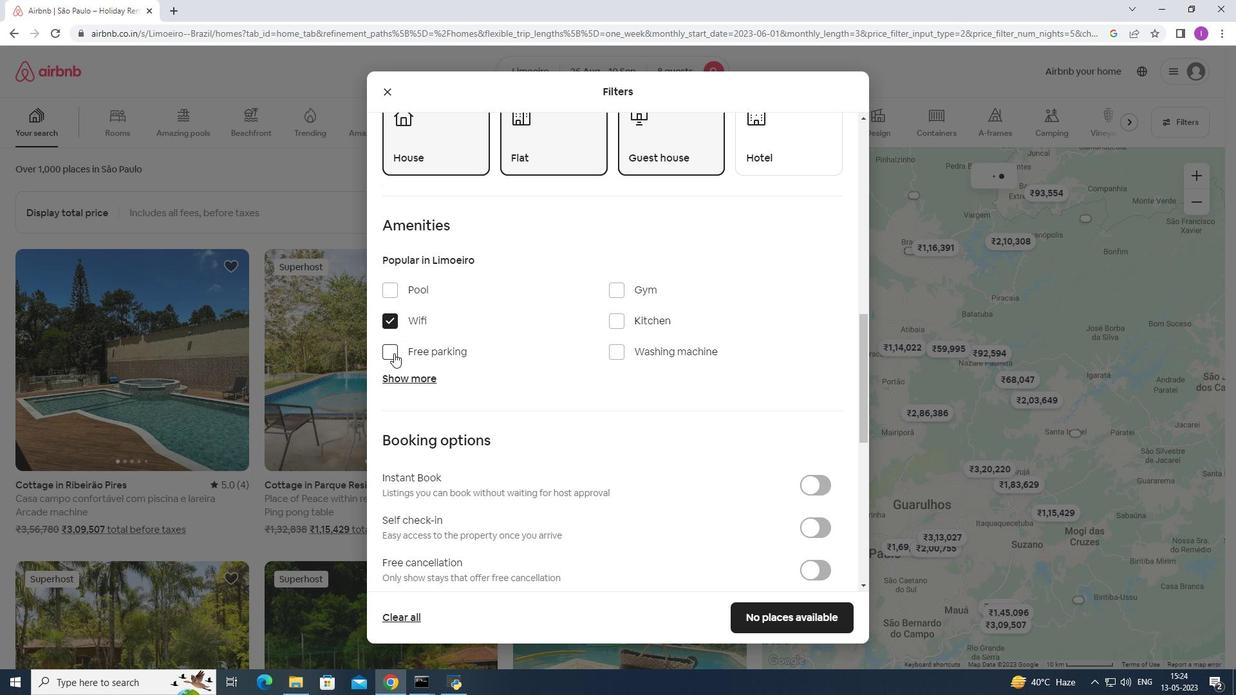
Action: Mouse moved to (430, 377)
Screenshot: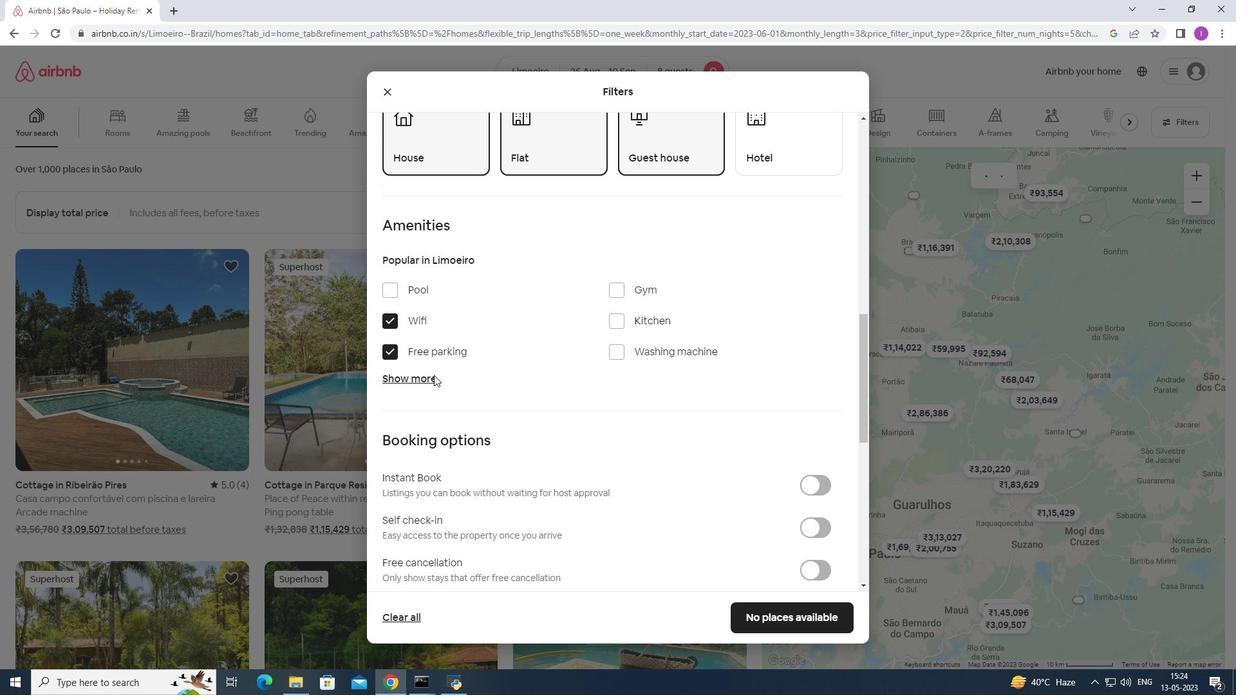 
Action: Mouse pressed left at (430, 377)
Screenshot: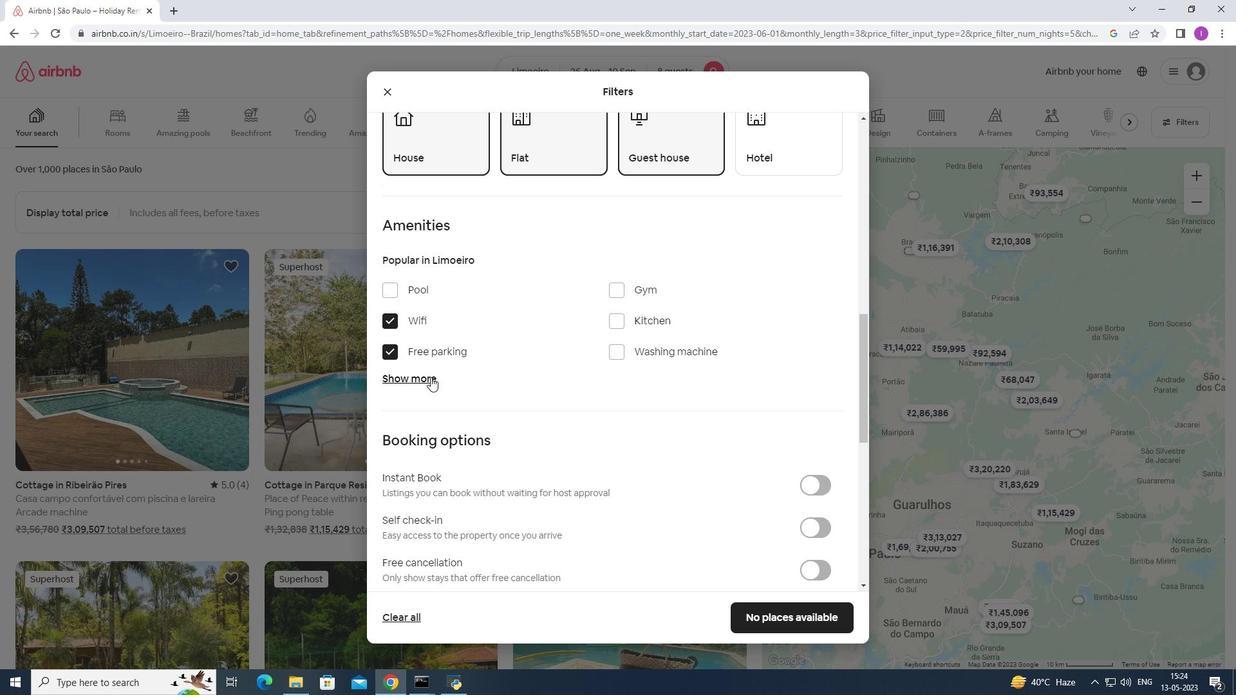 
Action: Mouse moved to (389, 486)
Screenshot: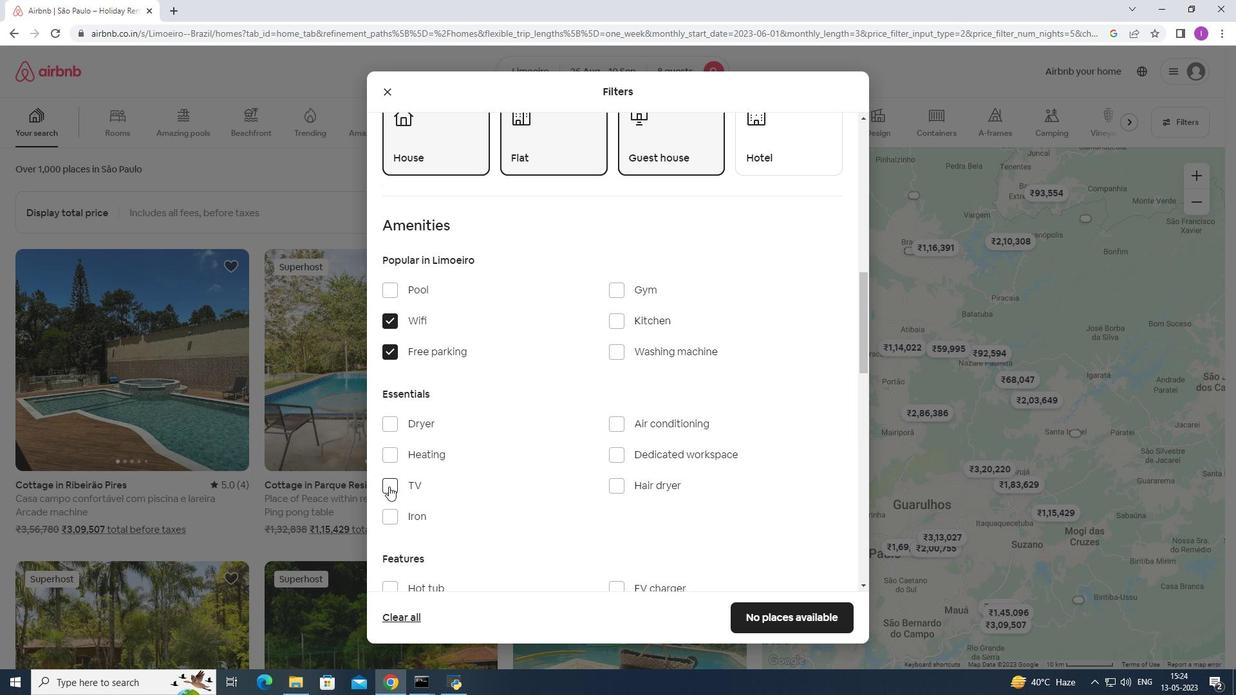 
Action: Mouse pressed left at (389, 486)
Screenshot: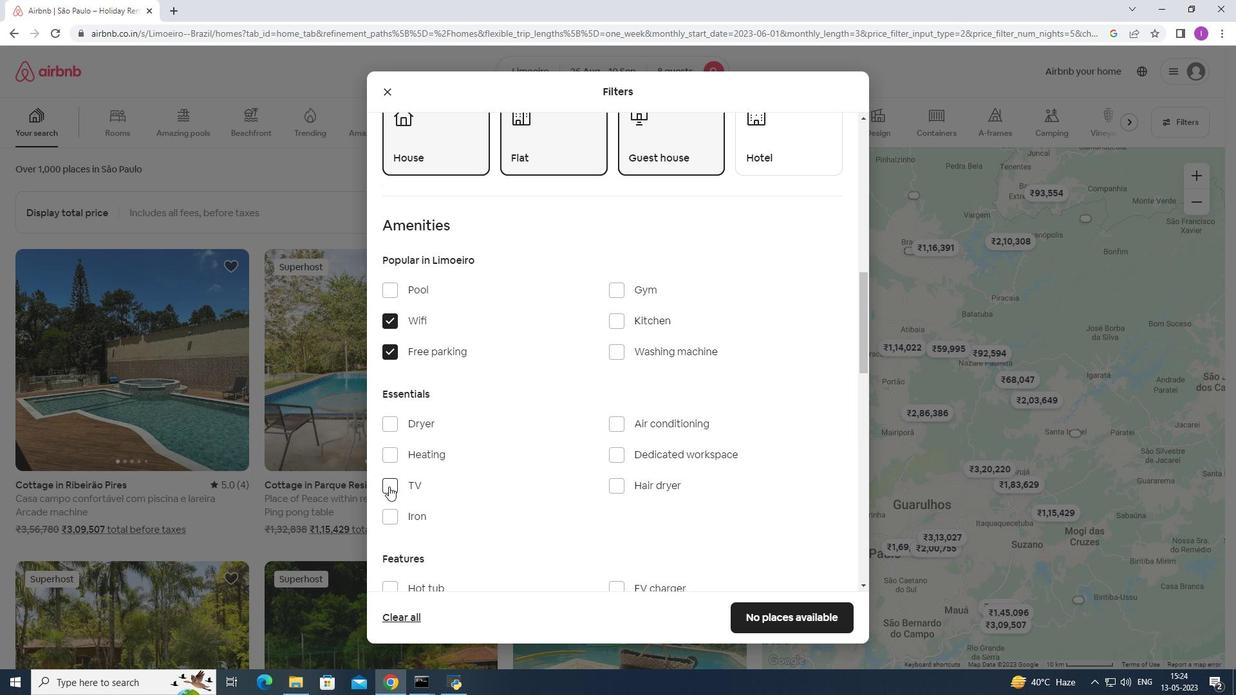 
Action: Mouse moved to (517, 494)
Screenshot: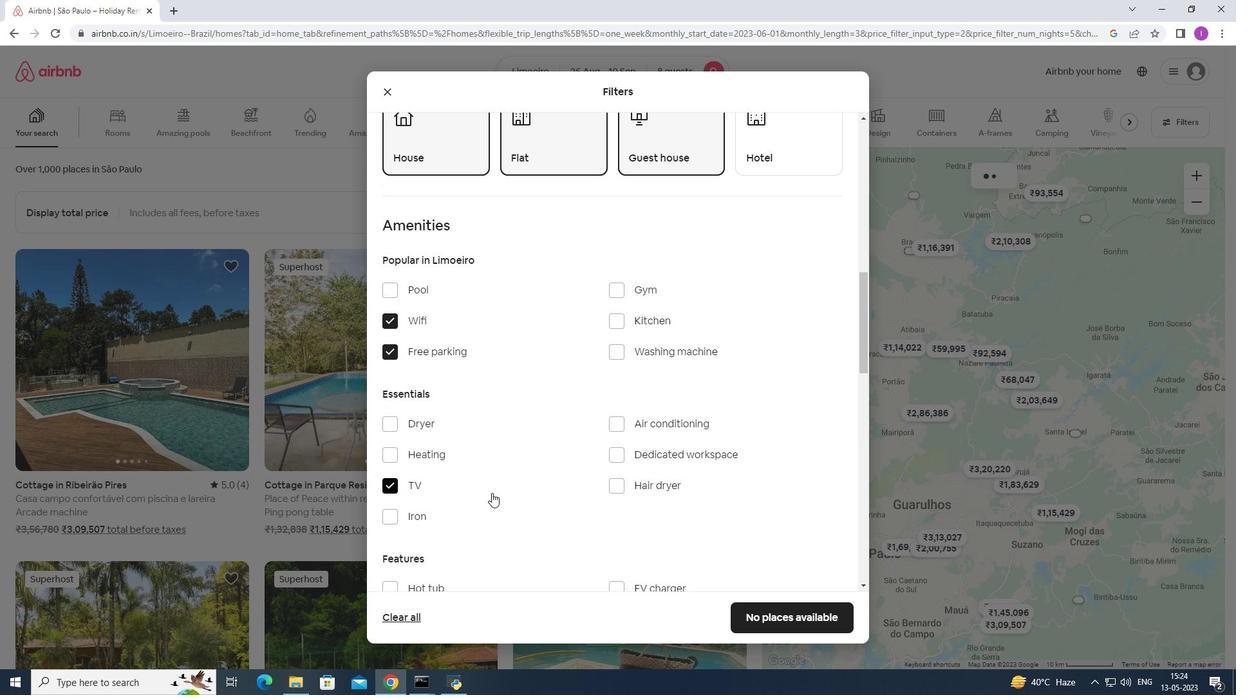 
Action: Mouse scrolled (517, 494) with delta (0, 0)
Screenshot: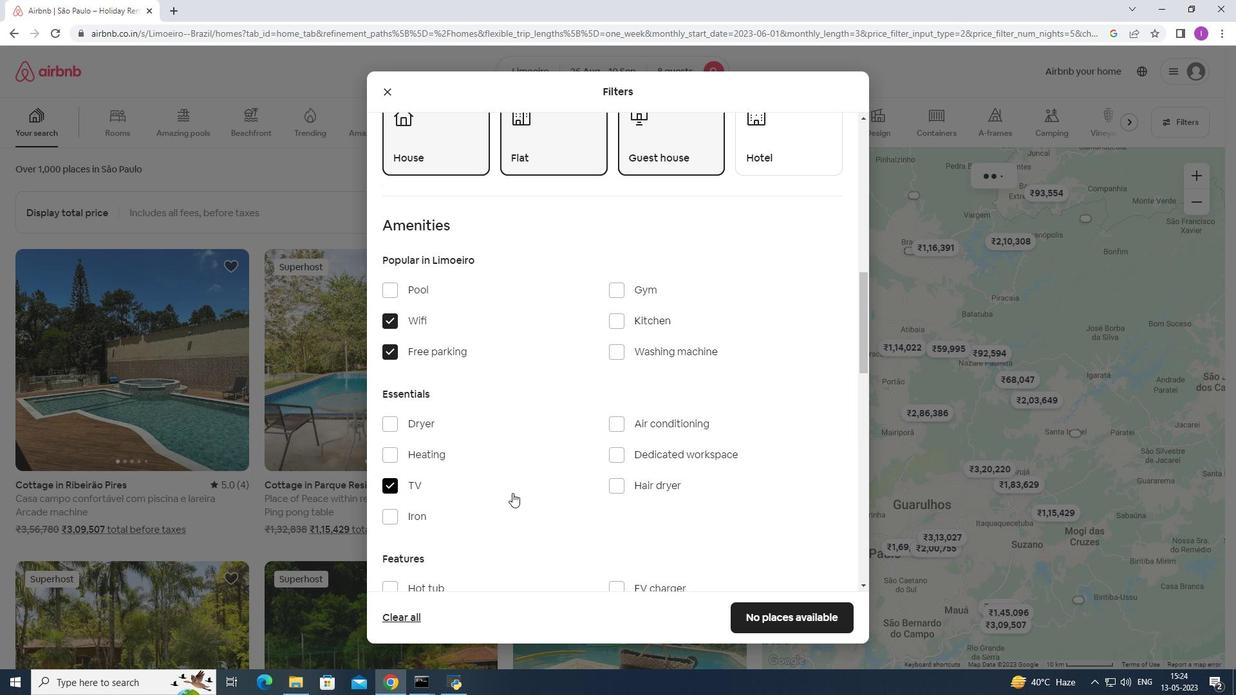 
Action: Mouse moved to (518, 495)
Screenshot: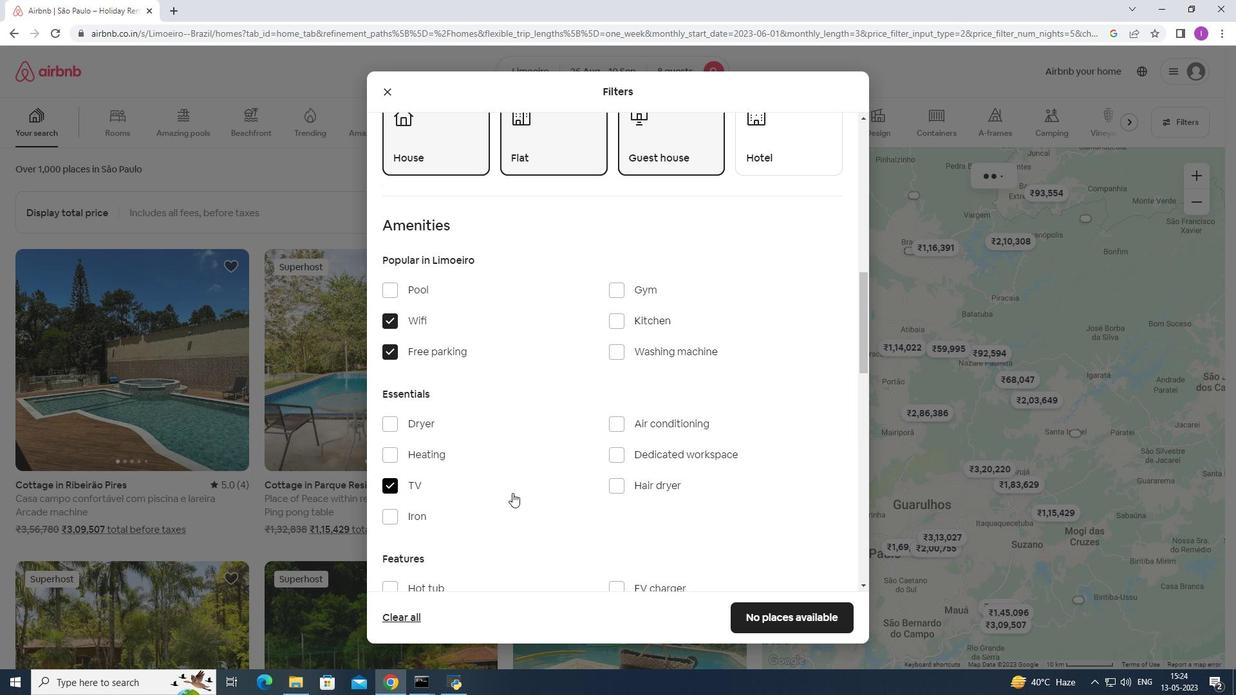 
Action: Mouse scrolled (518, 494) with delta (0, 0)
Screenshot: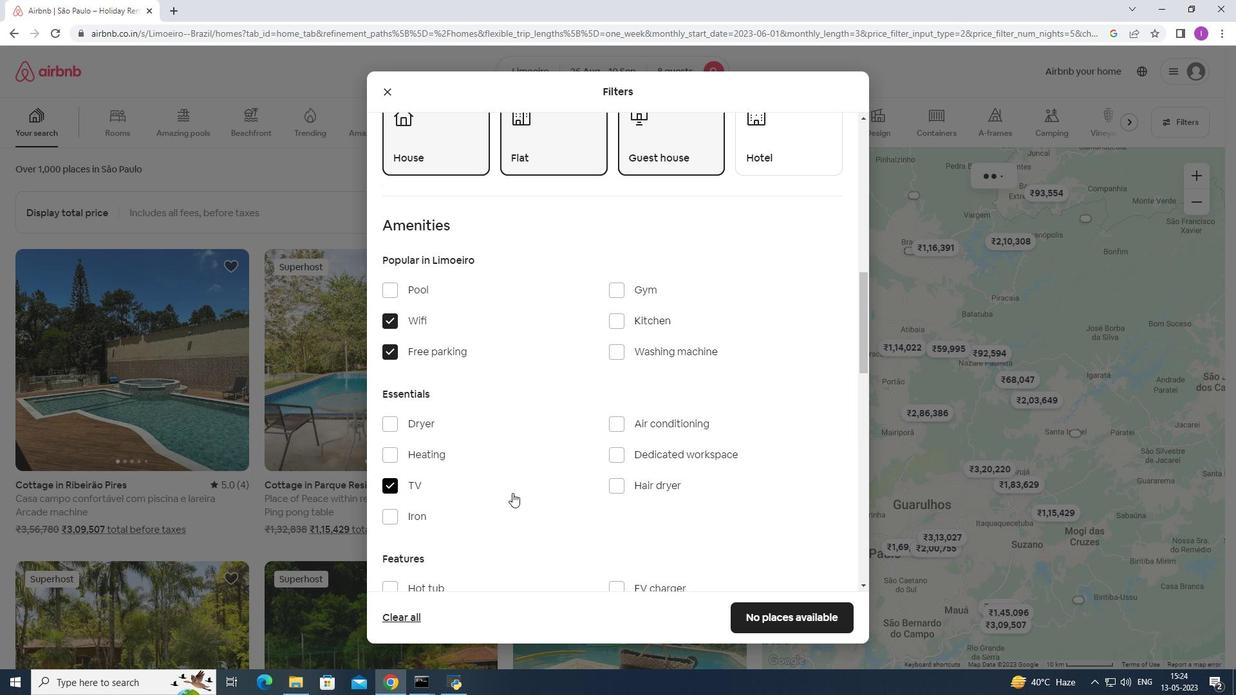 
Action: Mouse moved to (519, 495)
Screenshot: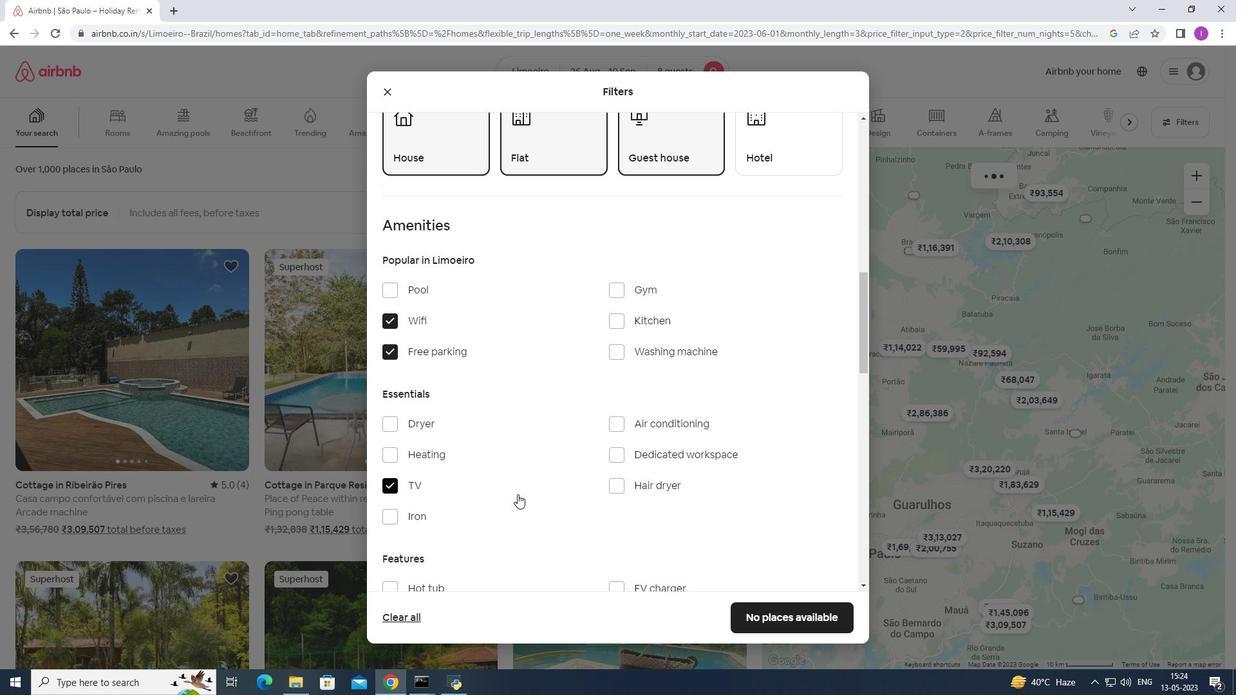 
Action: Mouse scrolled (519, 494) with delta (0, 0)
Screenshot: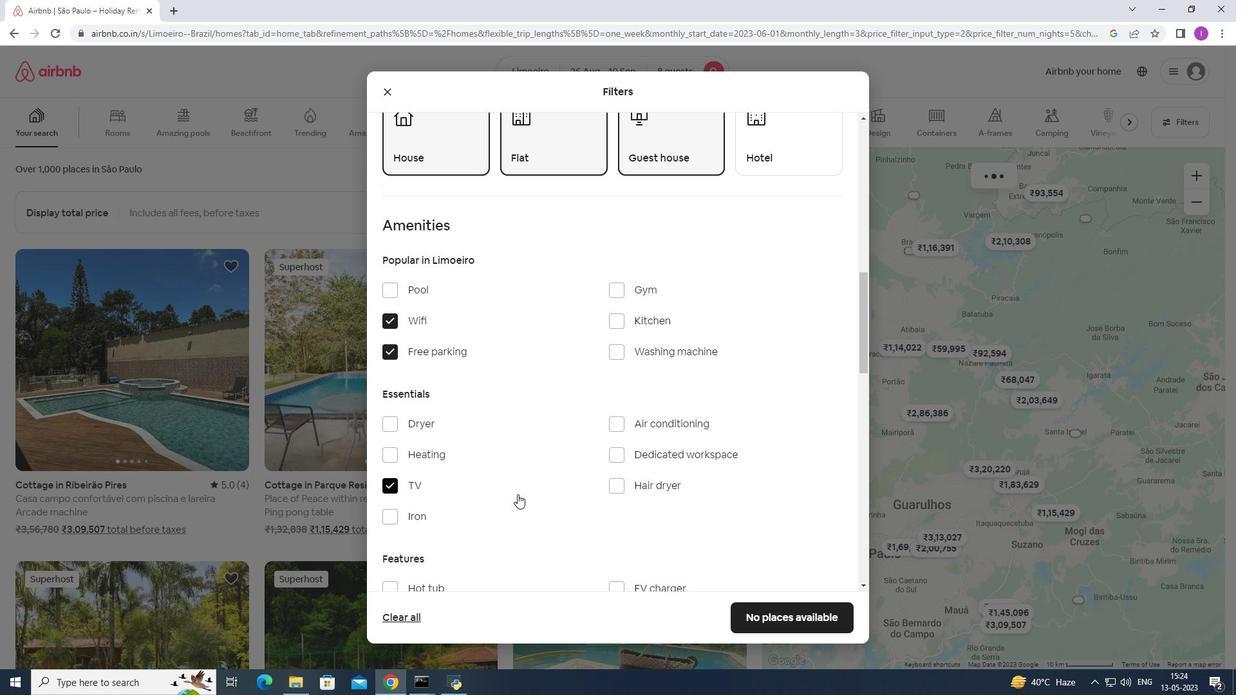
Action: Mouse moved to (392, 455)
Screenshot: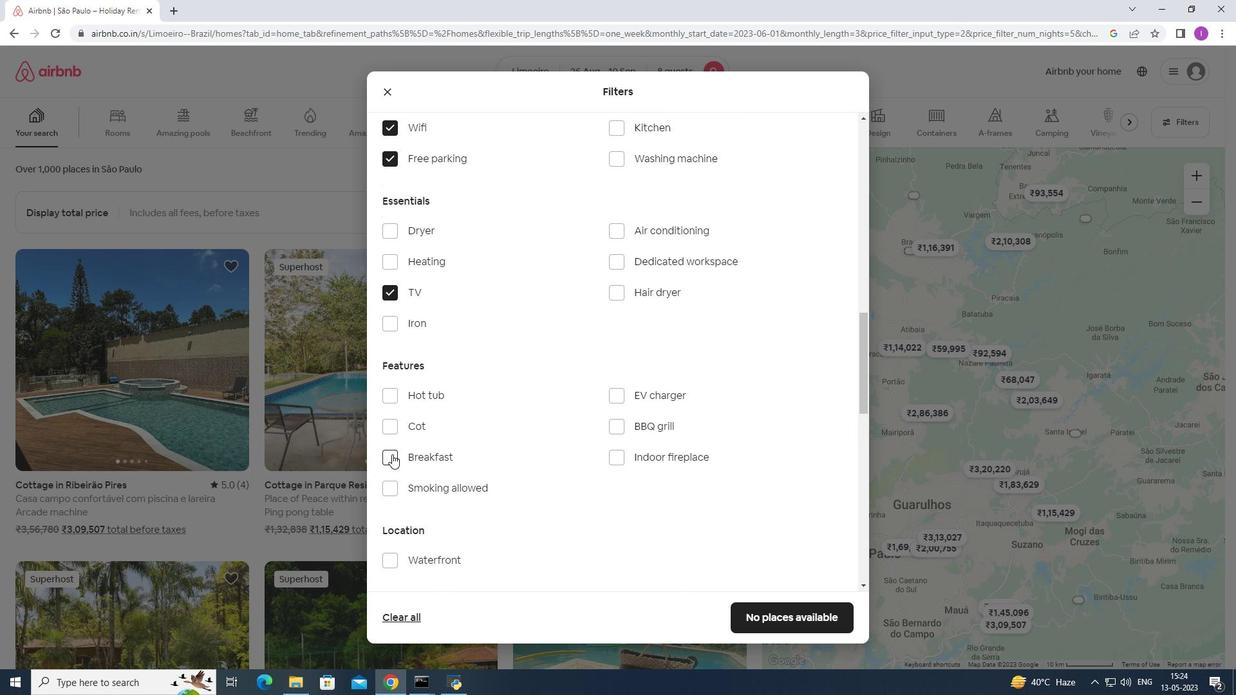 
Action: Mouse pressed left at (392, 455)
Screenshot: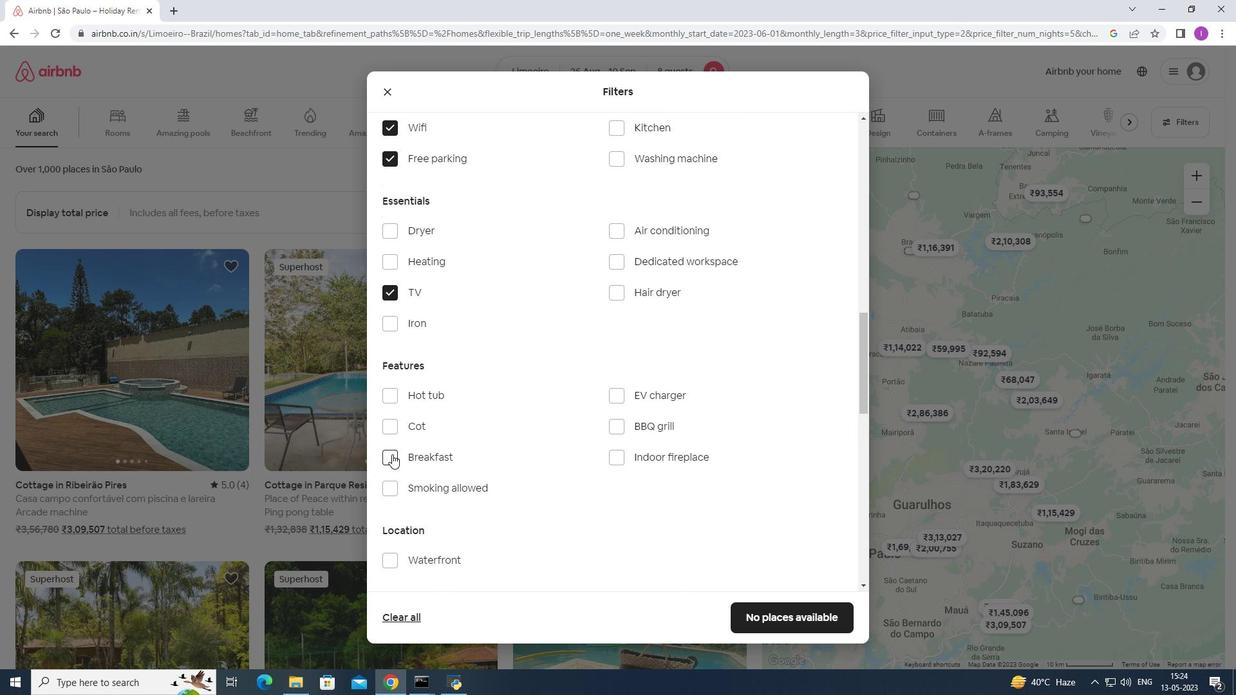 
Action: Mouse moved to (539, 418)
Screenshot: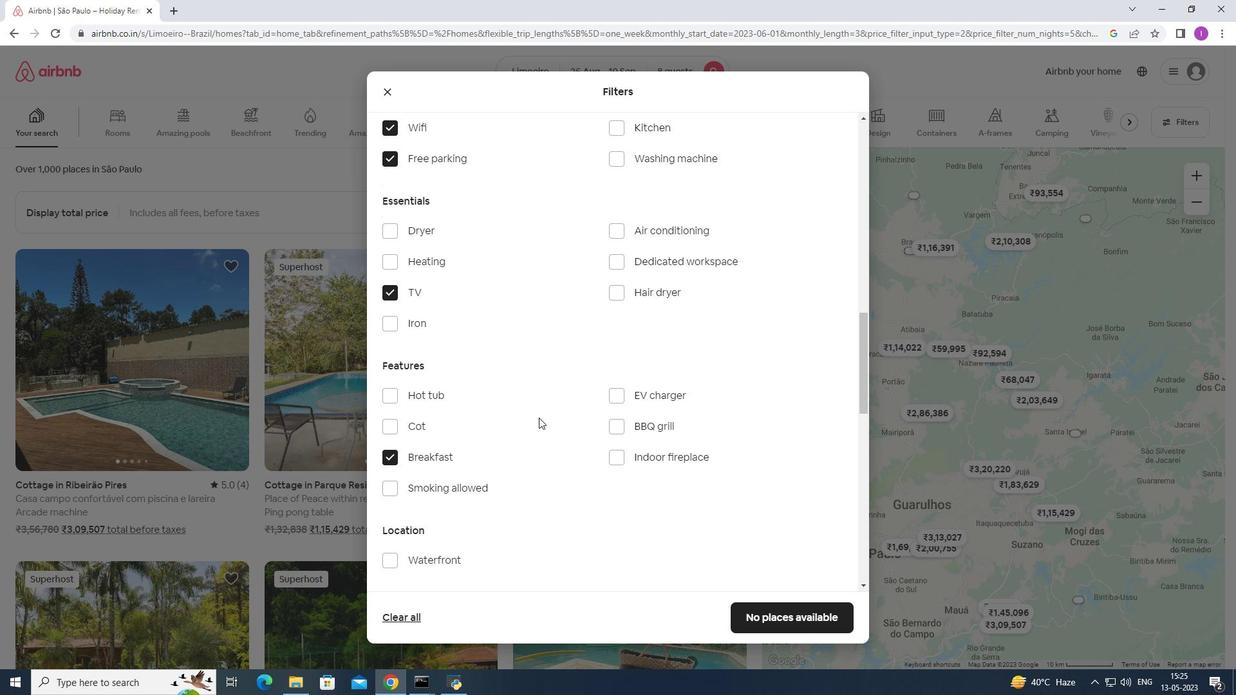 
Action: Mouse scrolled (539, 418) with delta (0, 0)
Screenshot: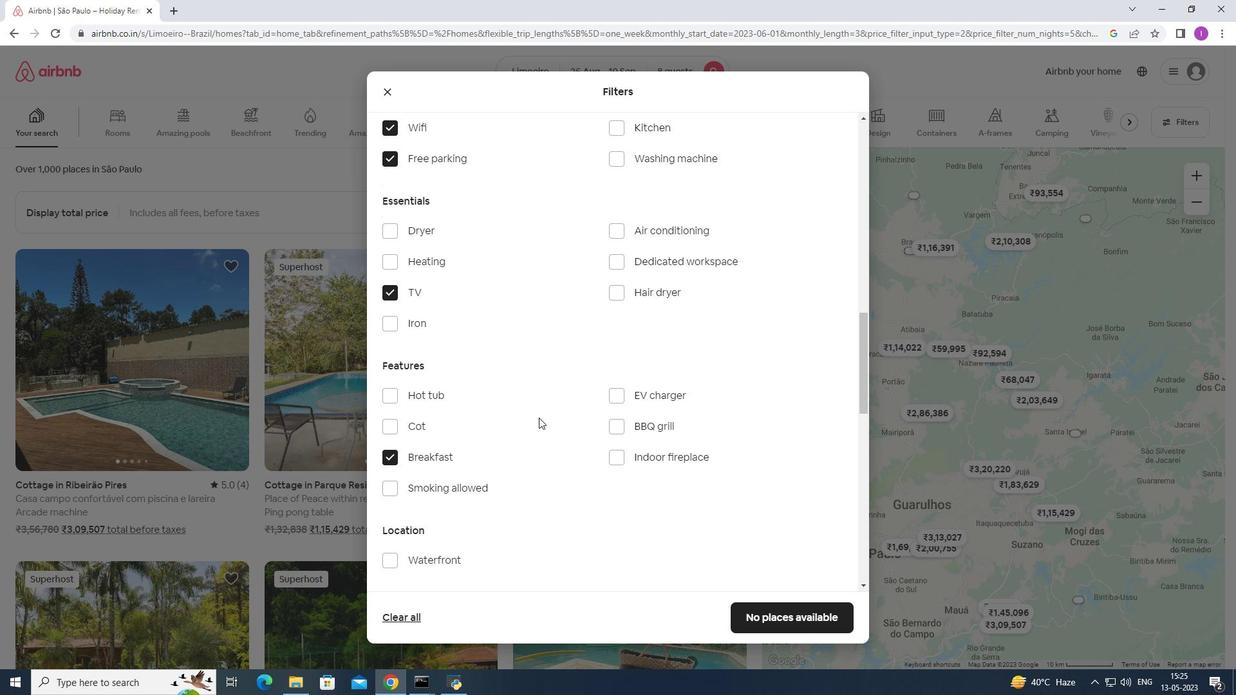 
Action: Mouse moved to (546, 408)
Screenshot: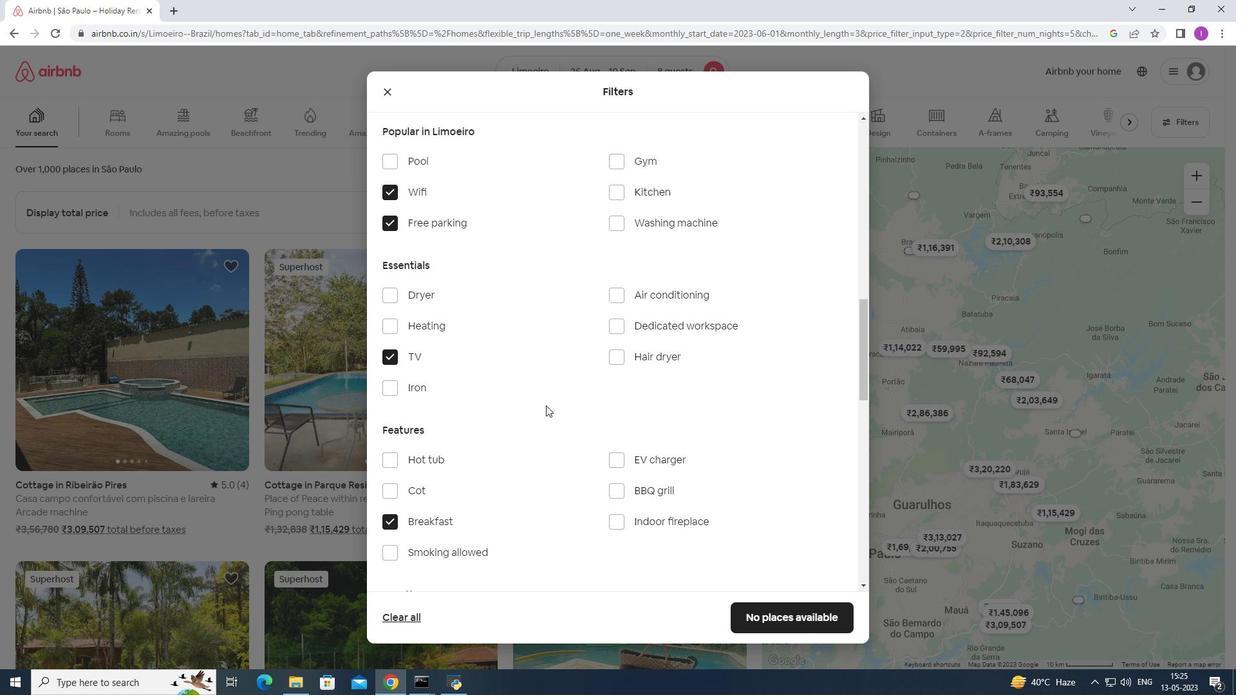 
Action: Mouse scrolled (546, 407) with delta (0, 0)
Screenshot: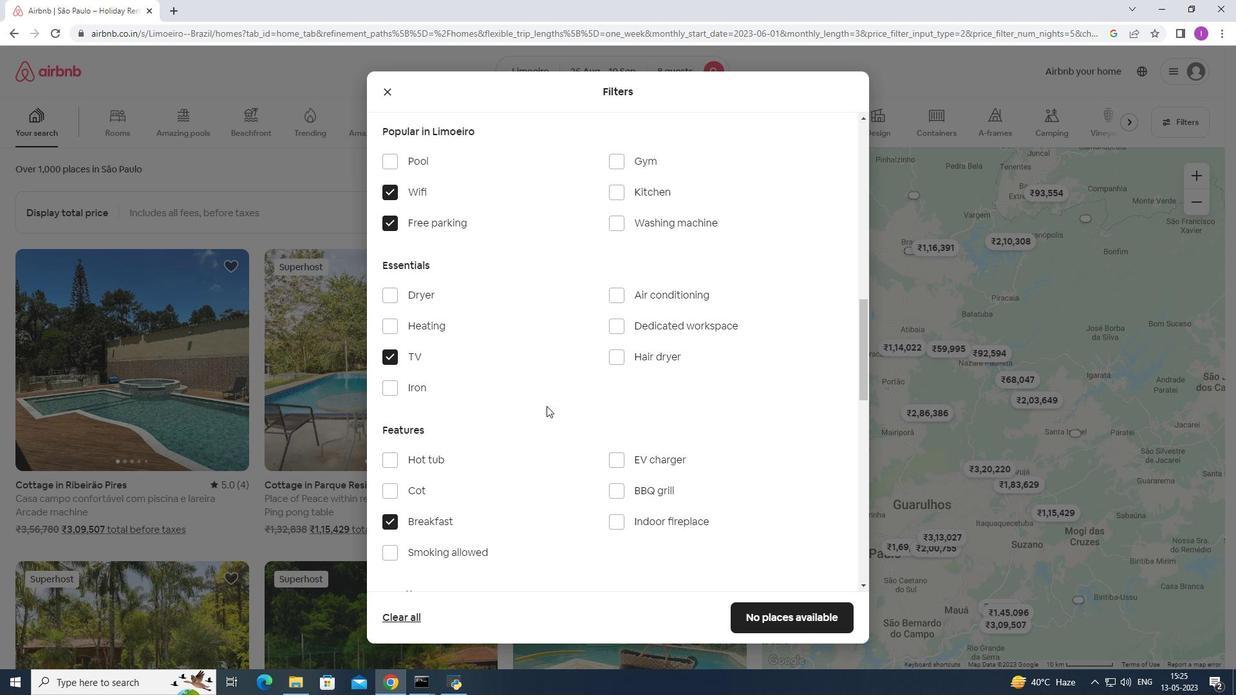
Action: Mouse scrolled (546, 407) with delta (0, 0)
Screenshot: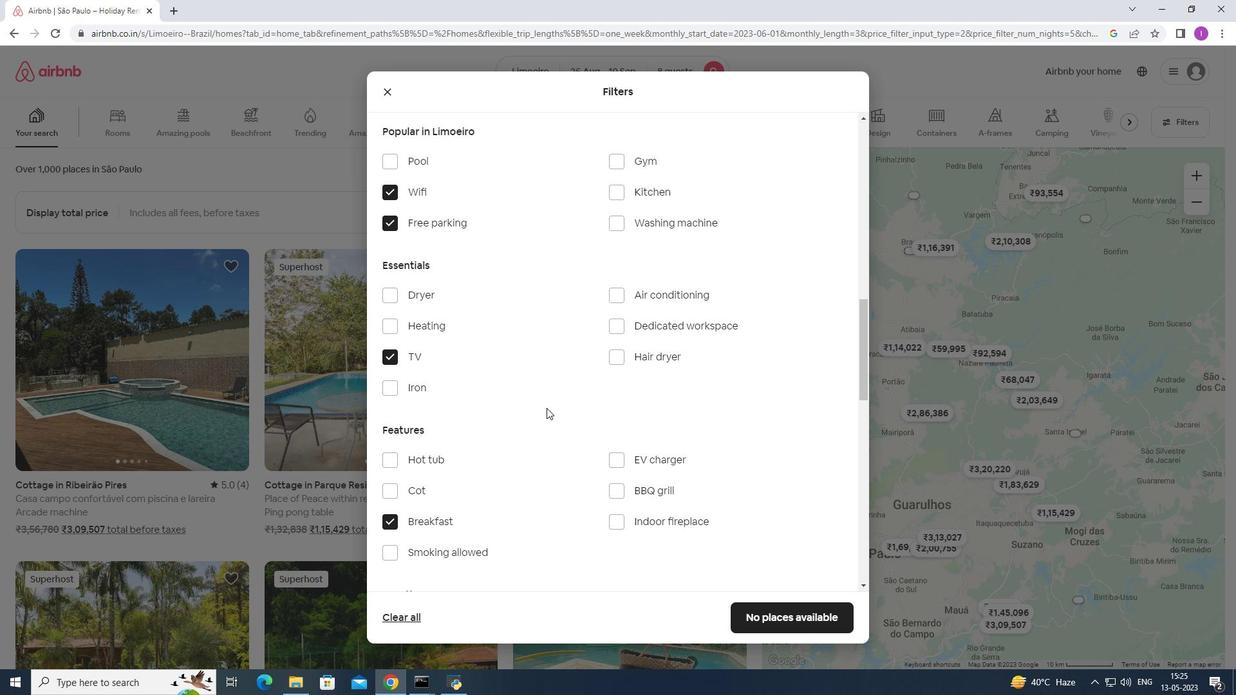 
Action: Mouse moved to (547, 409)
Screenshot: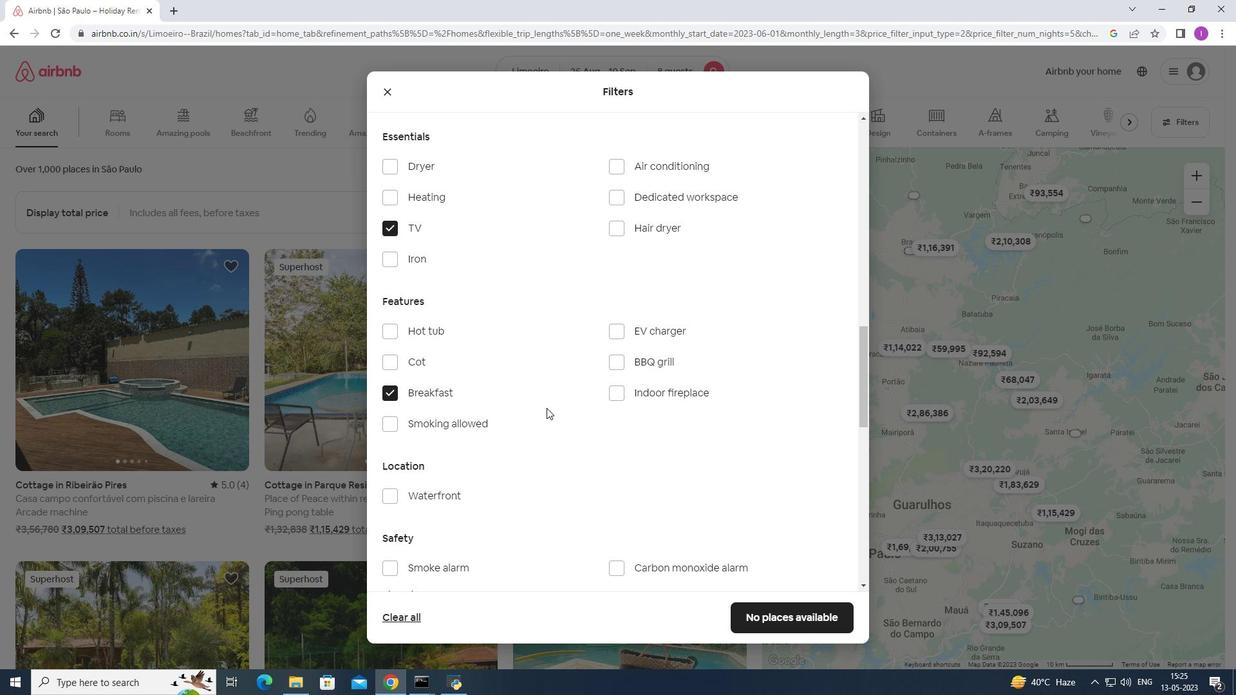 
Action: Mouse scrolled (547, 408) with delta (0, 0)
Screenshot: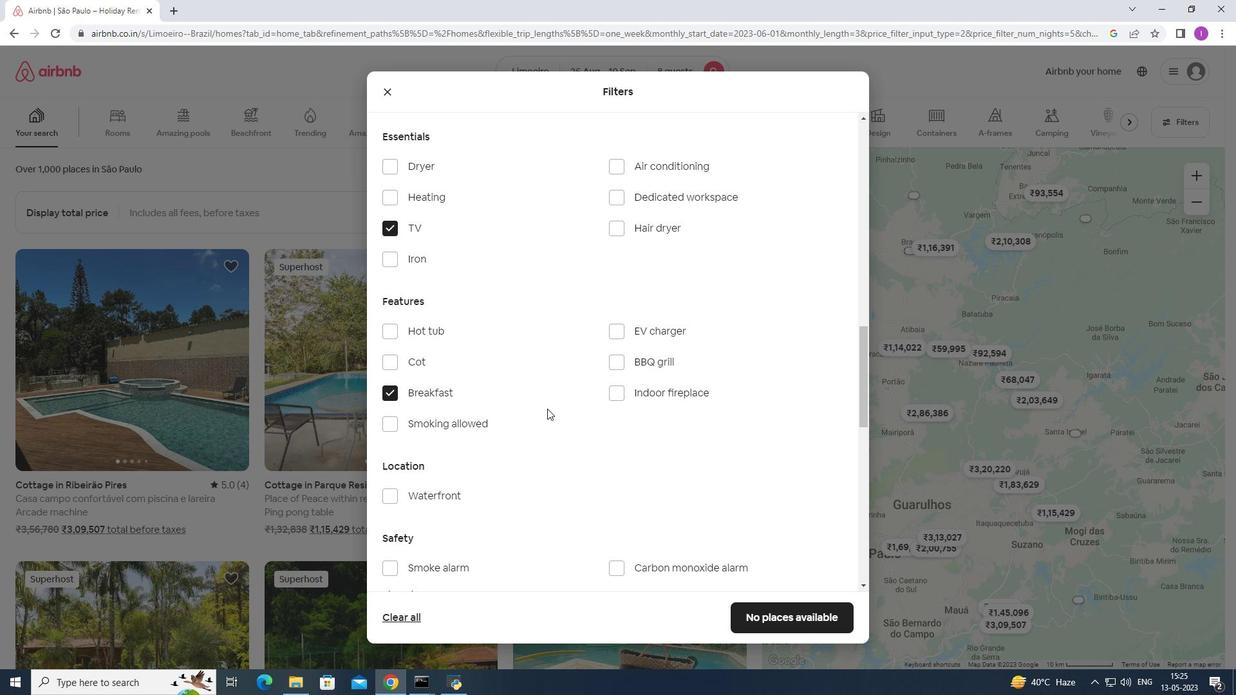
Action: Mouse scrolled (547, 409) with delta (0, 0)
Screenshot: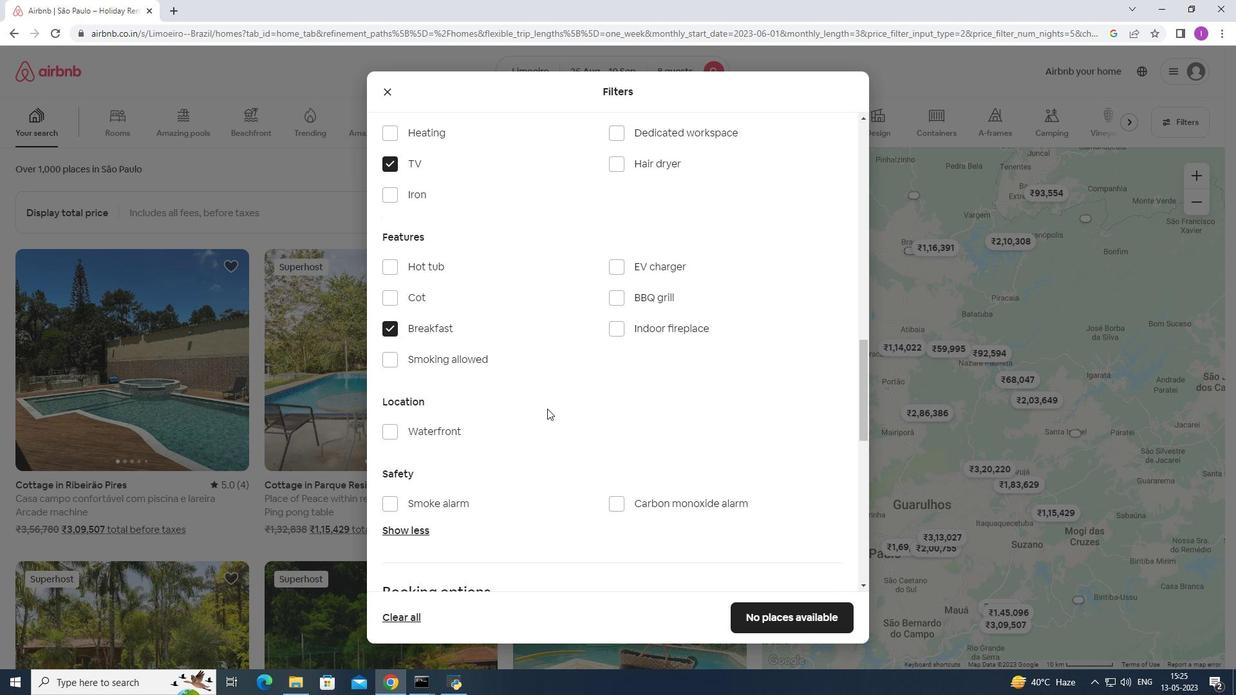 
Action: Mouse scrolled (547, 409) with delta (0, 0)
Screenshot: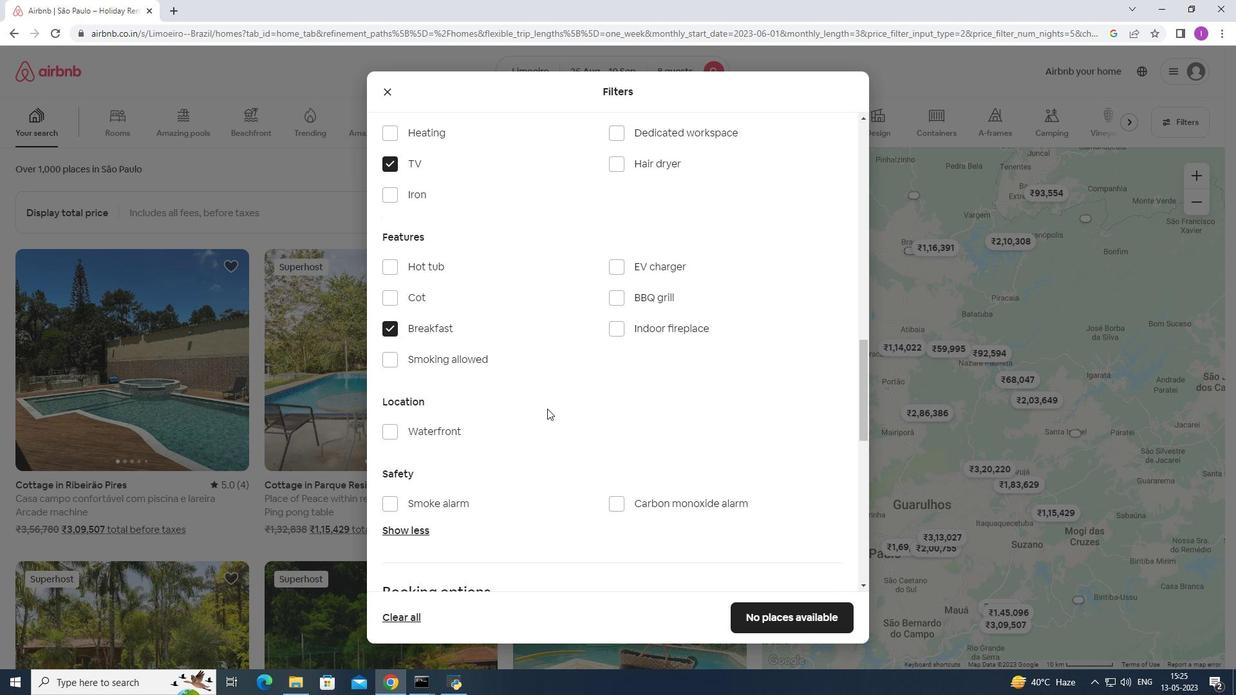 
Action: Mouse moved to (555, 408)
Screenshot: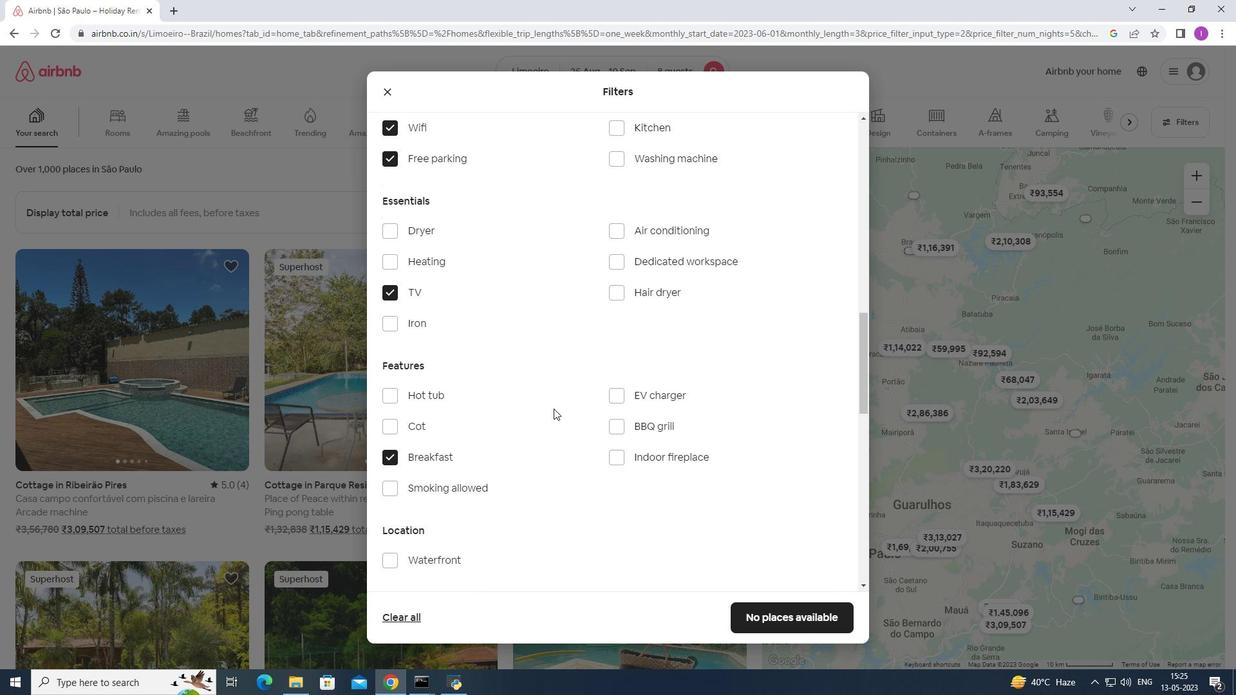 
Action: Mouse scrolled (555, 409) with delta (0, 0)
Screenshot: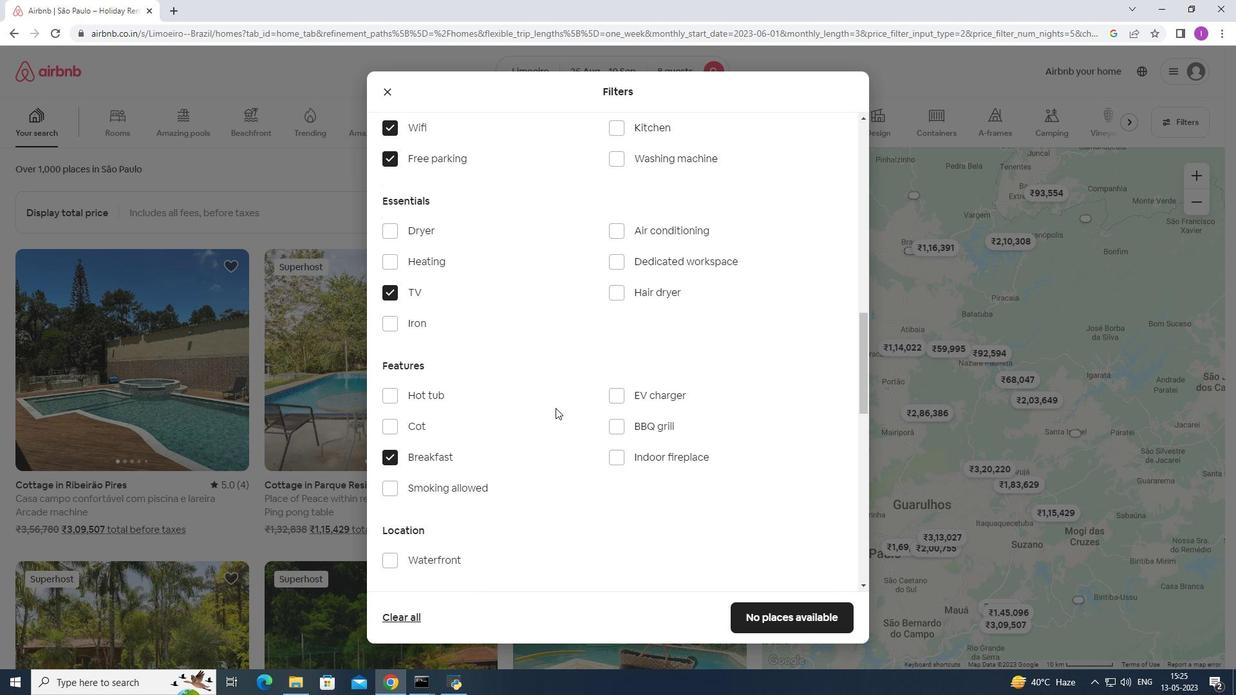 
Action: Mouse moved to (621, 158)
Screenshot: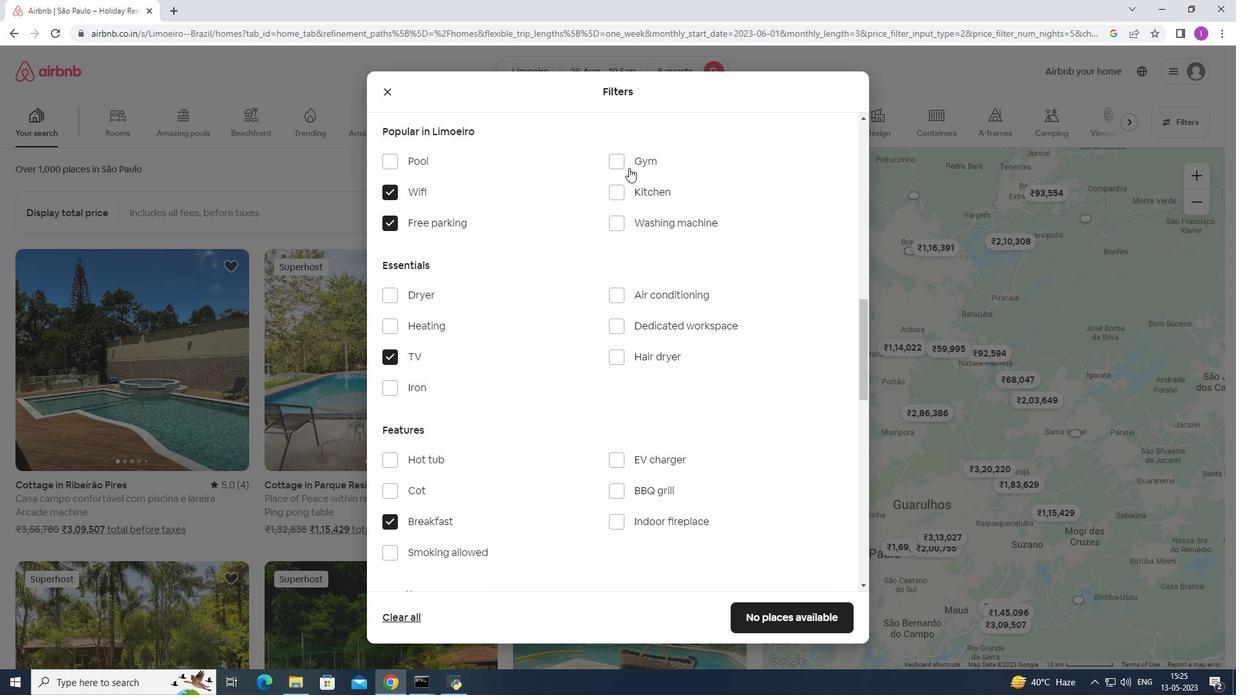 
Action: Mouse pressed left at (621, 158)
Screenshot: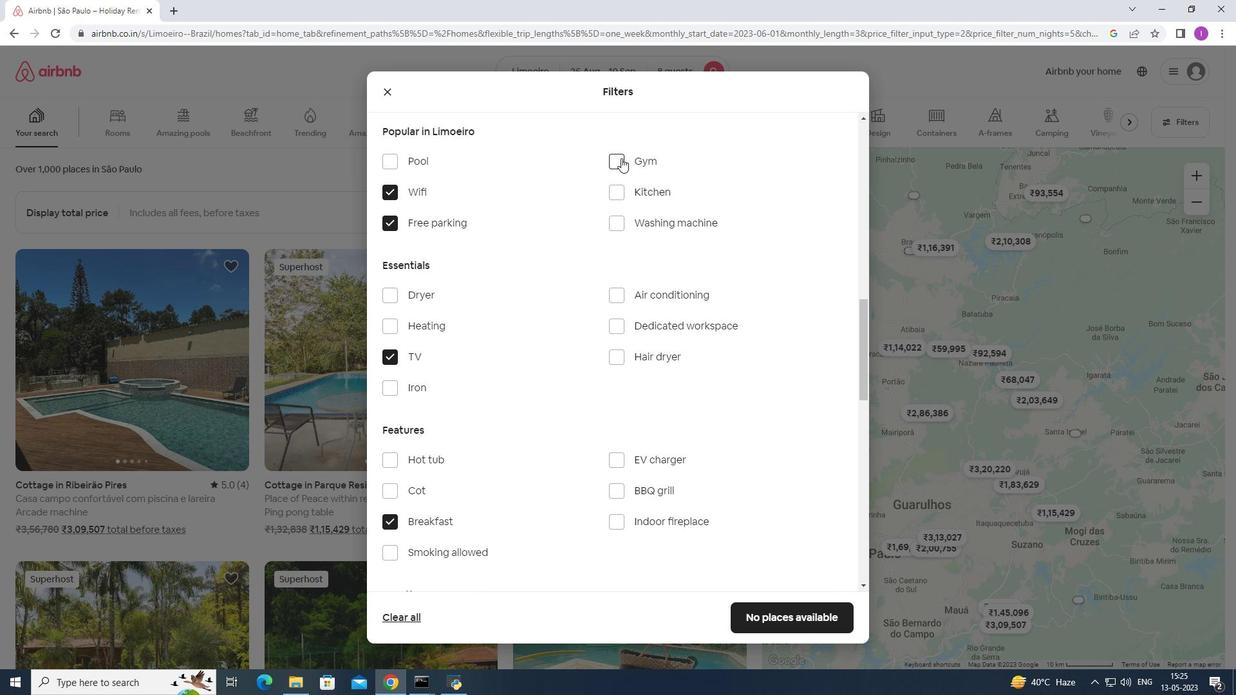 
Action: Mouse moved to (678, 322)
Screenshot: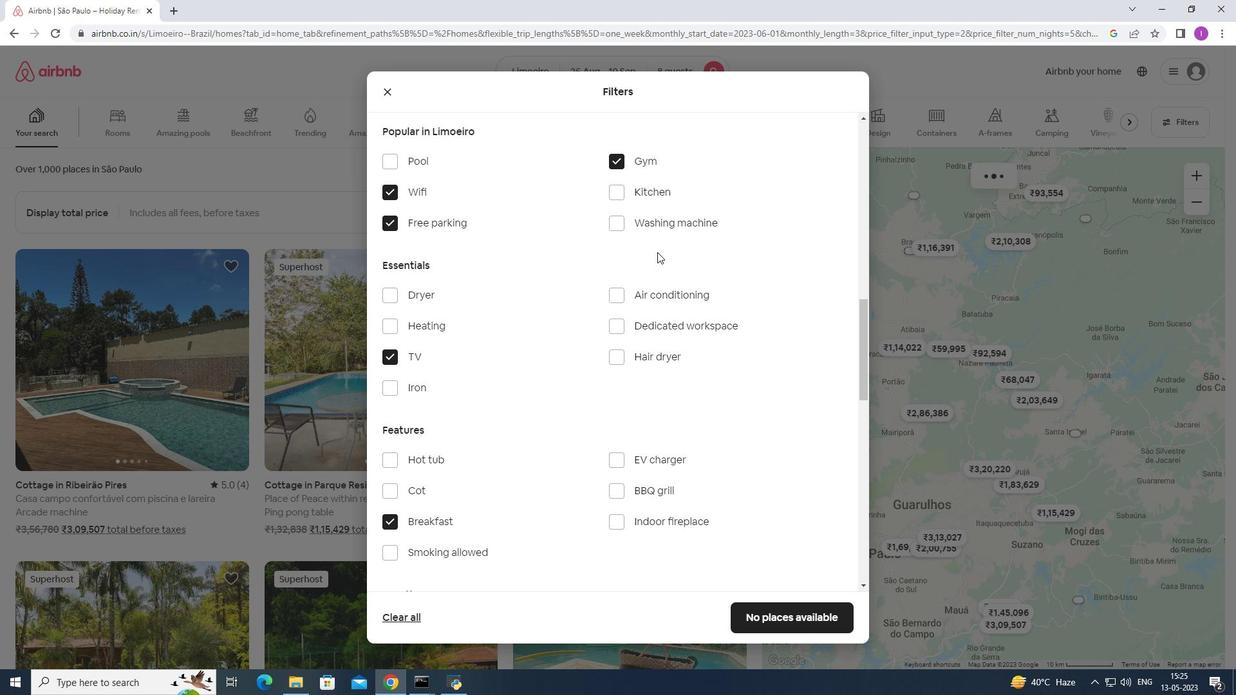 
Action: Mouse scrolled (678, 322) with delta (0, 0)
Screenshot: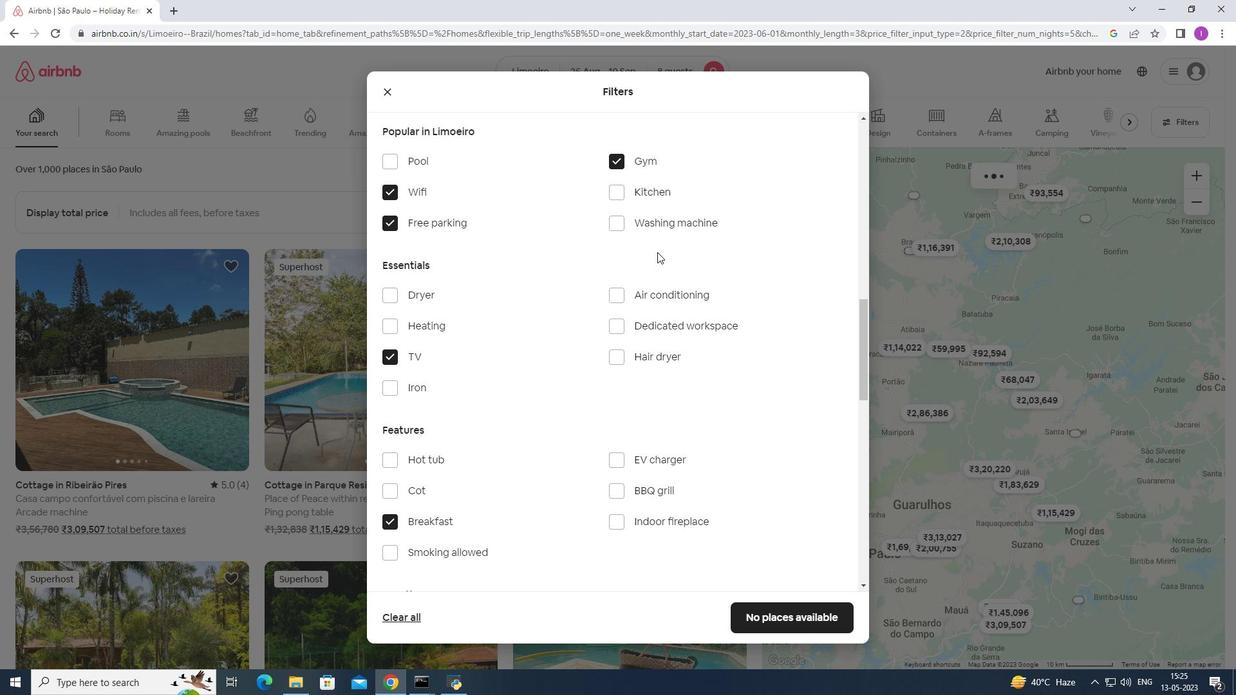 
Action: Mouse moved to (678, 323)
Screenshot: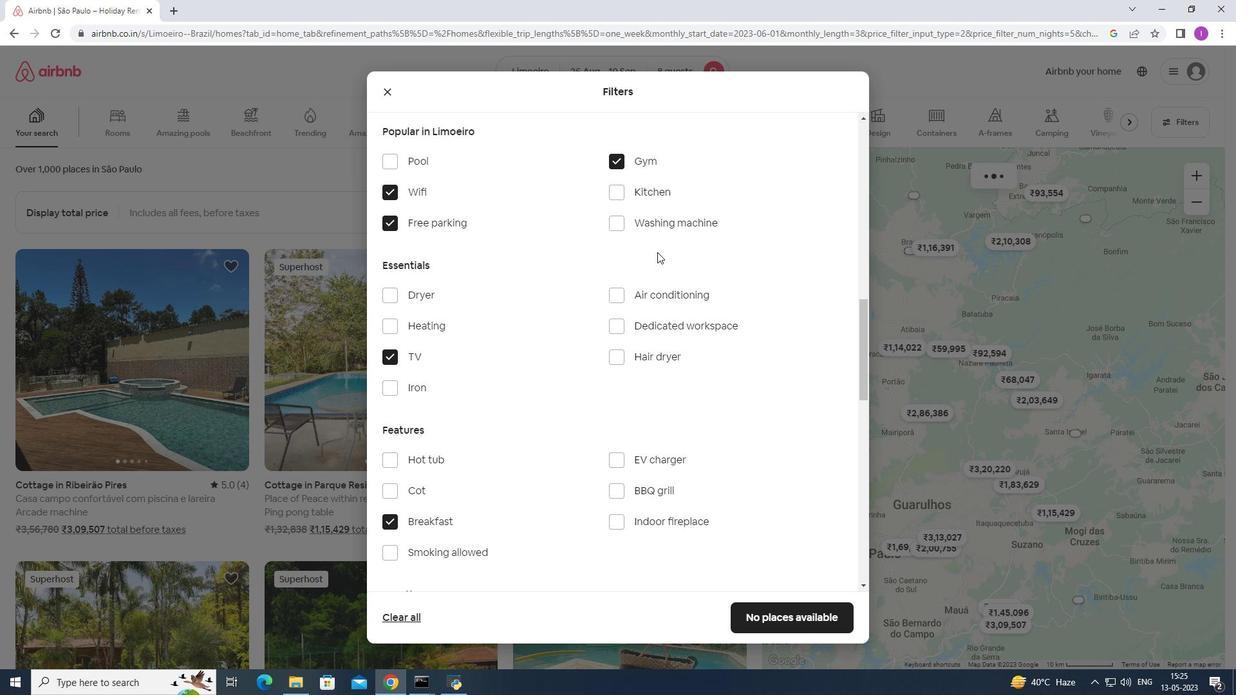 
Action: Mouse scrolled (678, 323) with delta (0, 0)
Screenshot: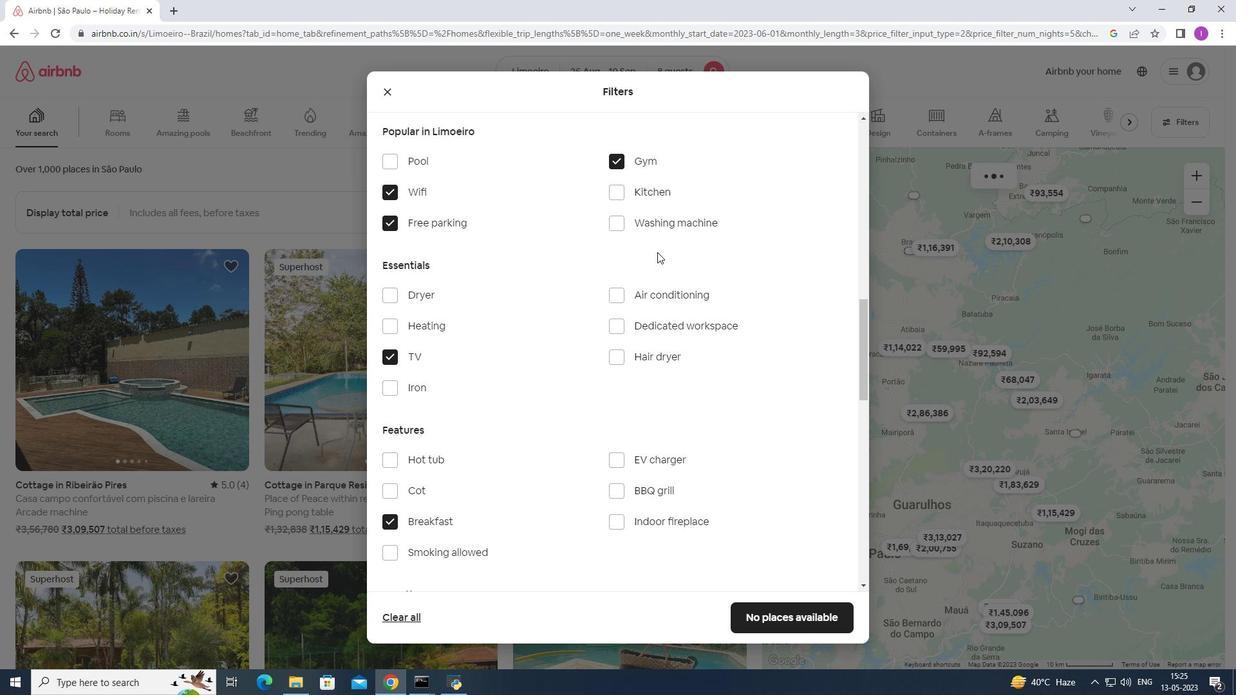 
Action: Mouse moved to (678, 325)
Screenshot: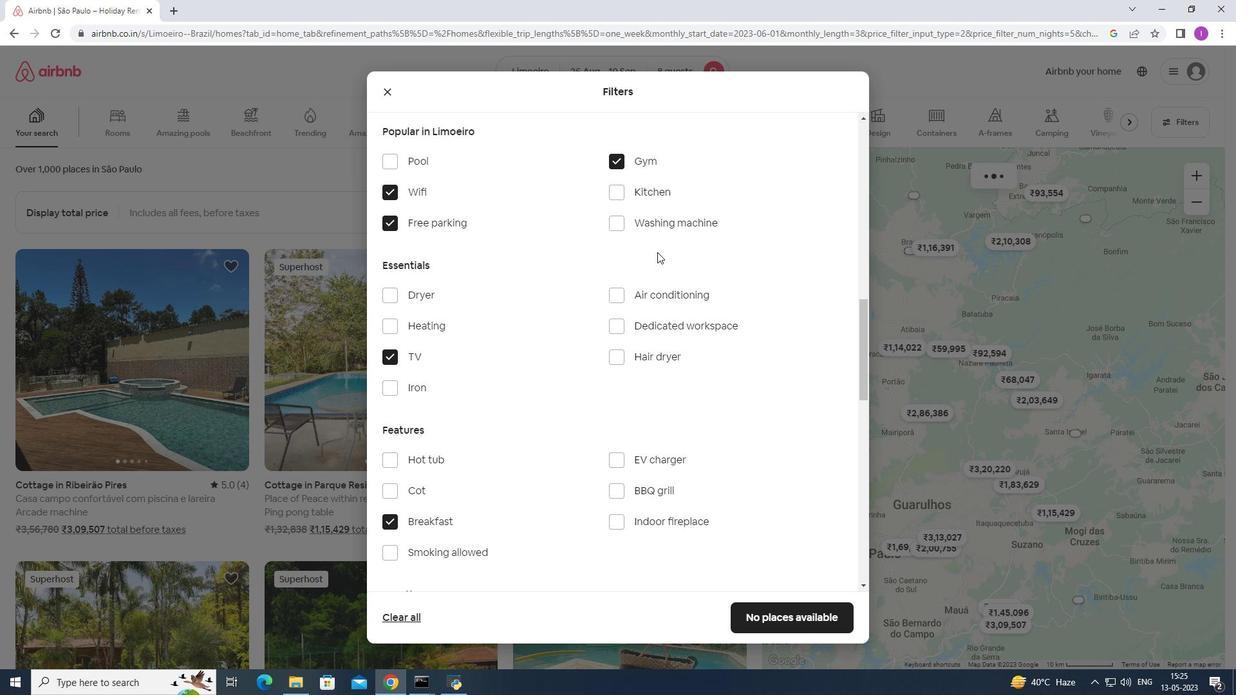 
Action: Mouse scrolled (678, 325) with delta (0, 0)
Screenshot: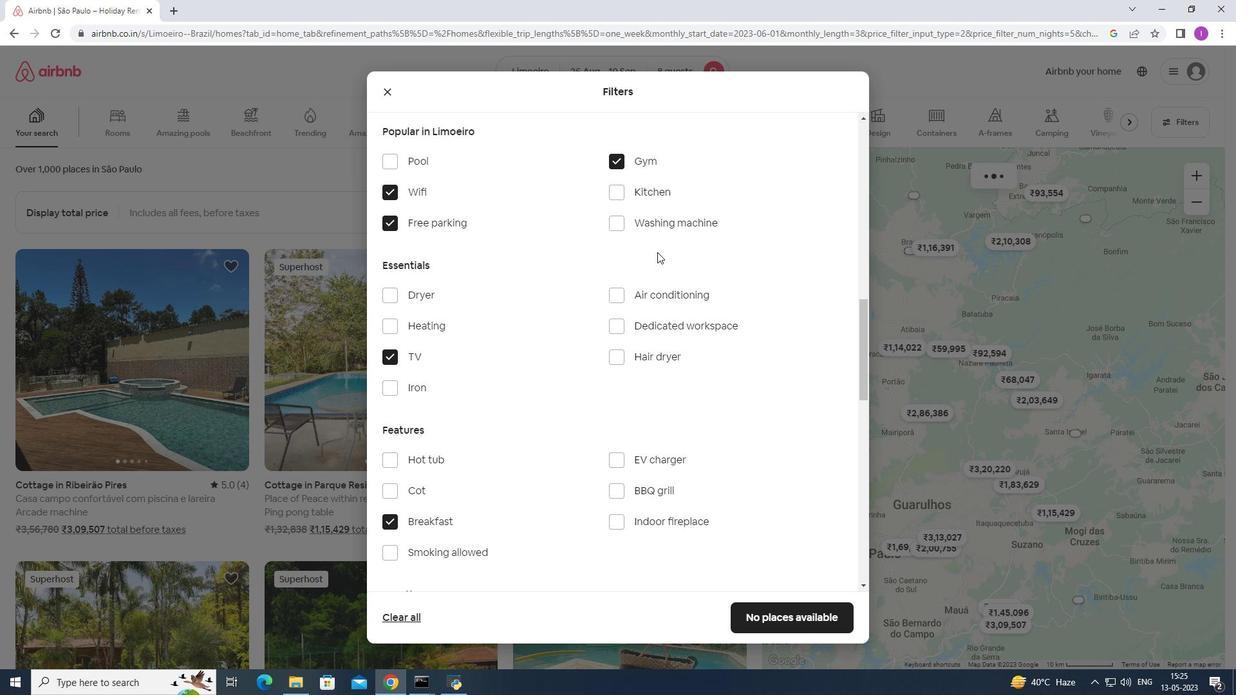 
Action: Mouse scrolled (678, 326) with delta (0, 0)
Screenshot: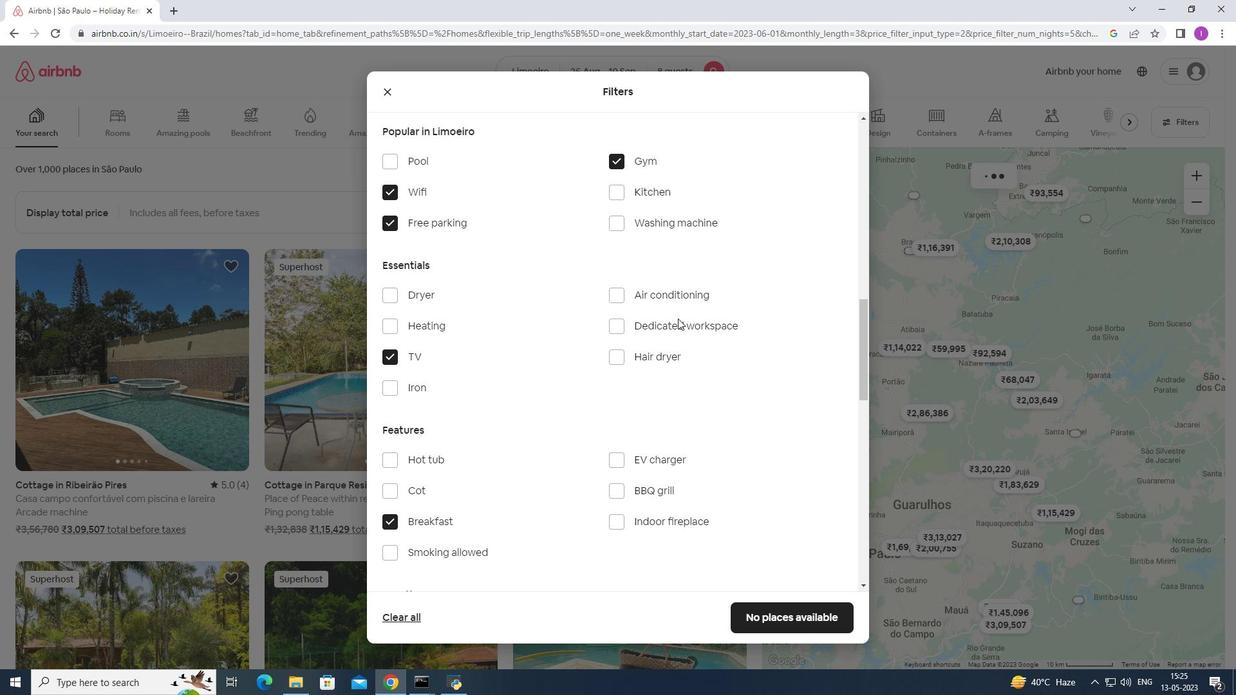 
Action: Mouse moved to (680, 334)
Screenshot: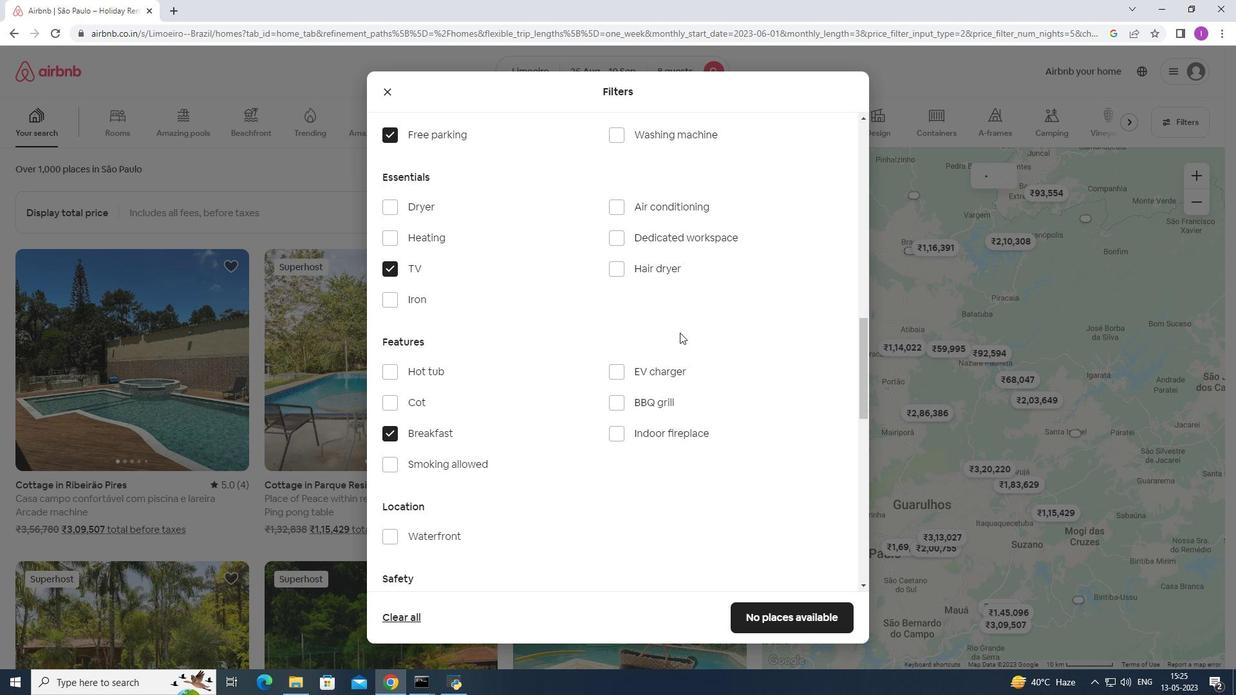 
Action: Mouse scrolled (680, 333) with delta (0, 0)
Screenshot: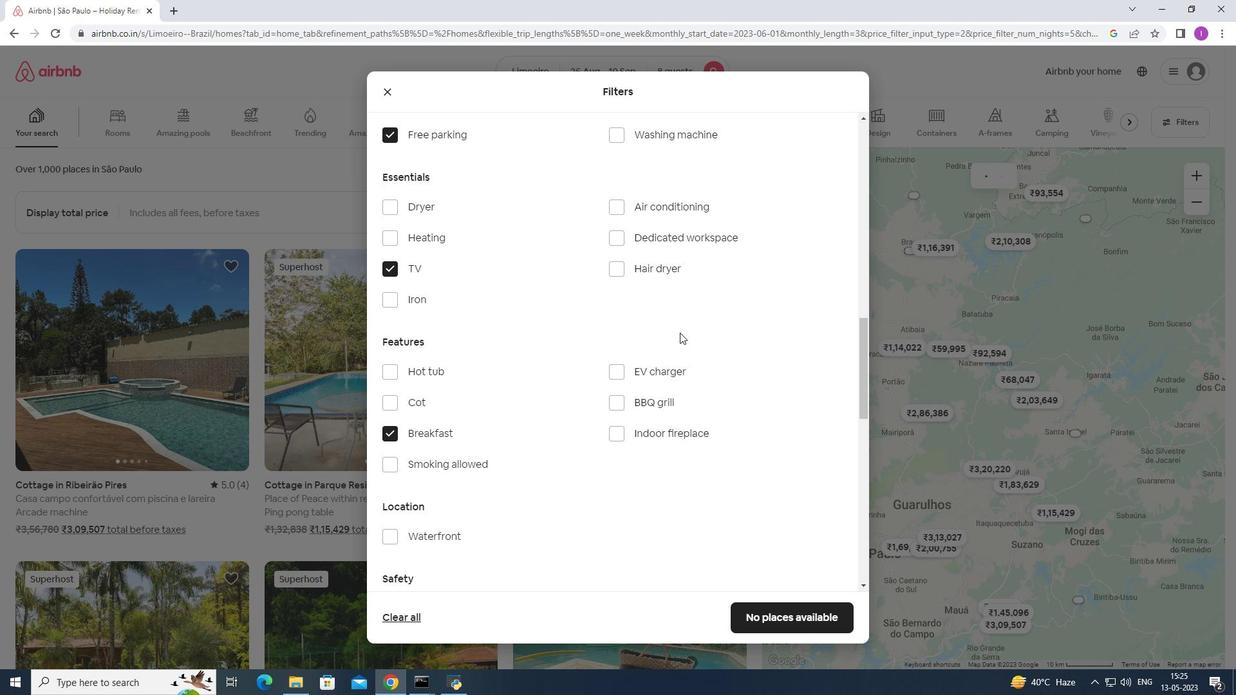 
Action: Mouse scrolled (680, 333) with delta (0, 0)
Screenshot: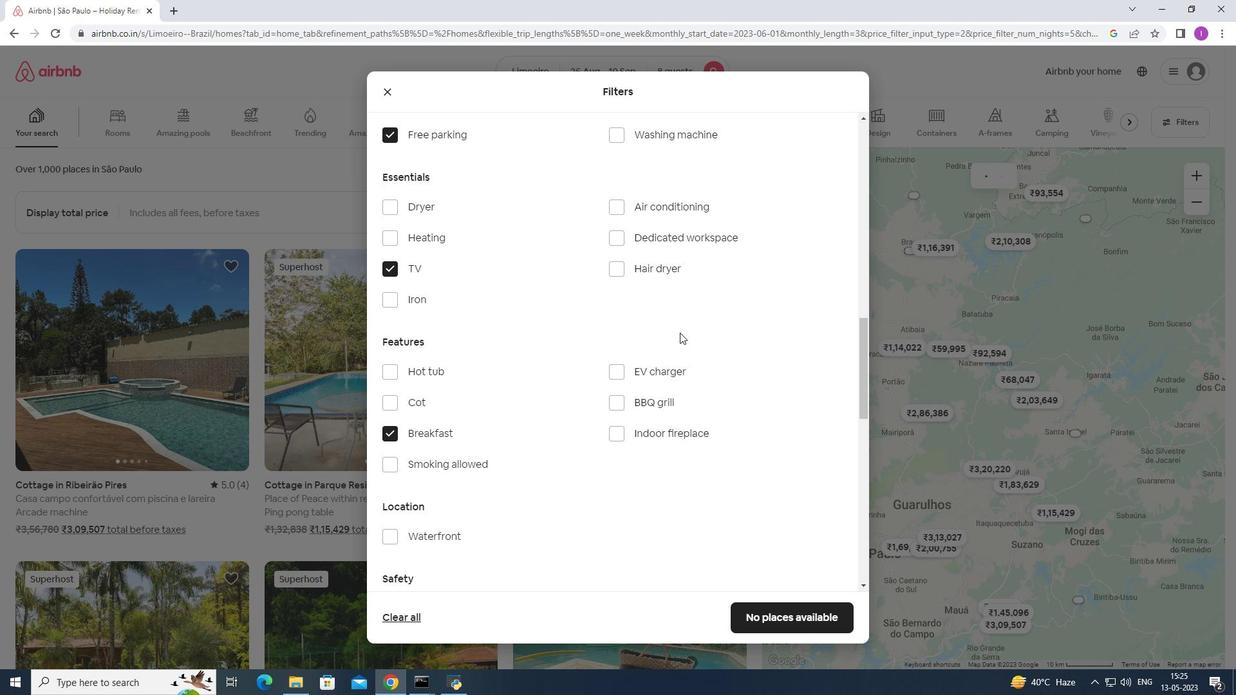 
Action: Mouse moved to (680, 334)
Screenshot: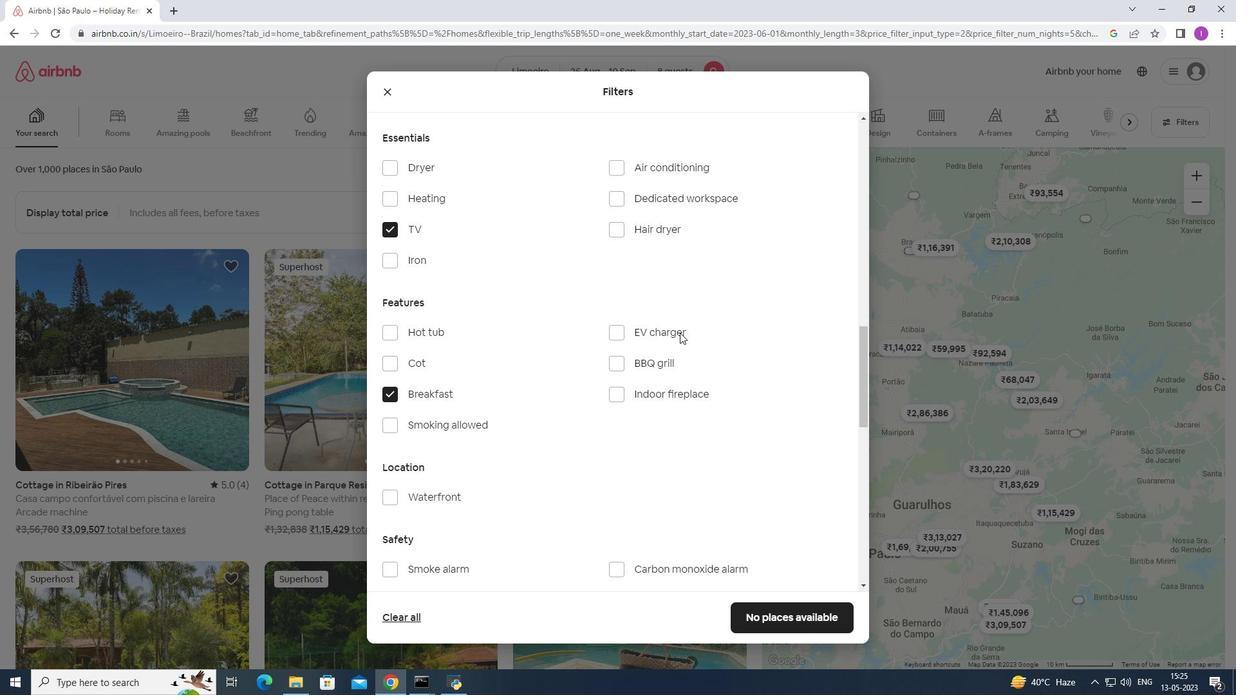 
Action: Mouse scrolled (680, 333) with delta (0, 0)
Screenshot: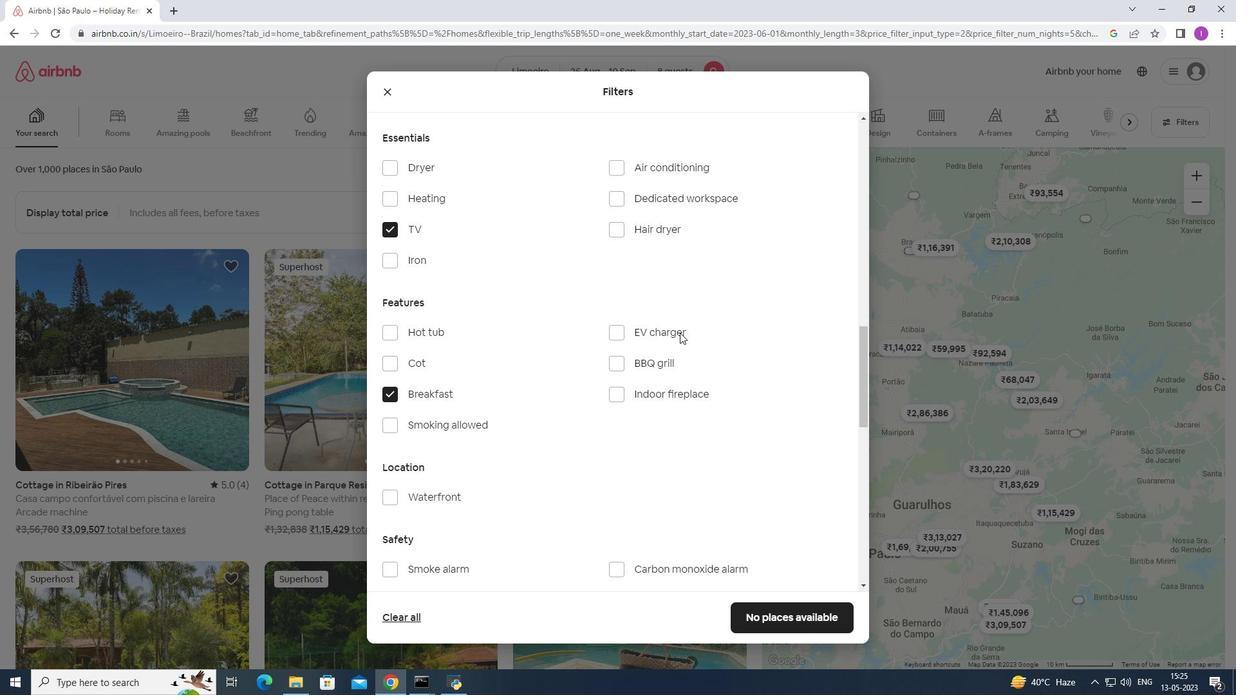
Action: Mouse moved to (680, 334)
Screenshot: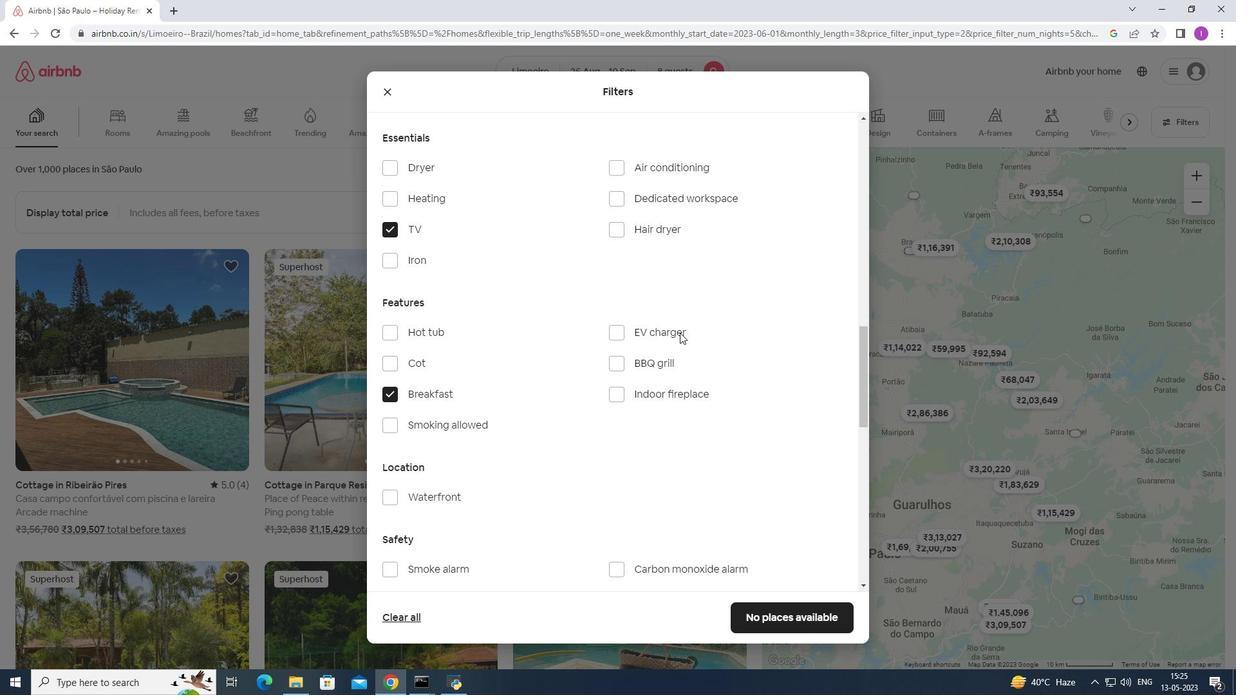 
Action: Mouse scrolled (680, 334) with delta (0, 0)
Screenshot: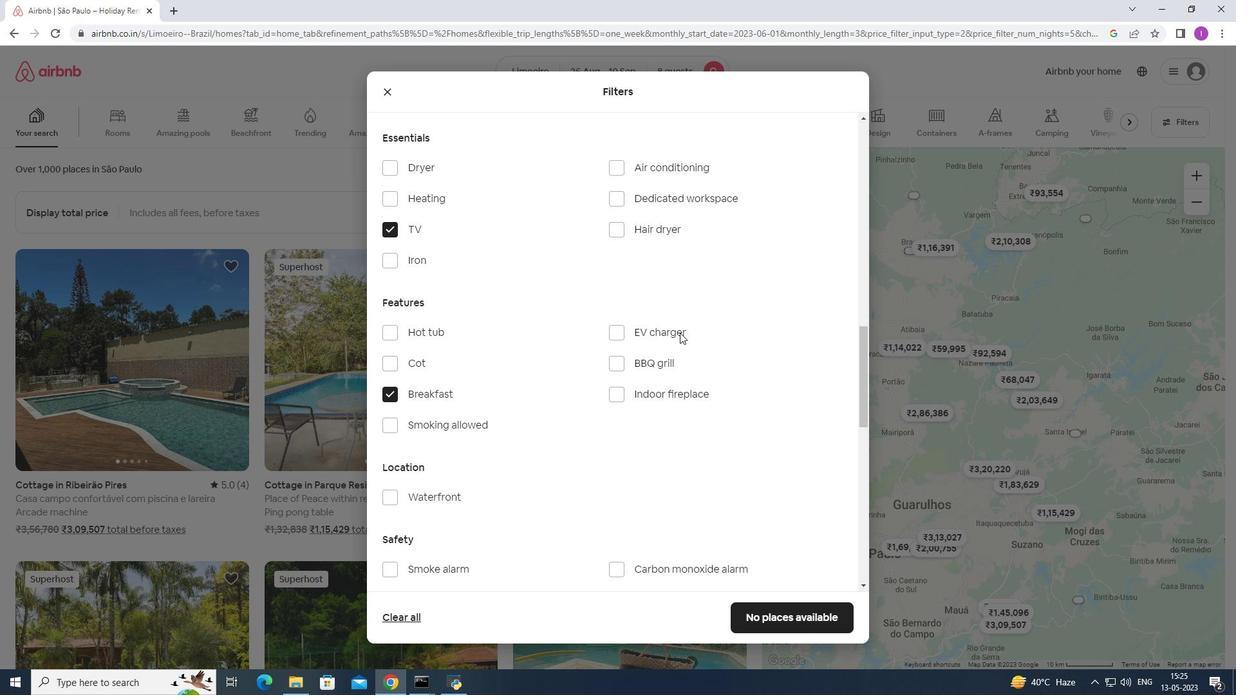 
Action: Mouse moved to (681, 343)
Screenshot: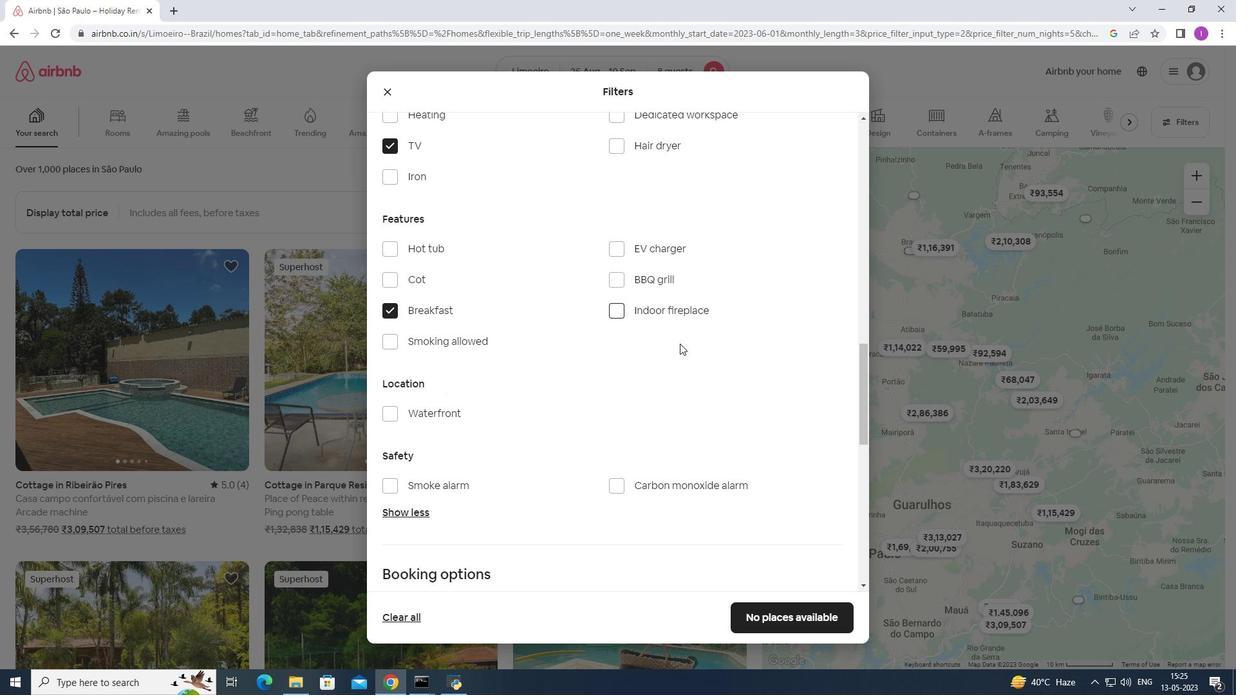 
Action: Mouse scrolled (681, 343) with delta (0, 0)
Screenshot: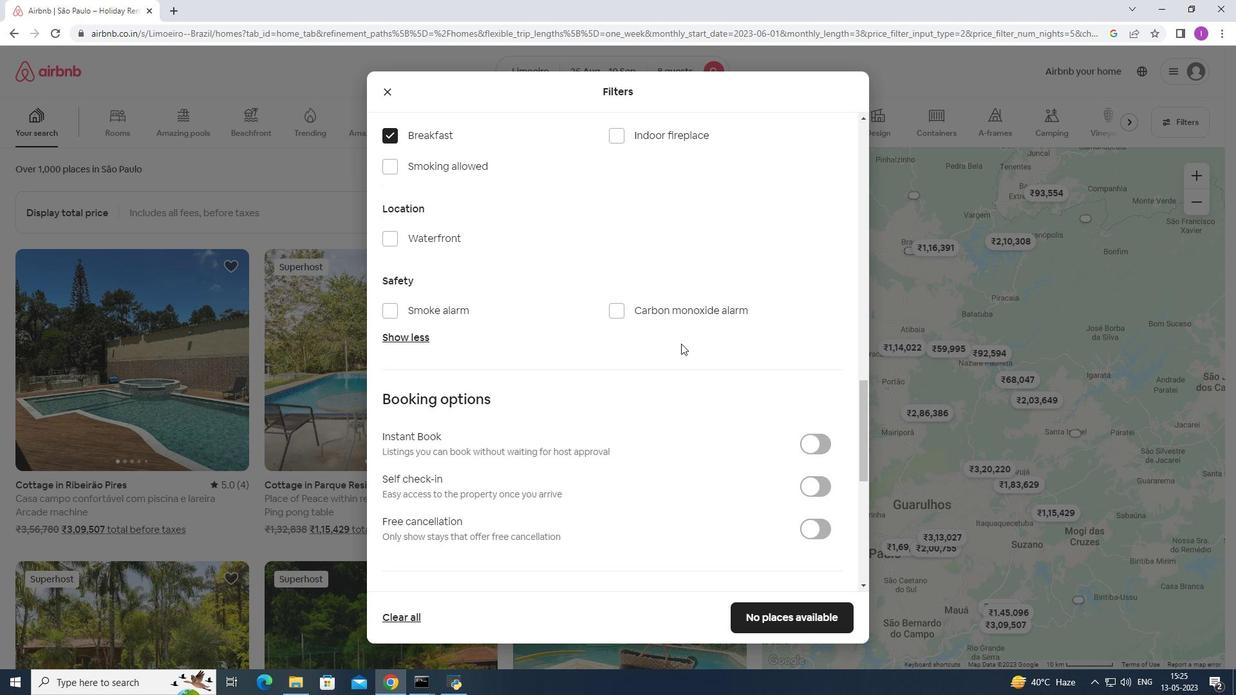 
Action: Mouse scrolled (681, 343) with delta (0, 0)
Screenshot: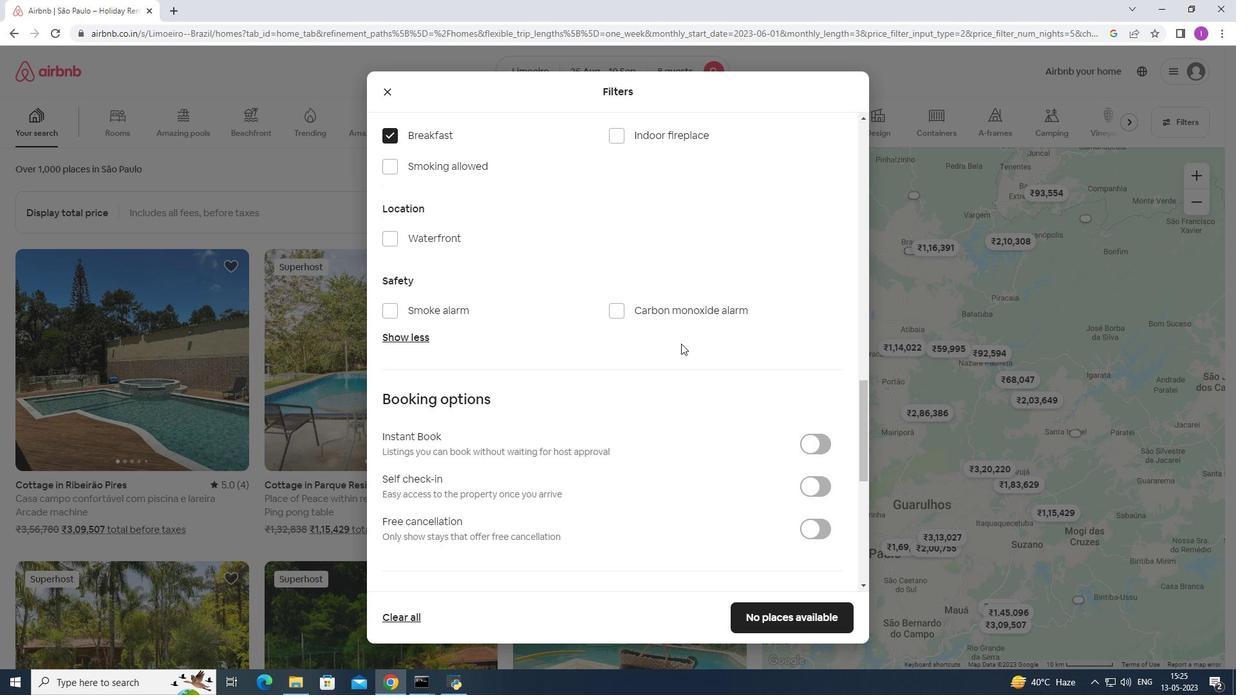 
Action: Mouse moved to (817, 356)
Screenshot: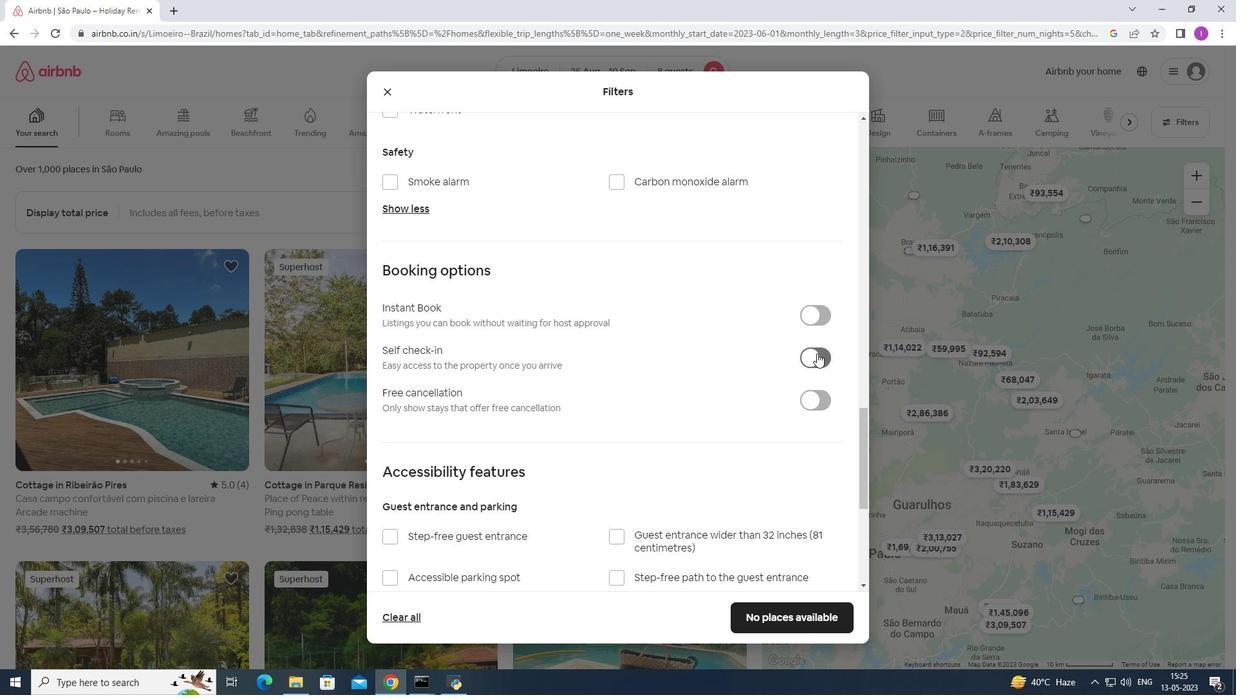 
Action: Mouse pressed left at (817, 356)
Screenshot: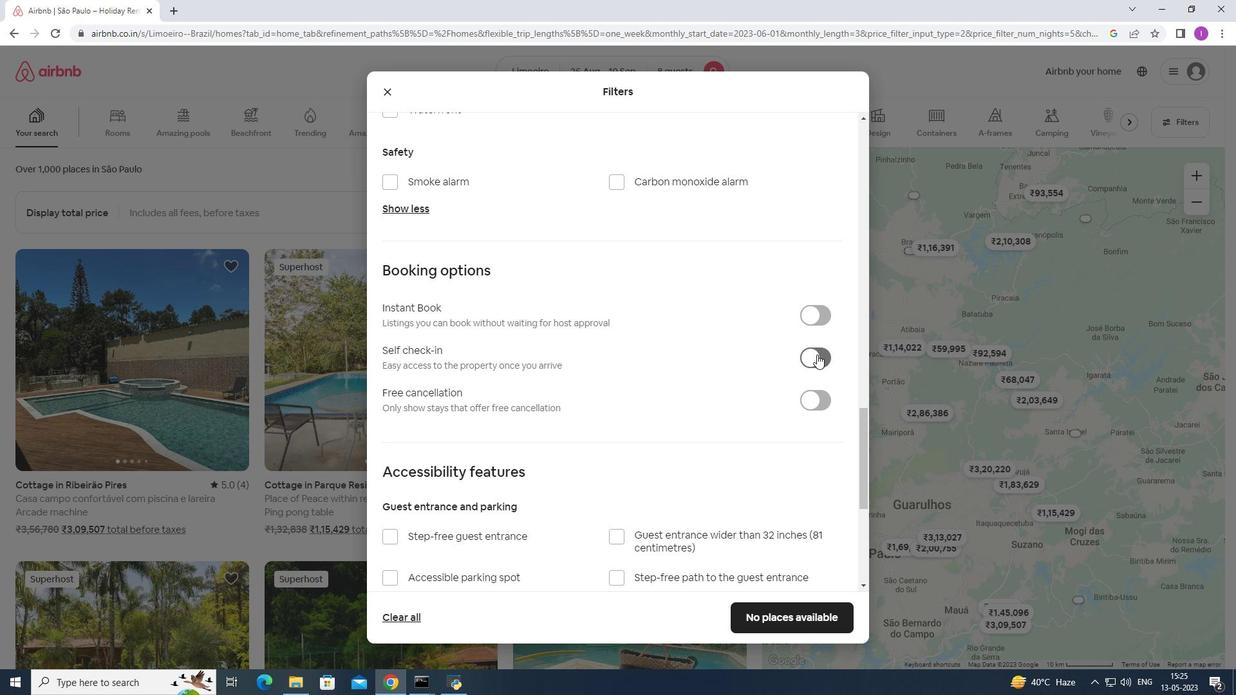 
Action: Mouse moved to (685, 427)
Screenshot: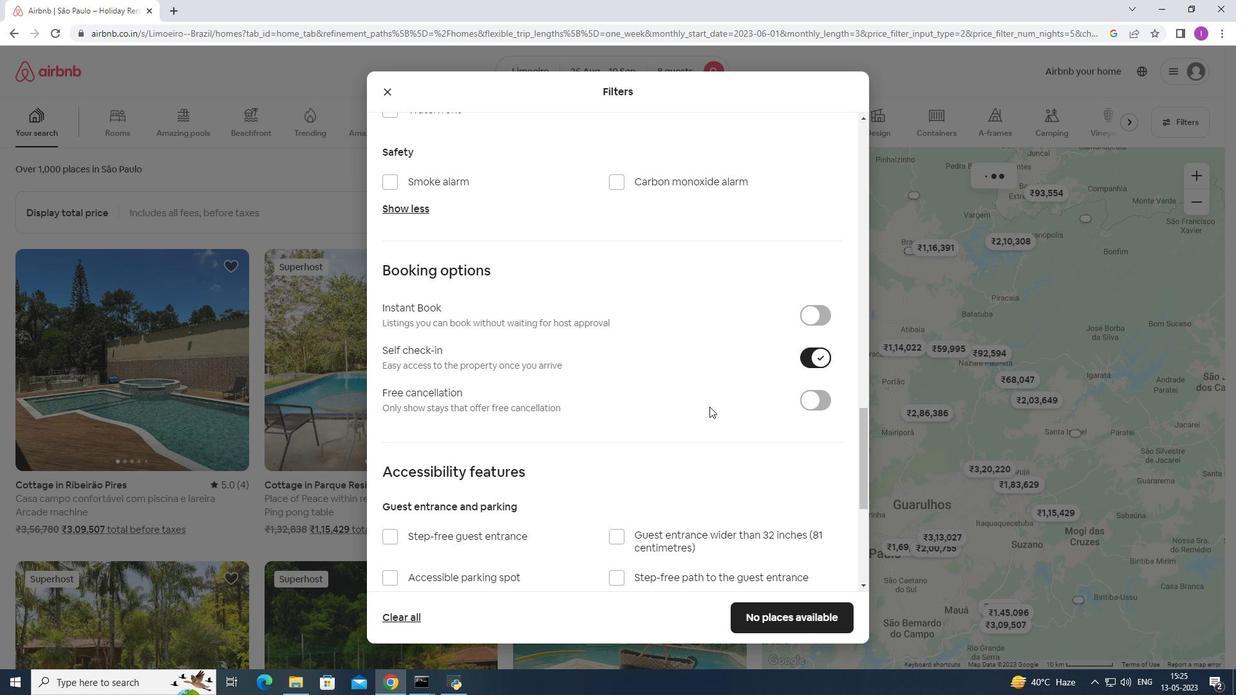 
Action: Mouse scrolled (685, 426) with delta (0, 0)
Screenshot: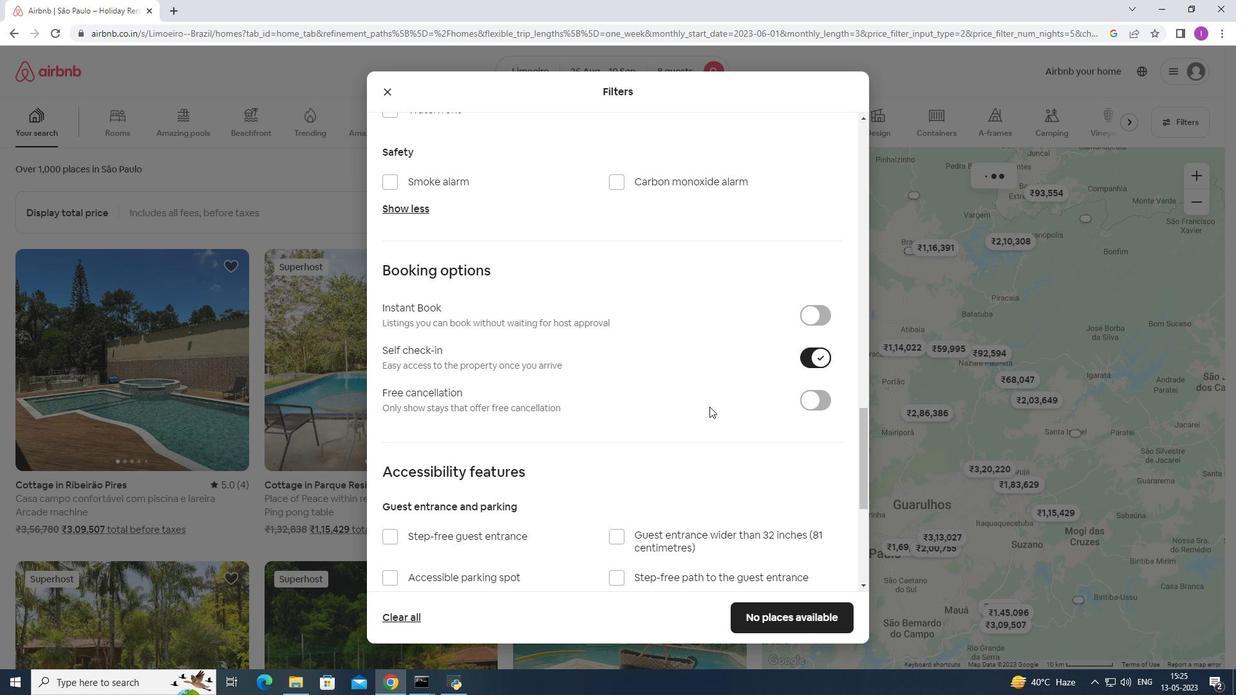 
Action: Mouse moved to (682, 428)
Screenshot: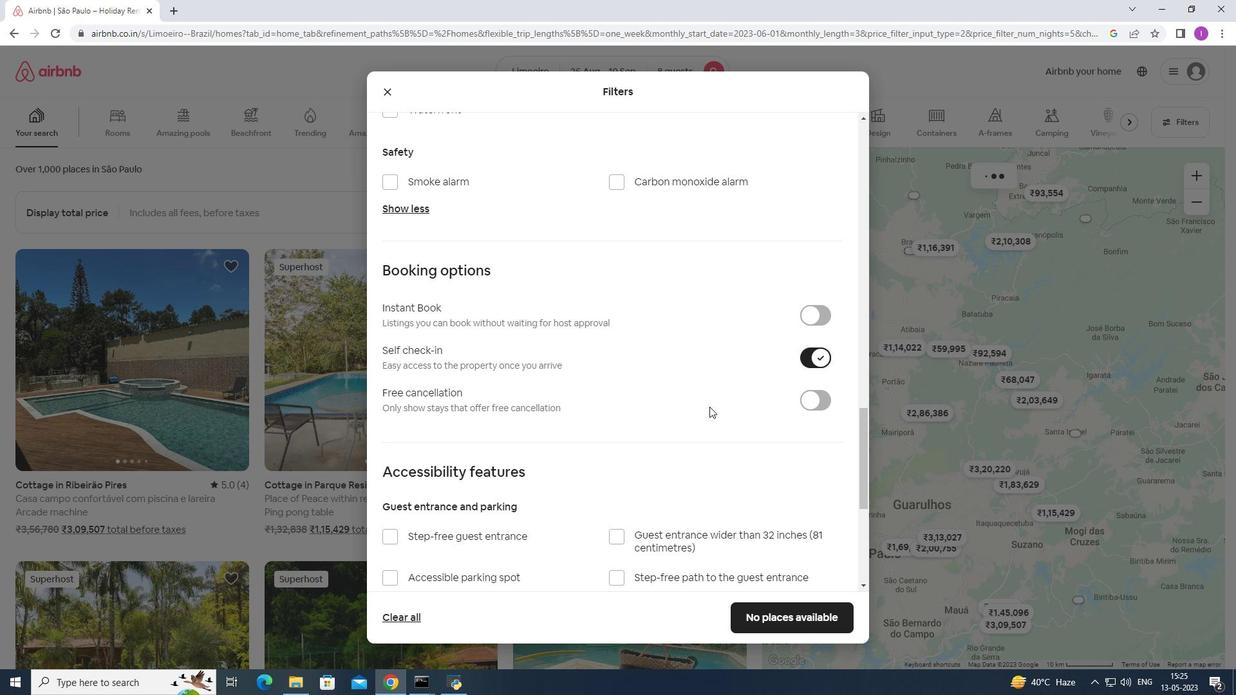 
Action: Mouse scrolled (682, 428) with delta (0, 0)
Screenshot: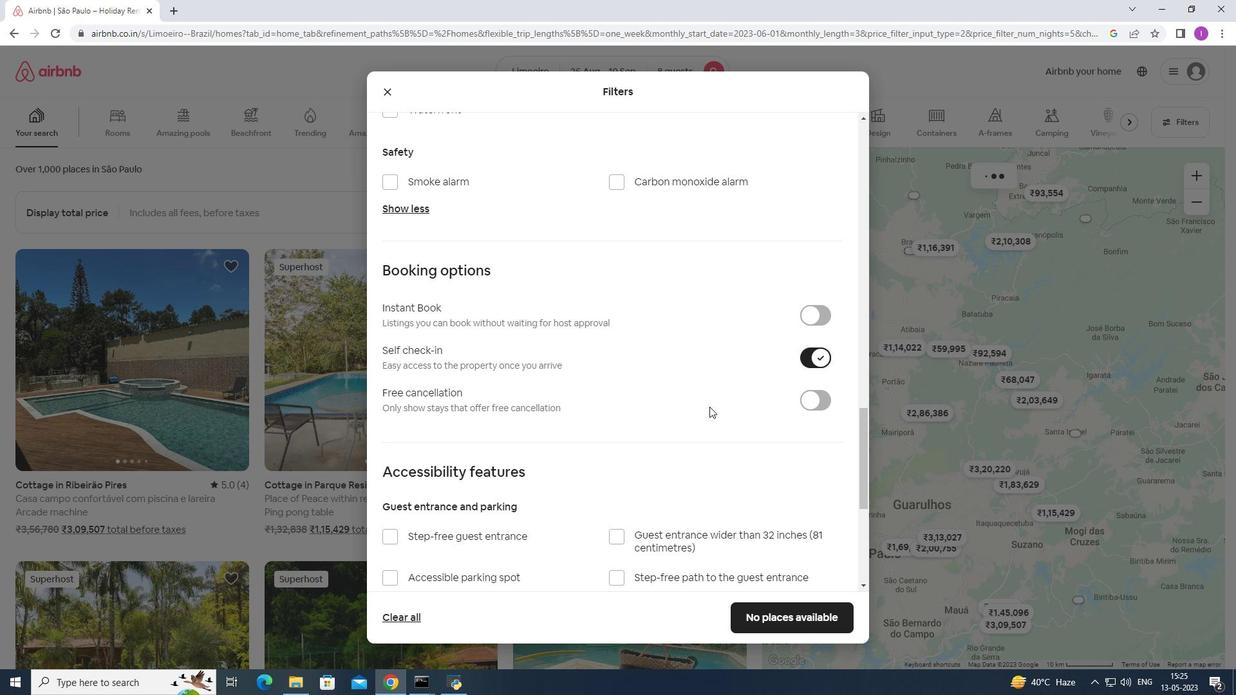 
Action: Mouse moved to (678, 432)
Screenshot: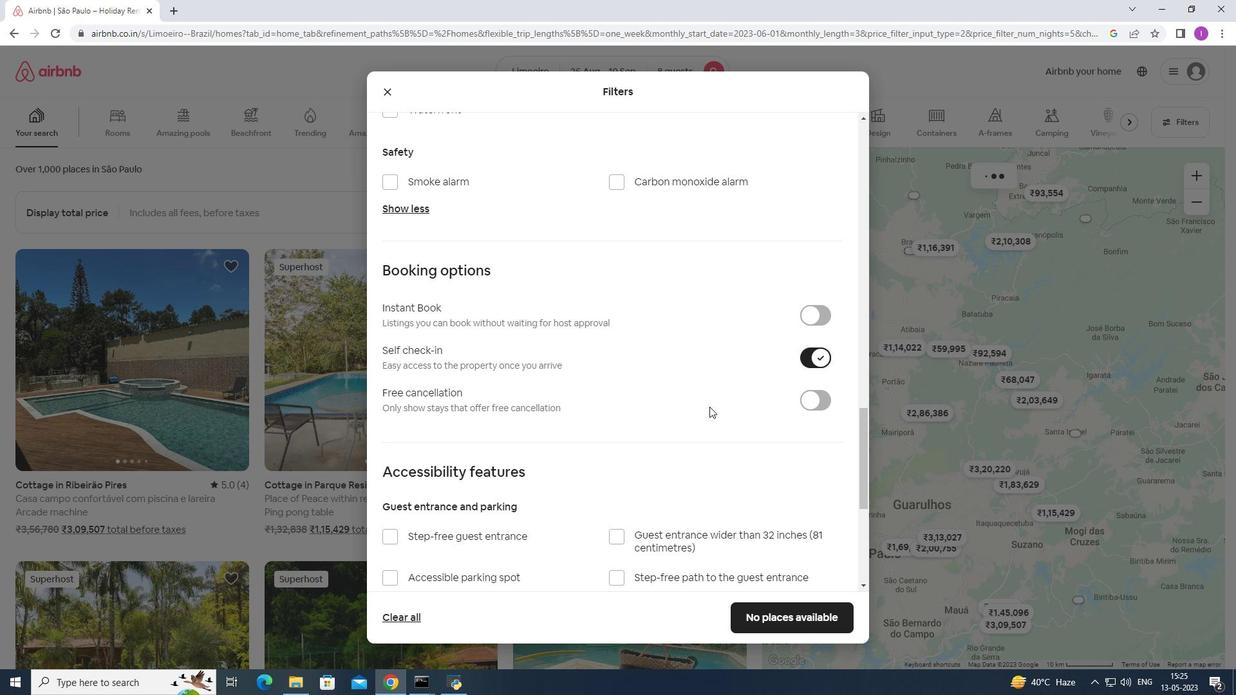 
Action: Mouse scrolled (678, 431) with delta (0, 0)
Screenshot: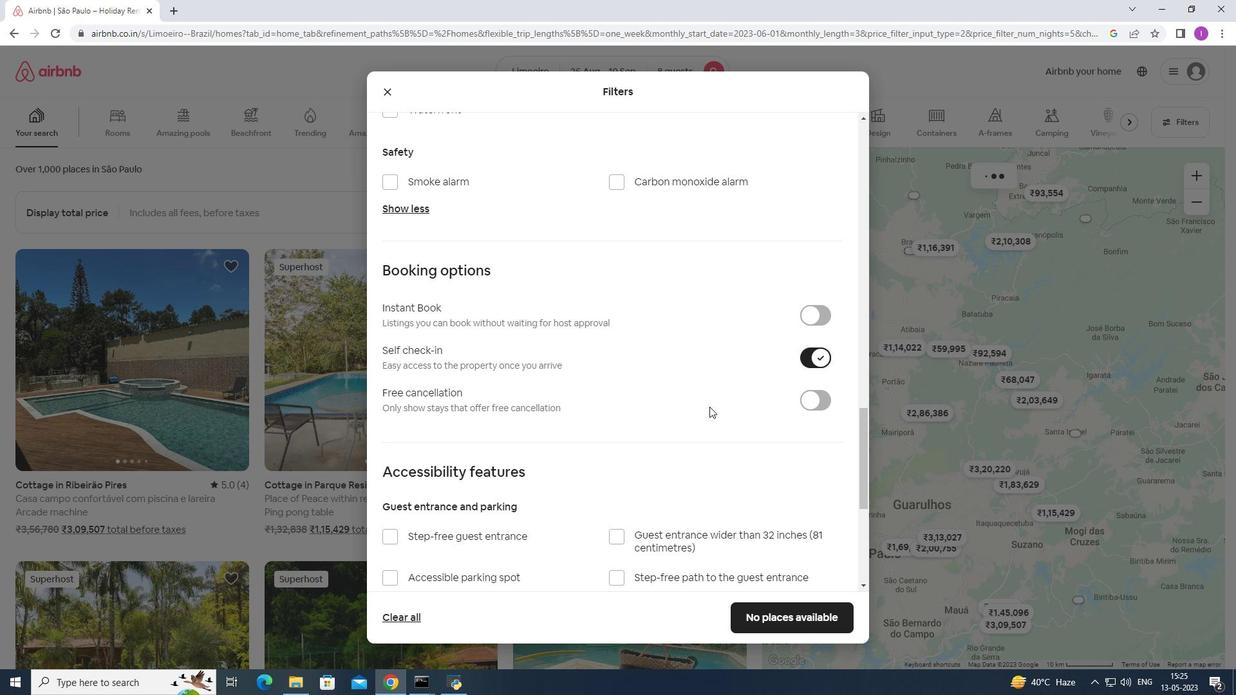
Action: Mouse moved to (667, 431)
Screenshot: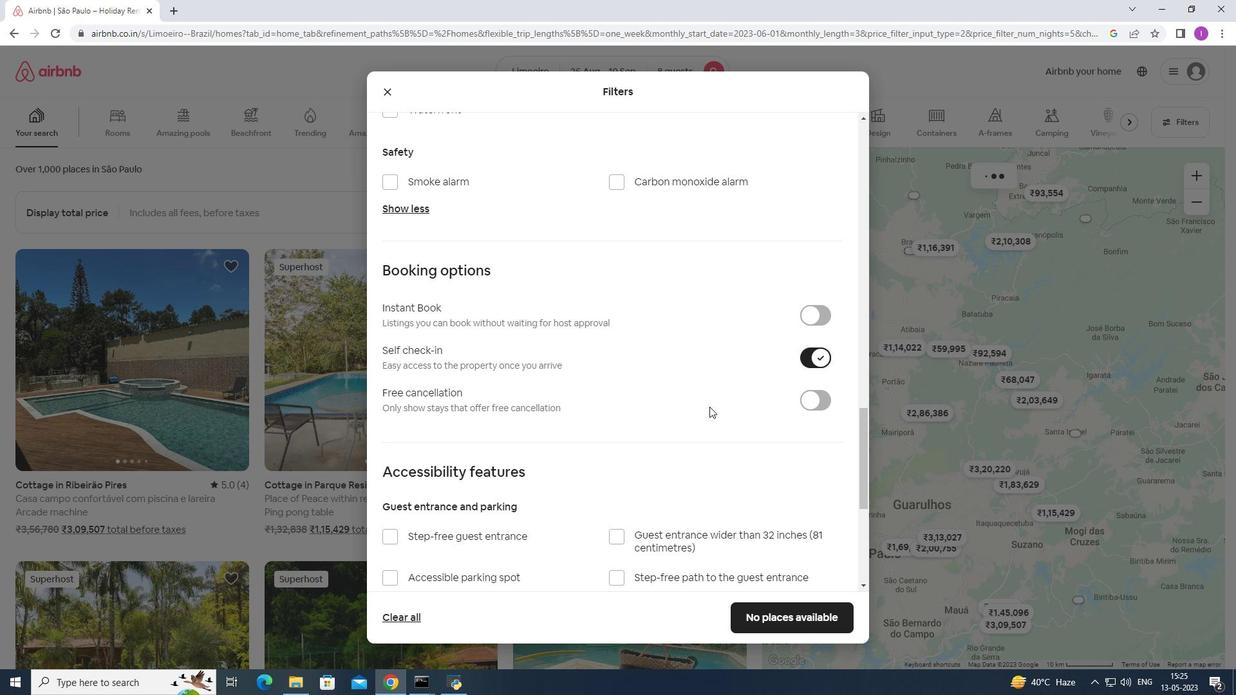 
Action: Mouse scrolled (671, 431) with delta (0, 0)
Screenshot: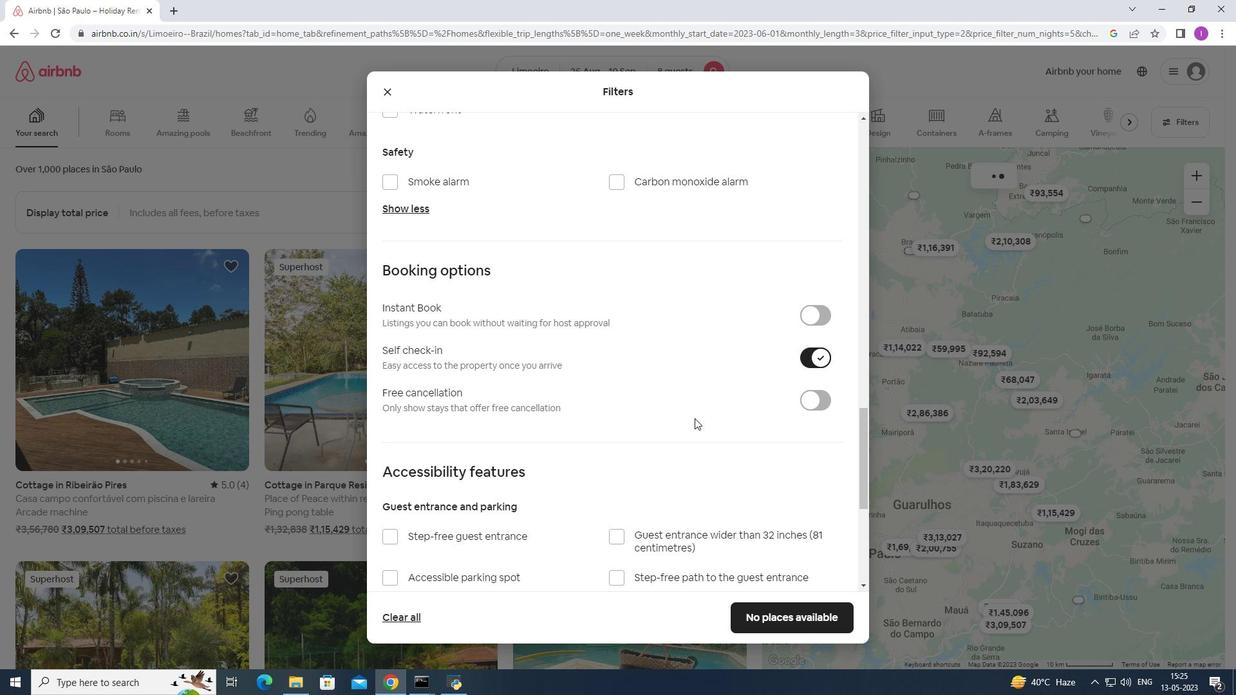 
Action: Mouse moved to (604, 413)
Screenshot: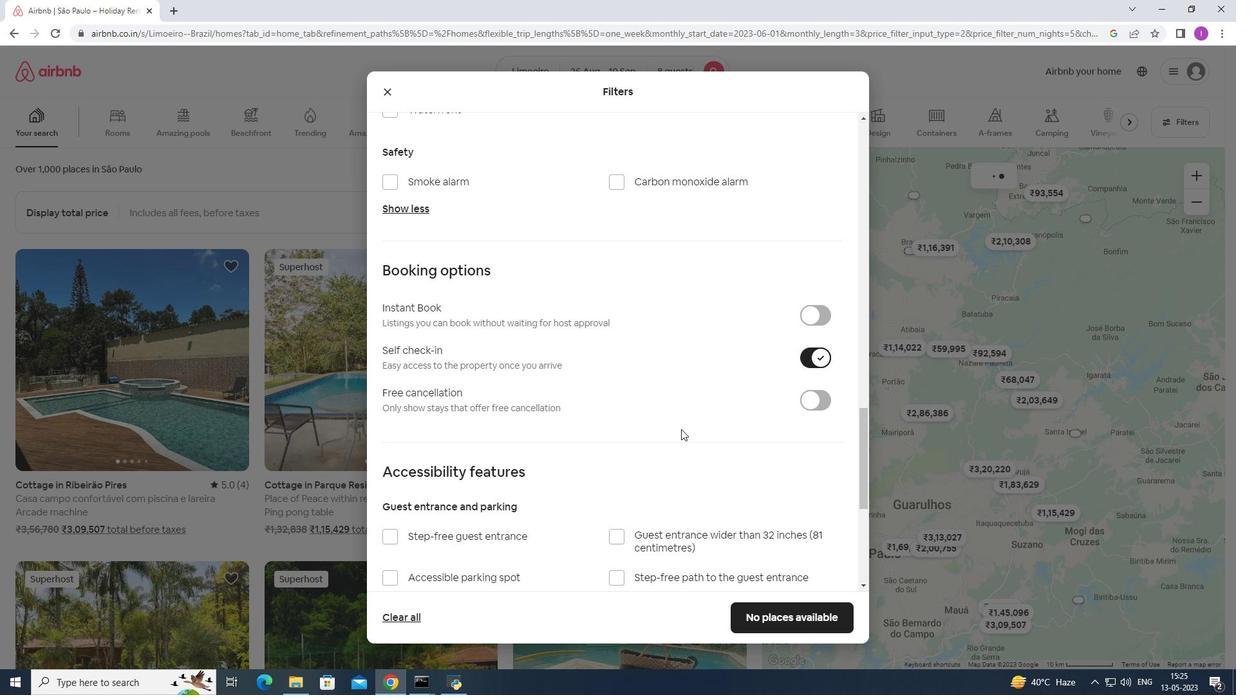
Action: Mouse scrolled (604, 412) with delta (0, 0)
Screenshot: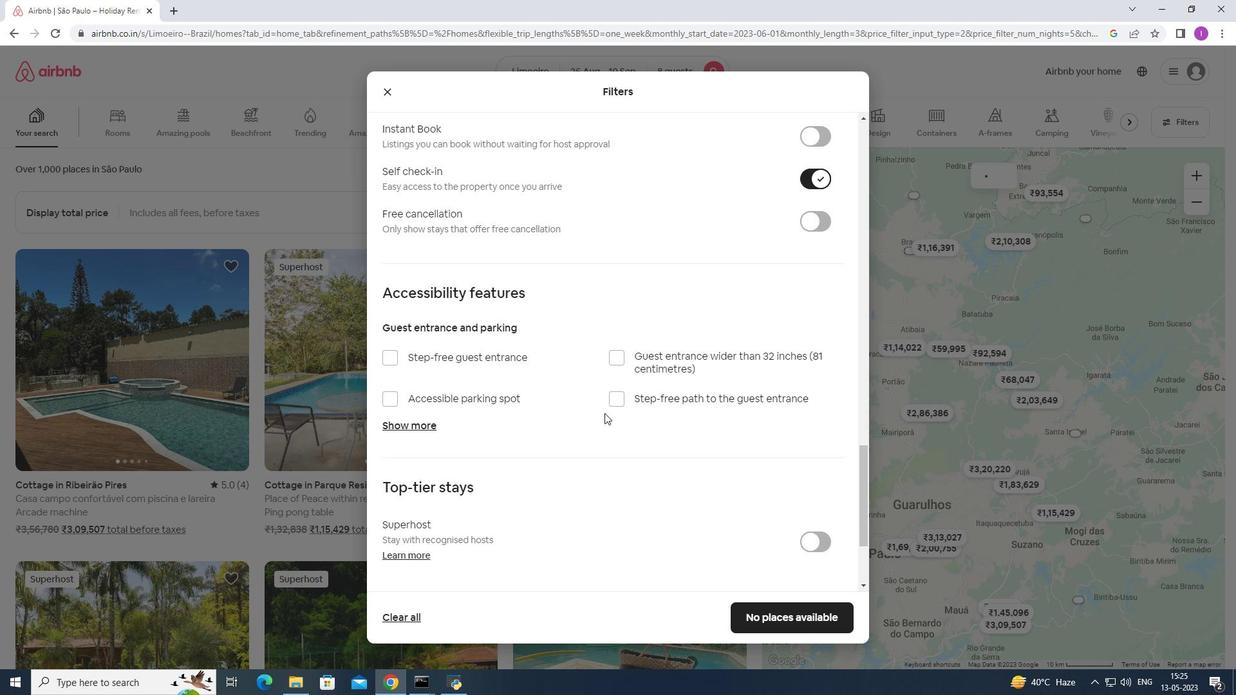 
Action: Mouse scrolled (604, 412) with delta (0, 0)
Screenshot: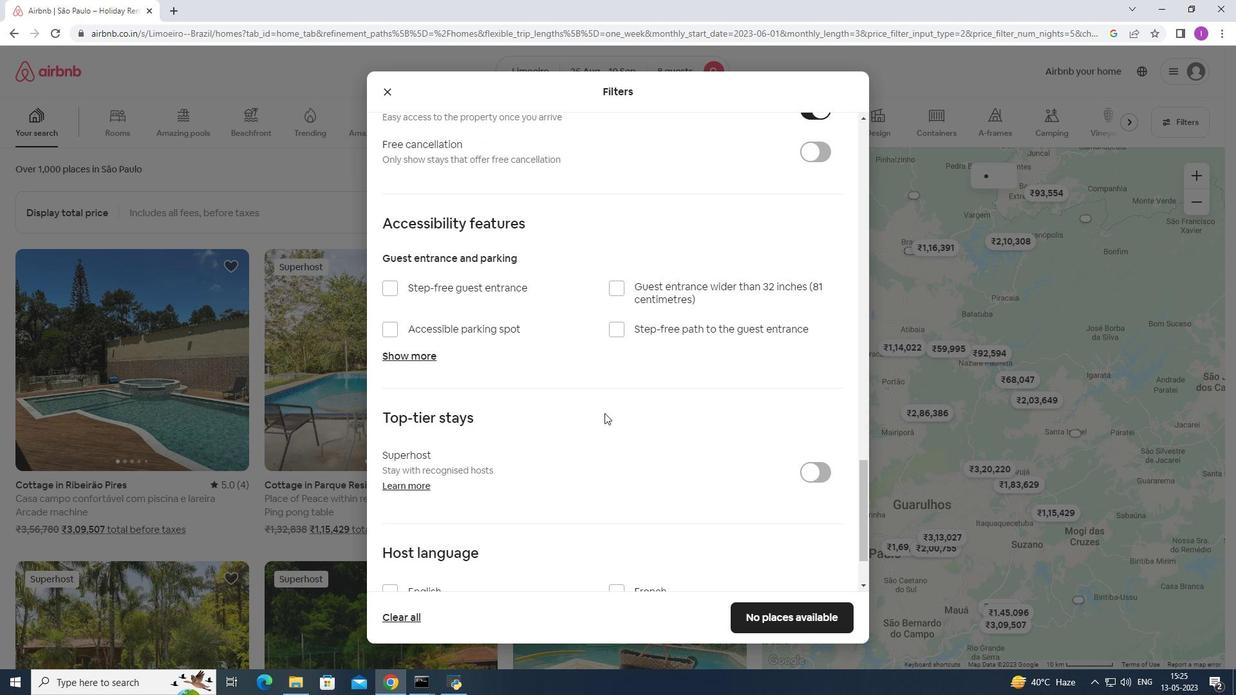 
Action: Mouse scrolled (604, 412) with delta (0, 0)
Screenshot: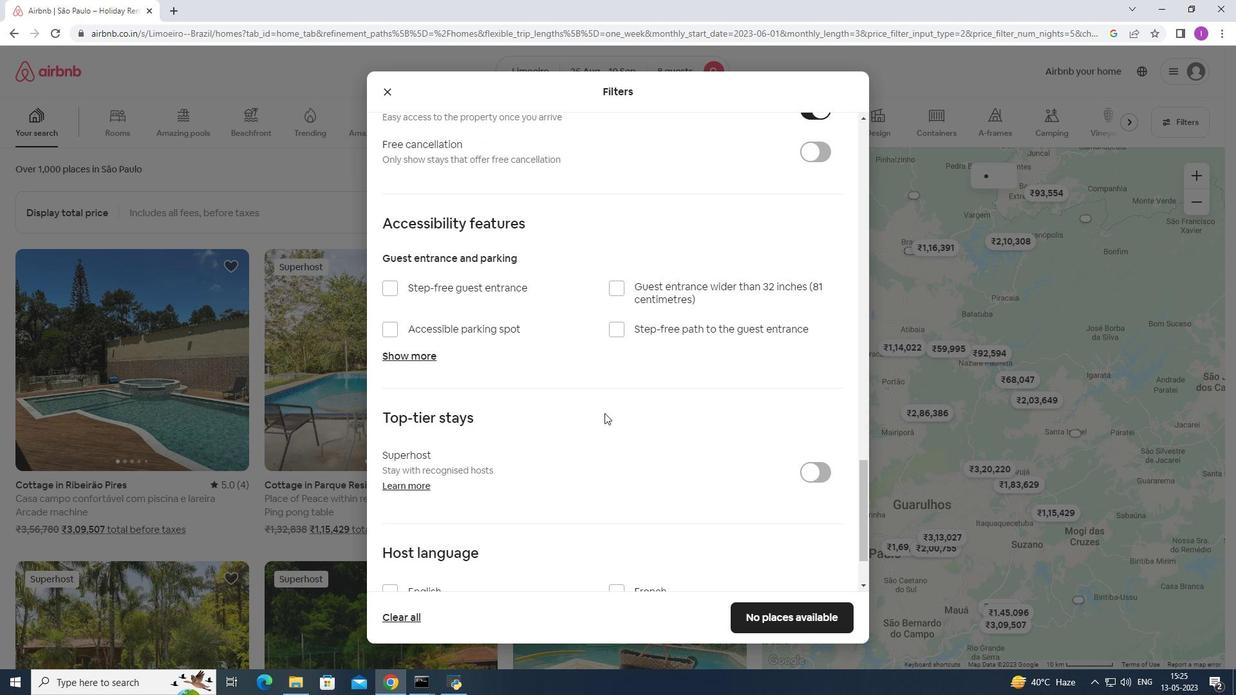 
Action: Mouse moved to (604, 412)
Screenshot: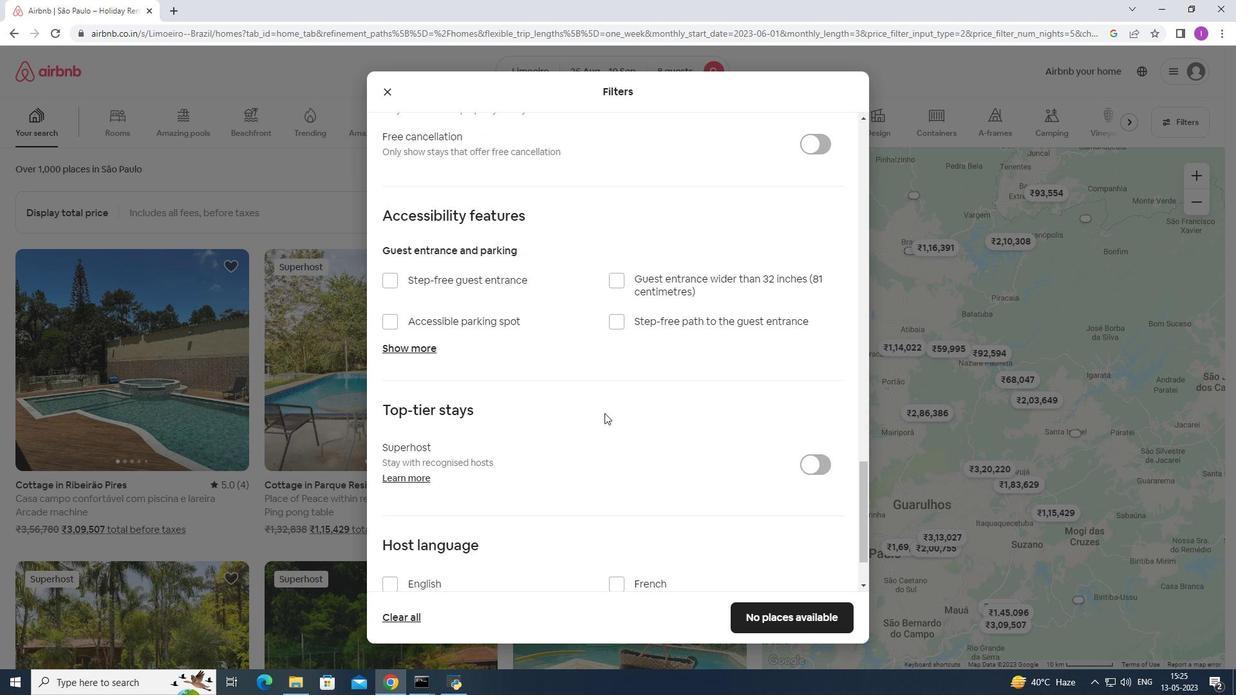 
Action: Mouse scrolled (604, 412) with delta (0, 0)
Screenshot: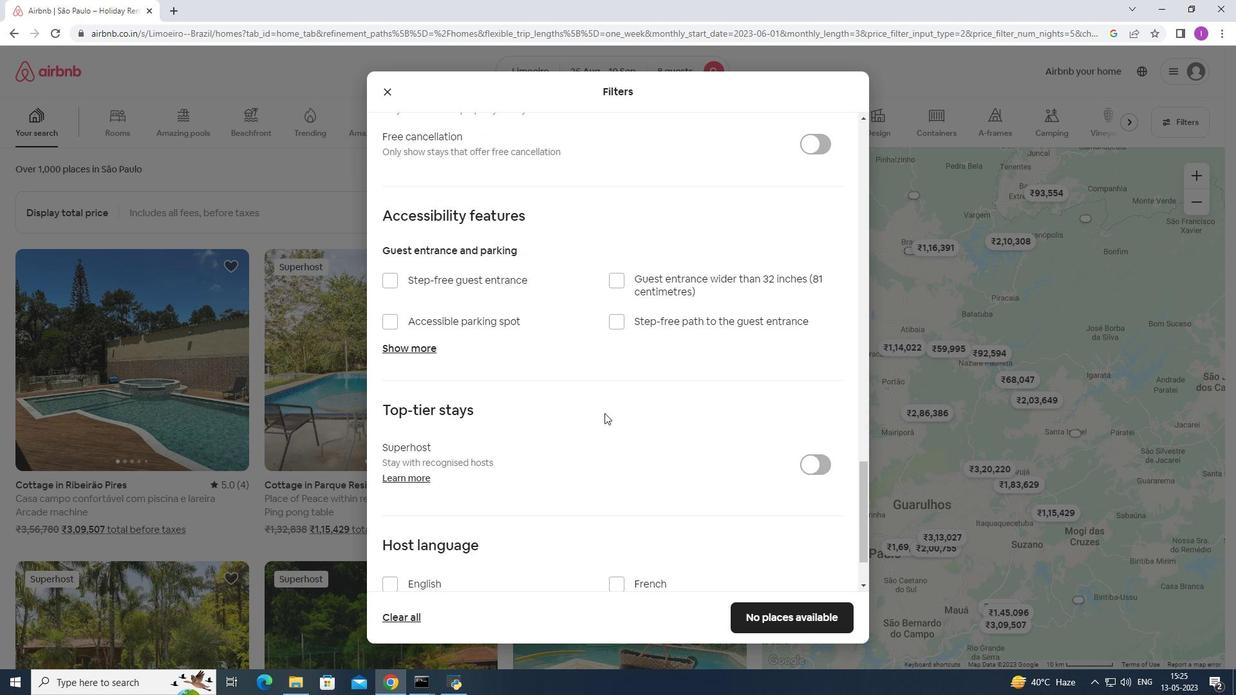 
Action: Mouse moved to (608, 410)
Screenshot: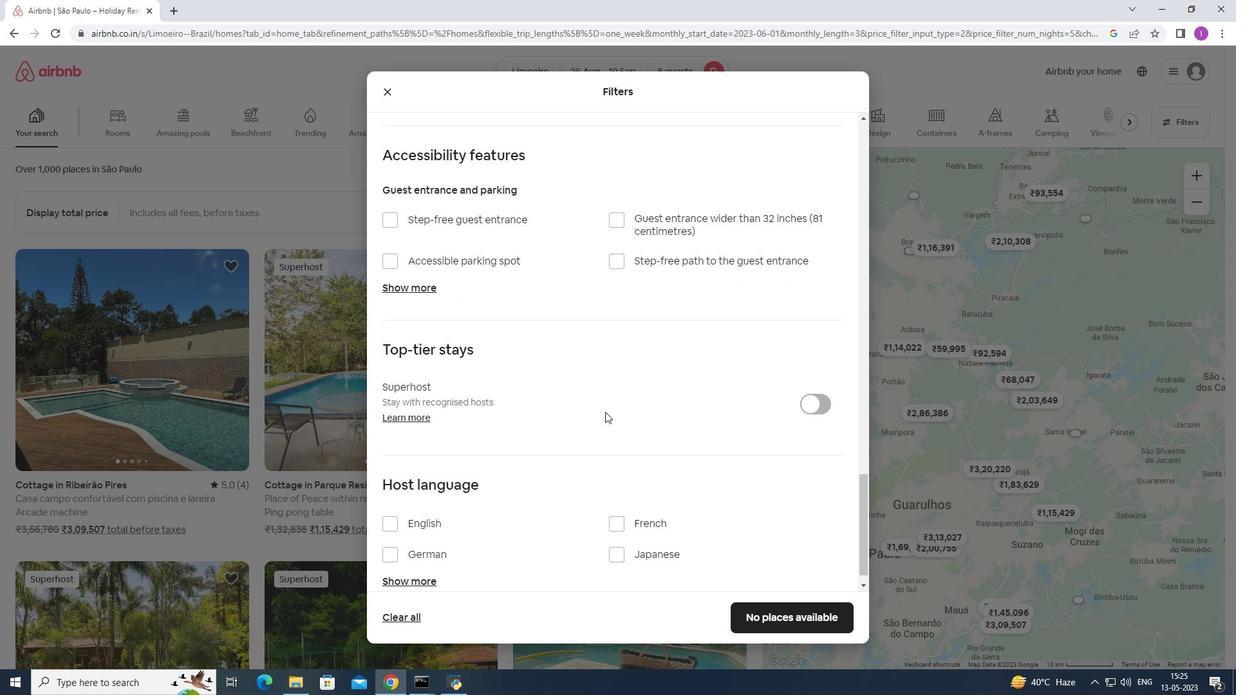 
Action: Mouse scrolled (608, 410) with delta (0, 0)
Screenshot: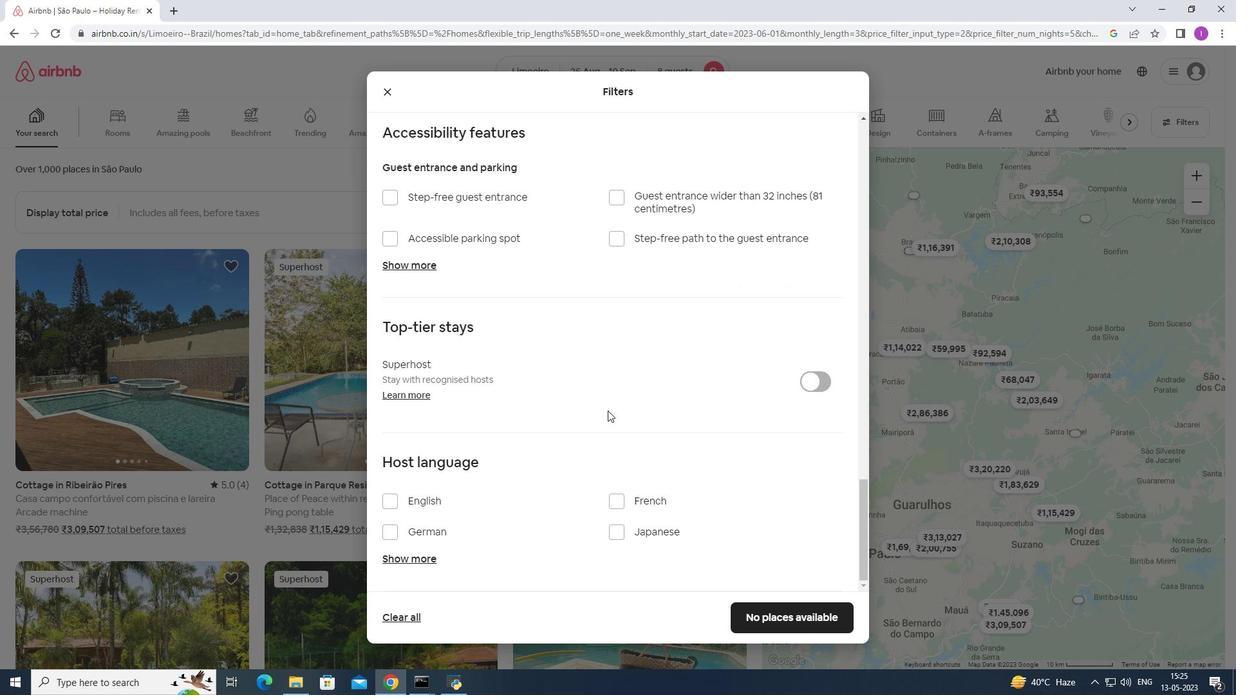 
Action: Mouse scrolled (608, 410) with delta (0, 0)
Screenshot: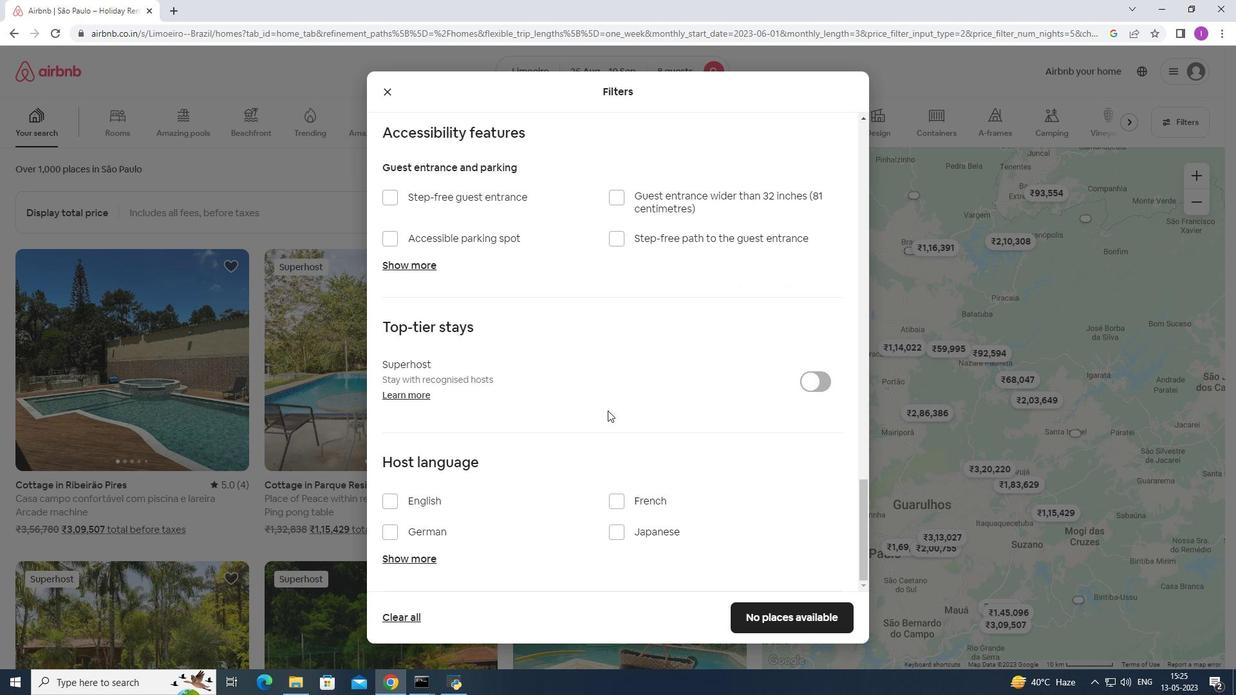 
Action: Mouse scrolled (608, 410) with delta (0, 0)
Screenshot: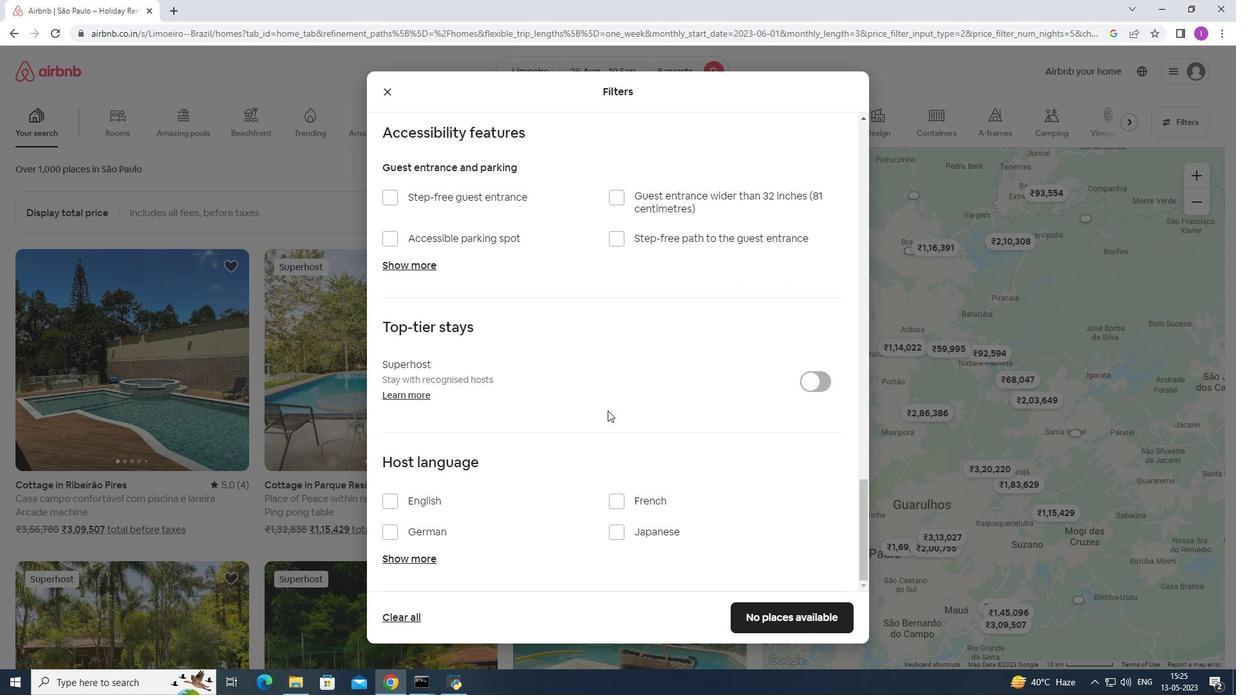 
Action: Mouse moved to (608, 410)
Screenshot: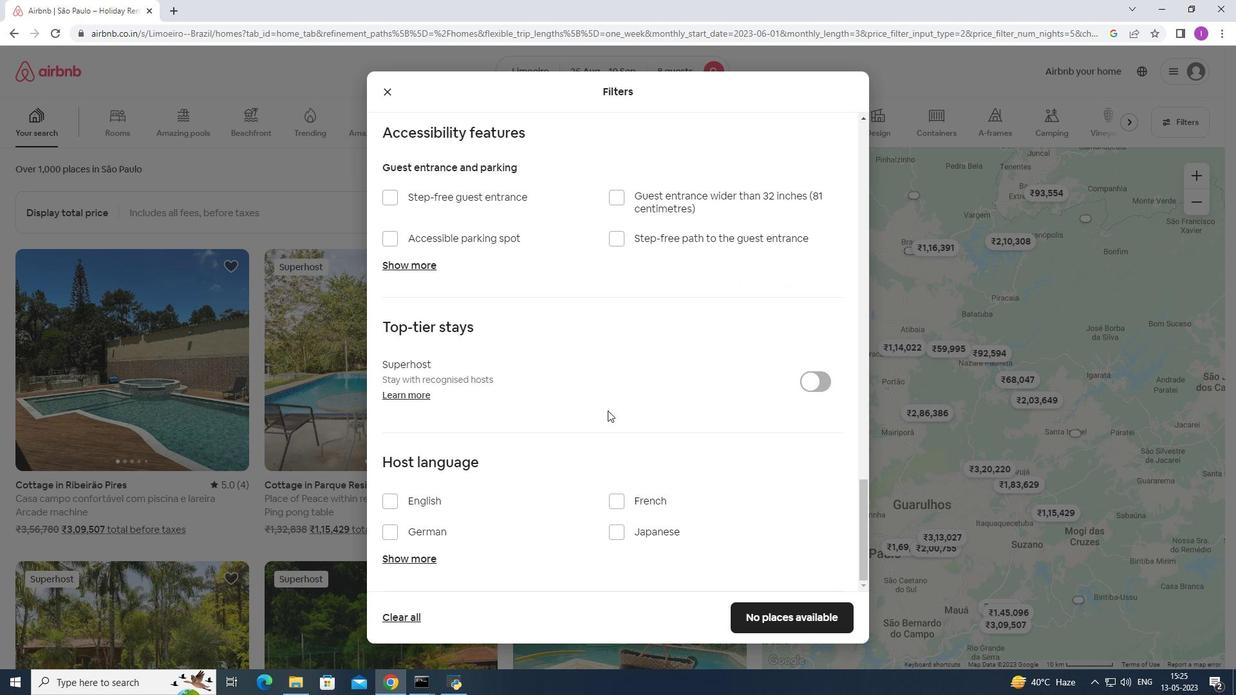 
Action: Mouse scrolled (608, 409) with delta (0, 0)
Screenshot: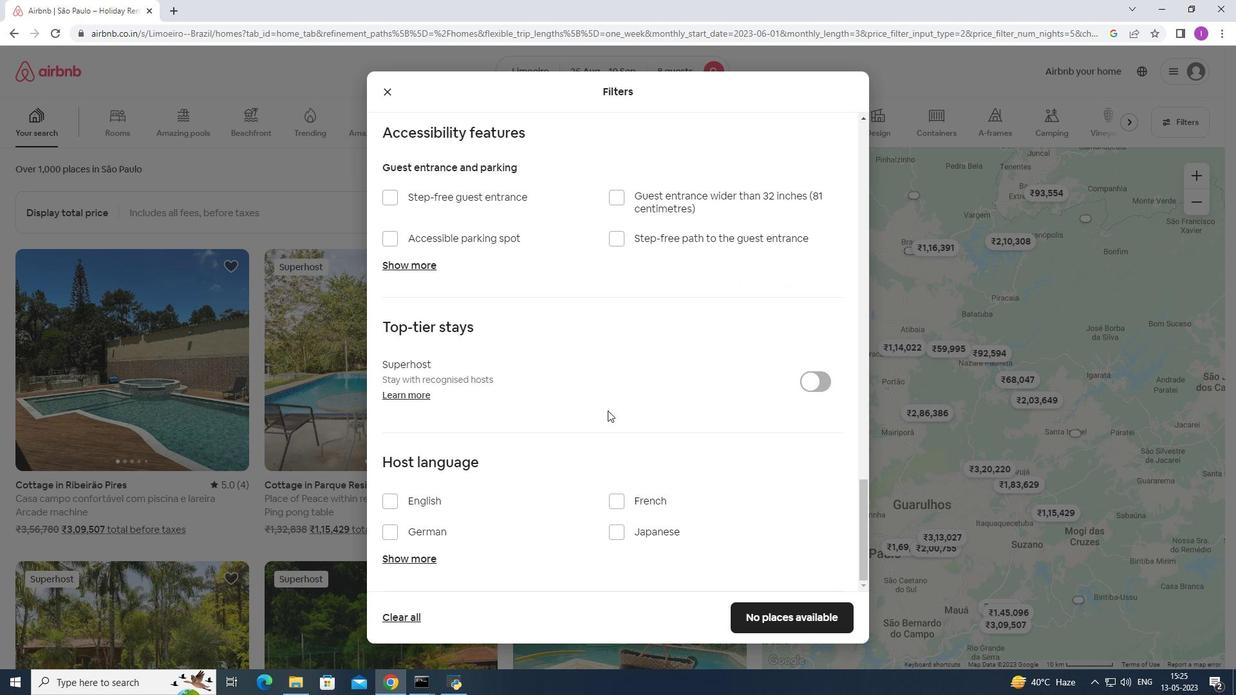 
Action: Mouse moved to (386, 503)
Screenshot: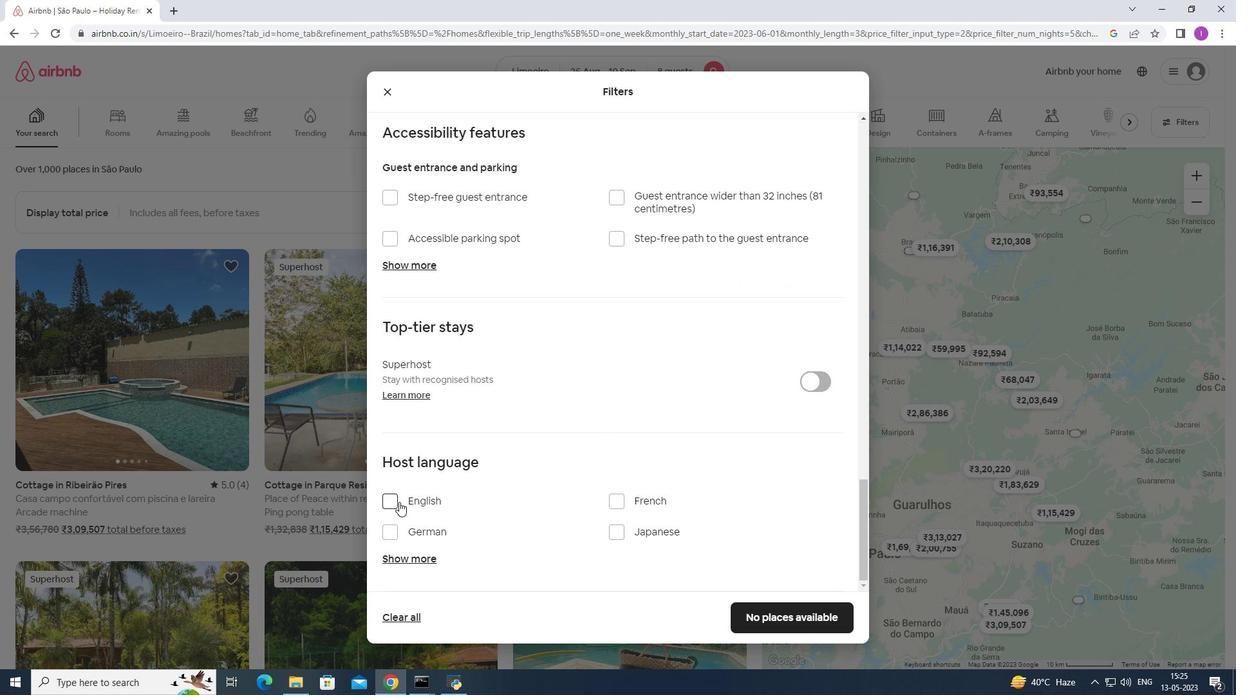 
Action: Mouse pressed left at (386, 503)
Screenshot: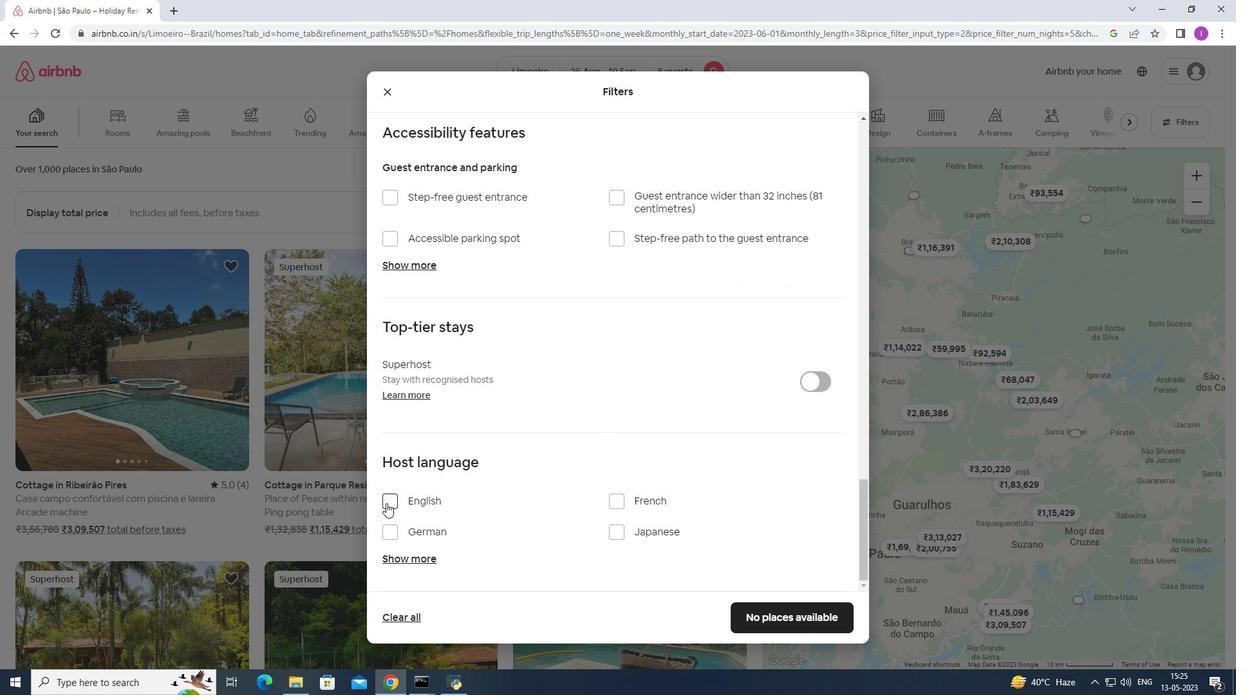 
Action: Mouse moved to (801, 624)
Screenshot: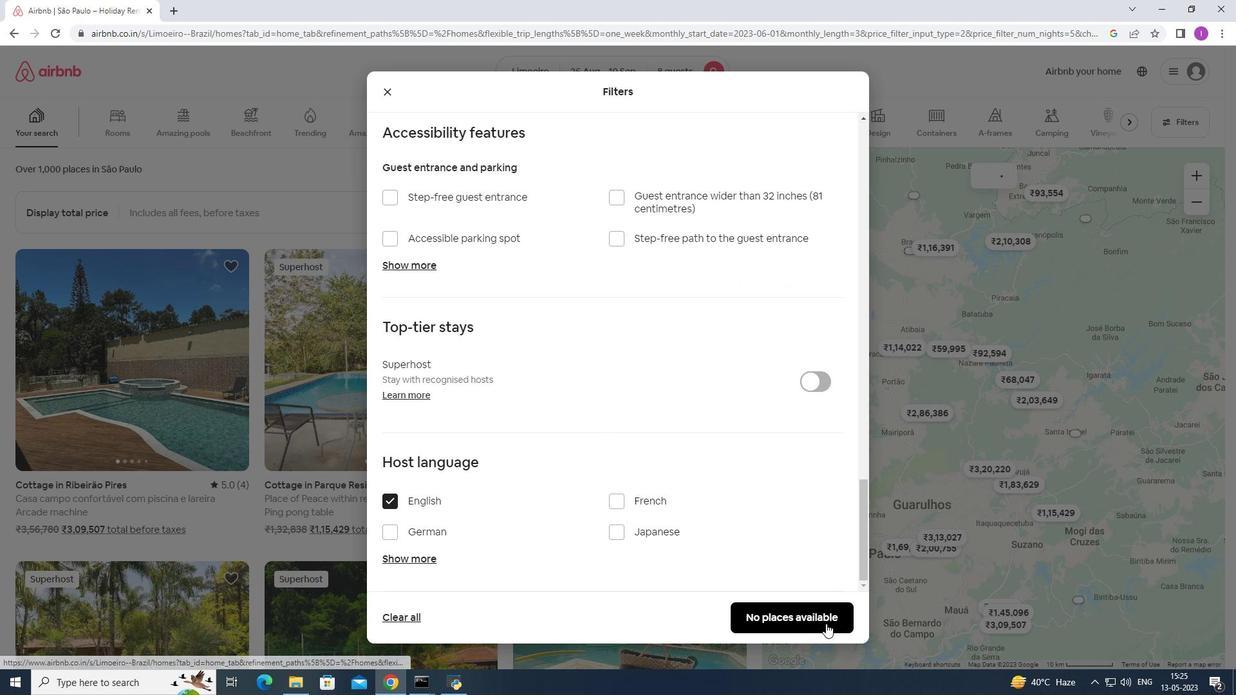 
Action: Mouse pressed left at (801, 624)
Screenshot: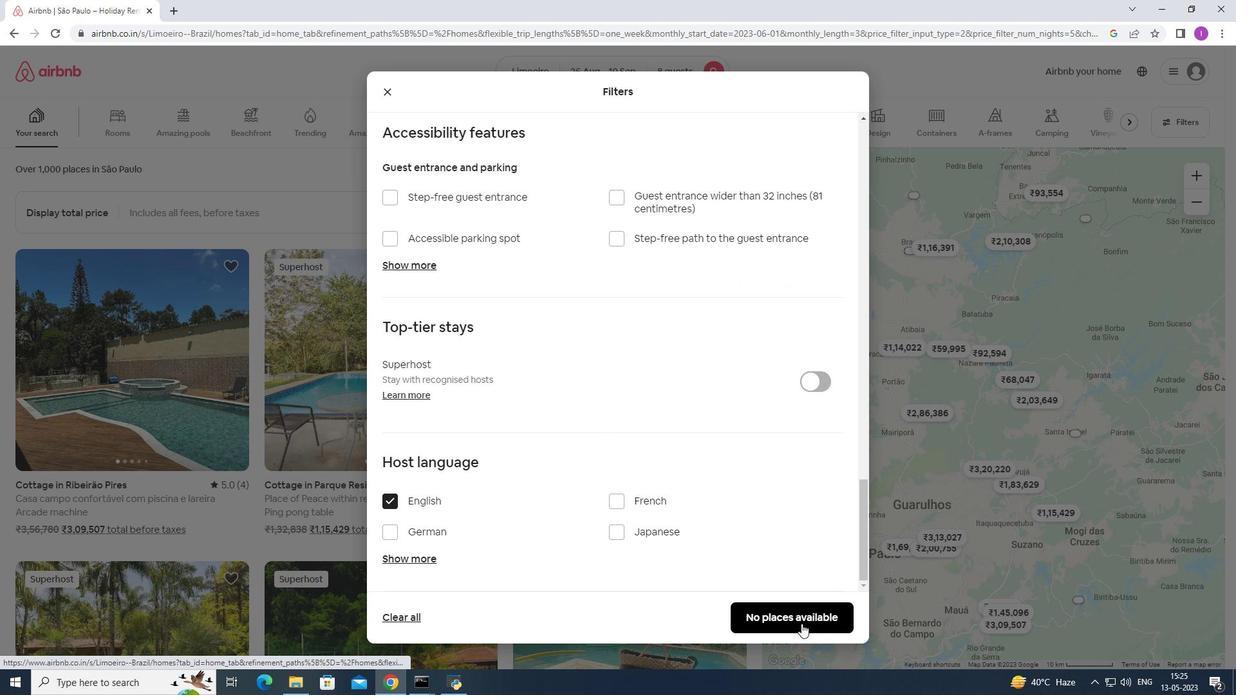 
Action: Mouse moved to (808, 596)
Screenshot: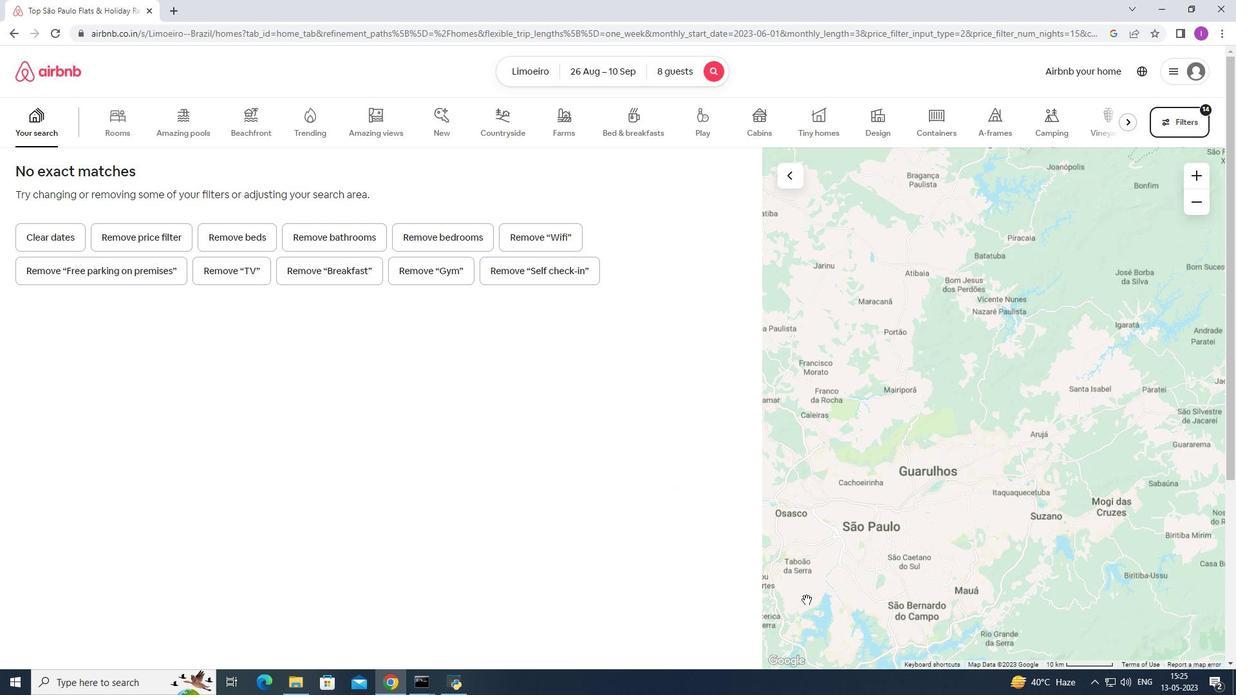 
